 Task: Plan a trip to Zadar, Croatia from 10th December, 2023 to 15th December, 2023 for 7 adults.4 bedrooms having 7 beds and 4 bathrooms. Property type can be house. Amenities needed are: wifi, TV, free parkinig on premises, gym, breakfast. Look for 4 properties as per requirement.
Action: Mouse moved to (576, 85)
Screenshot: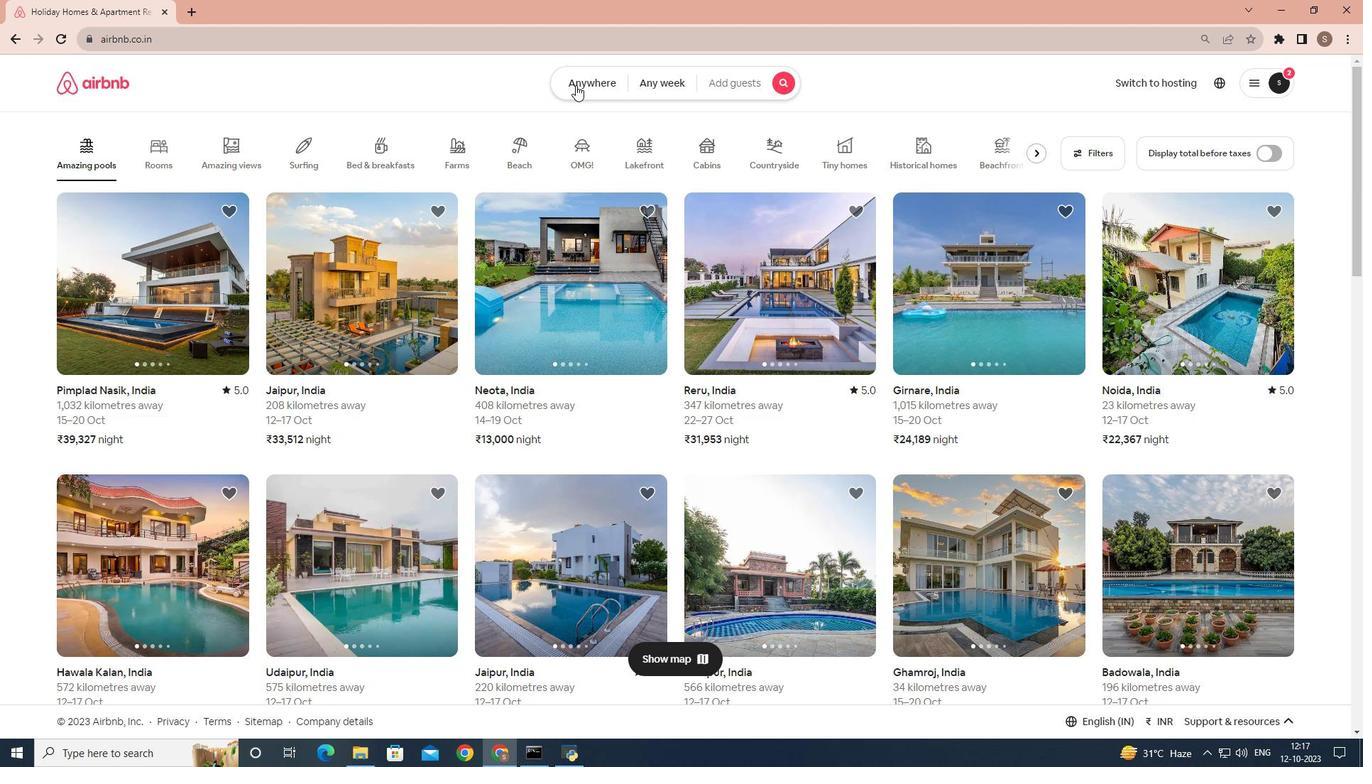 
Action: Mouse pressed left at (576, 85)
Screenshot: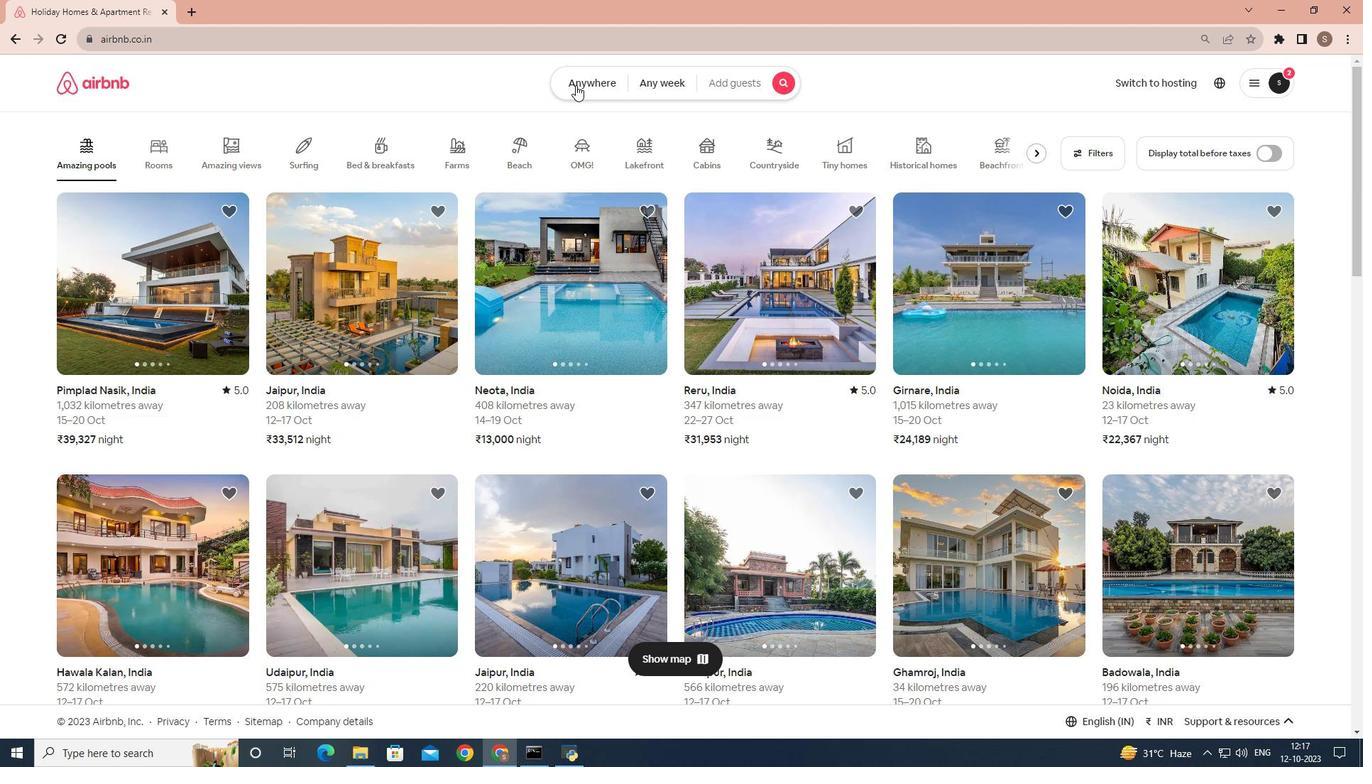 
Action: Mouse moved to (510, 136)
Screenshot: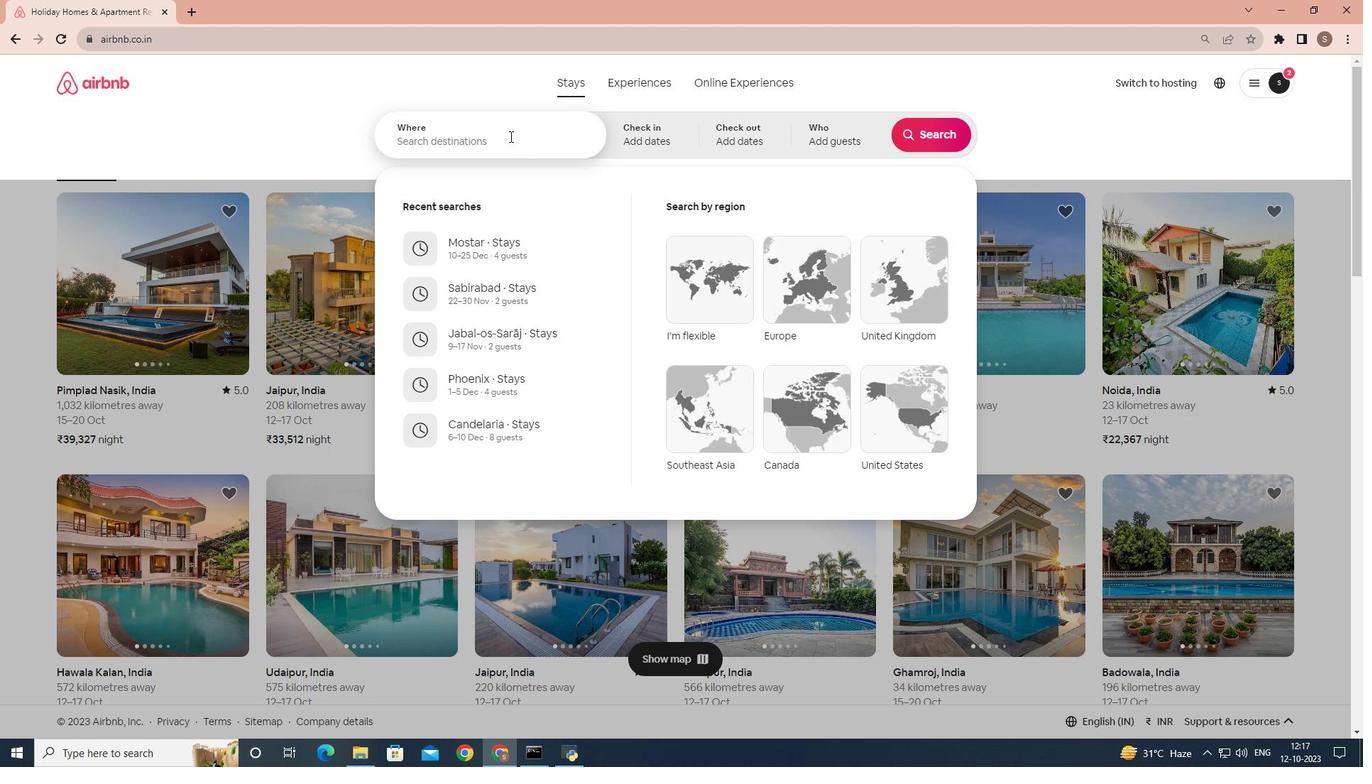 
Action: Mouse pressed left at (510, 136)
Screenshot: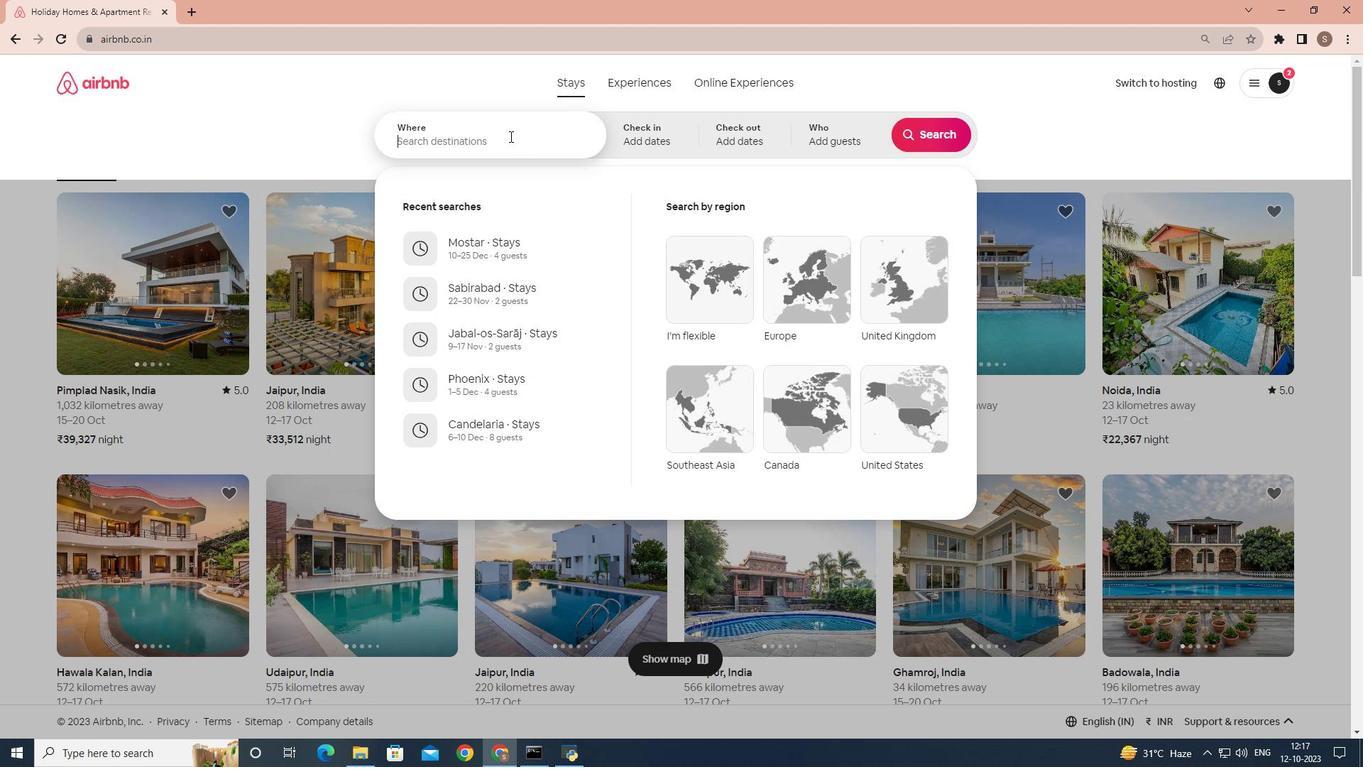 
Action: Key pressed <Key.shift>Zadar,<Key.space><Key.shift>Croatia
Screenshot: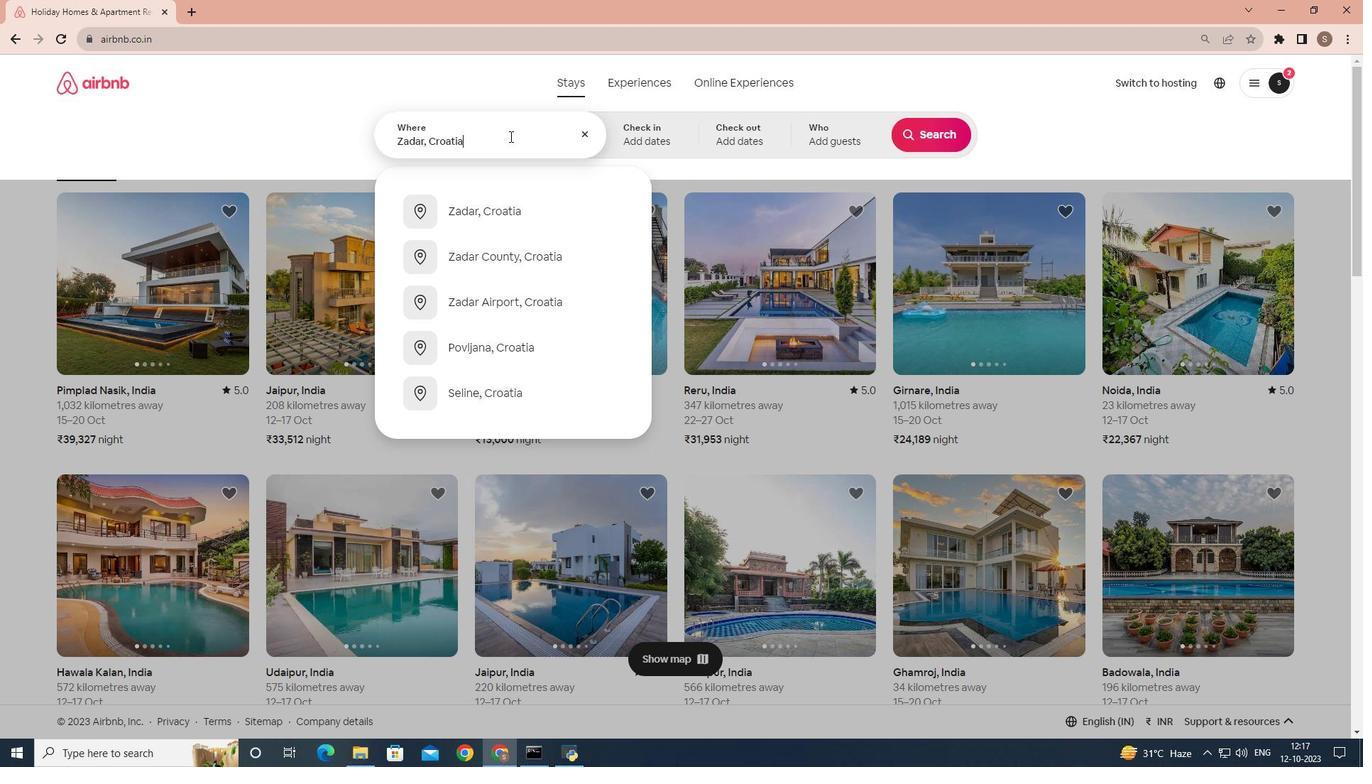 
Action: Mouse moved to (527, 223)
Screenshot: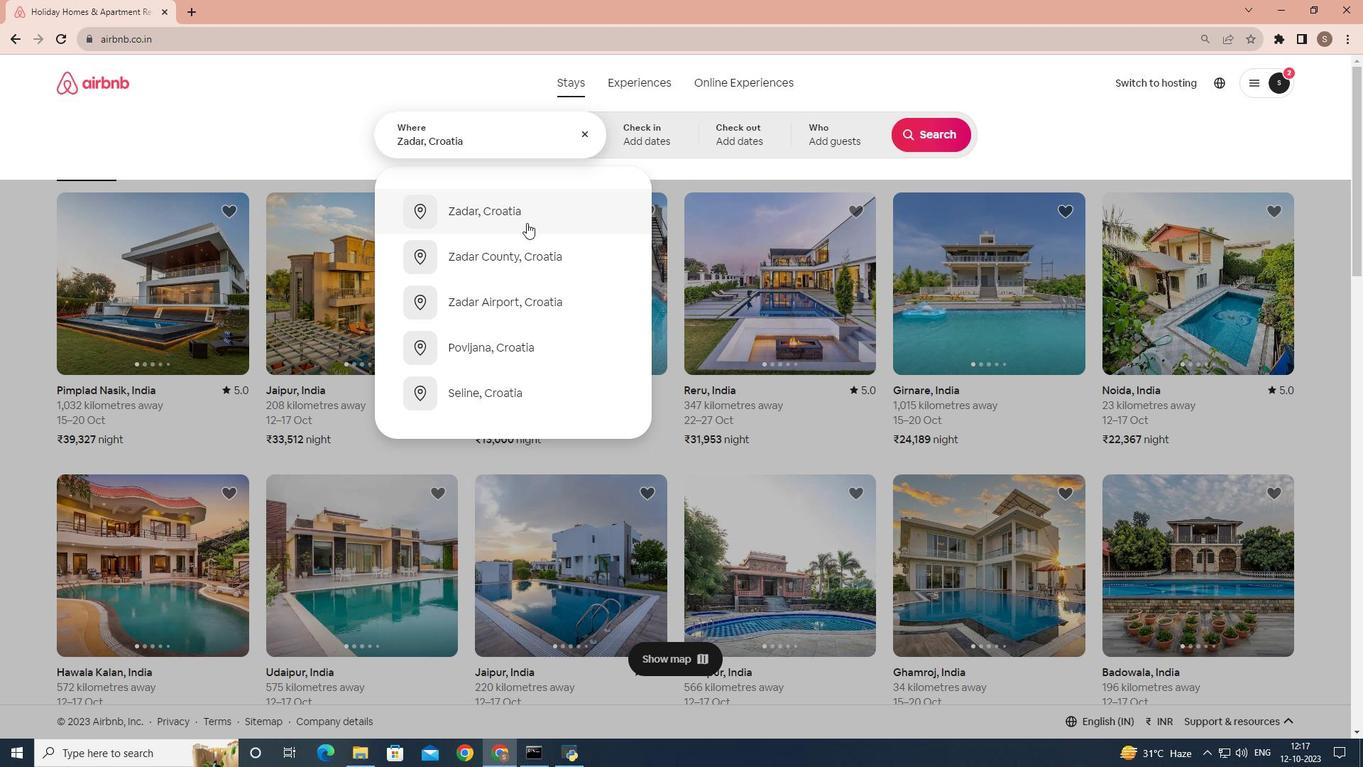 
Action: Mouse pressed left at (527, 223)
Screenshot: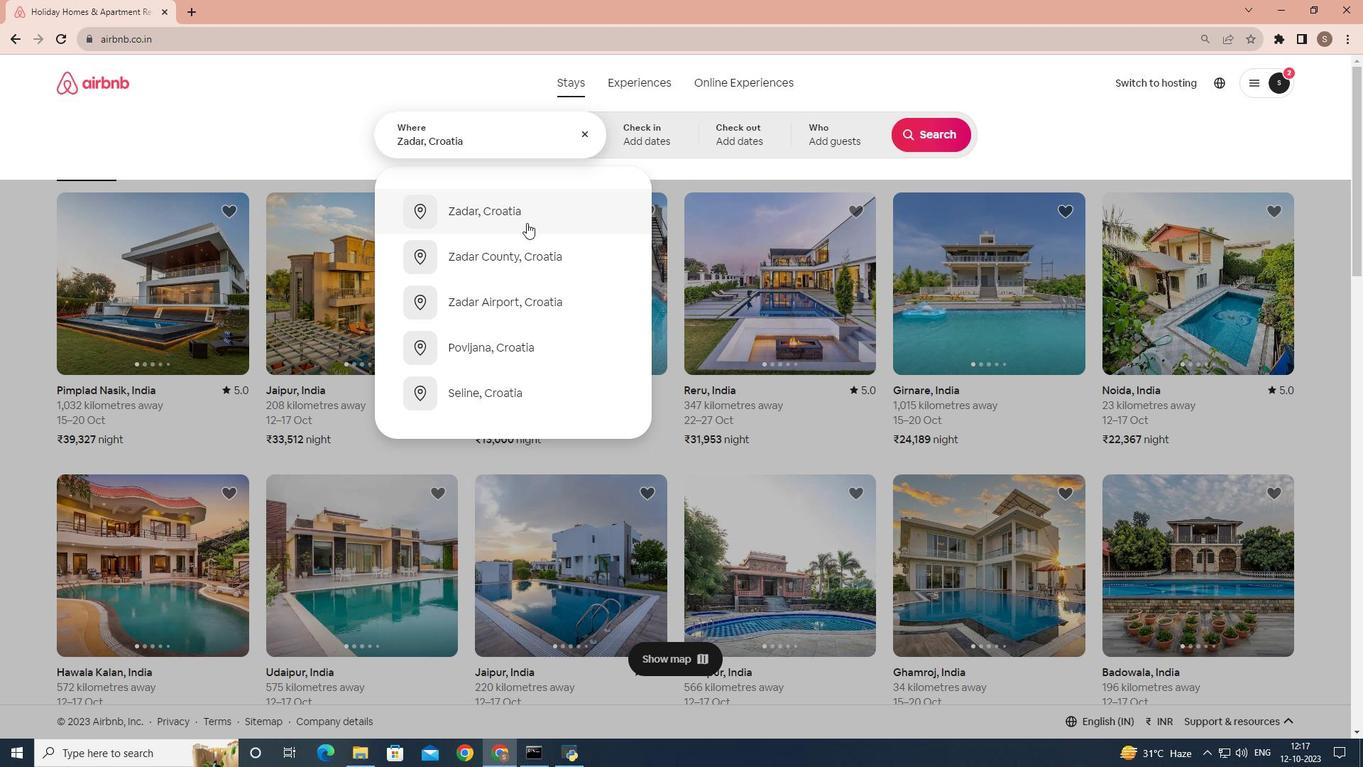 
Action: Mouse moved to (927, 248)
Screenshot: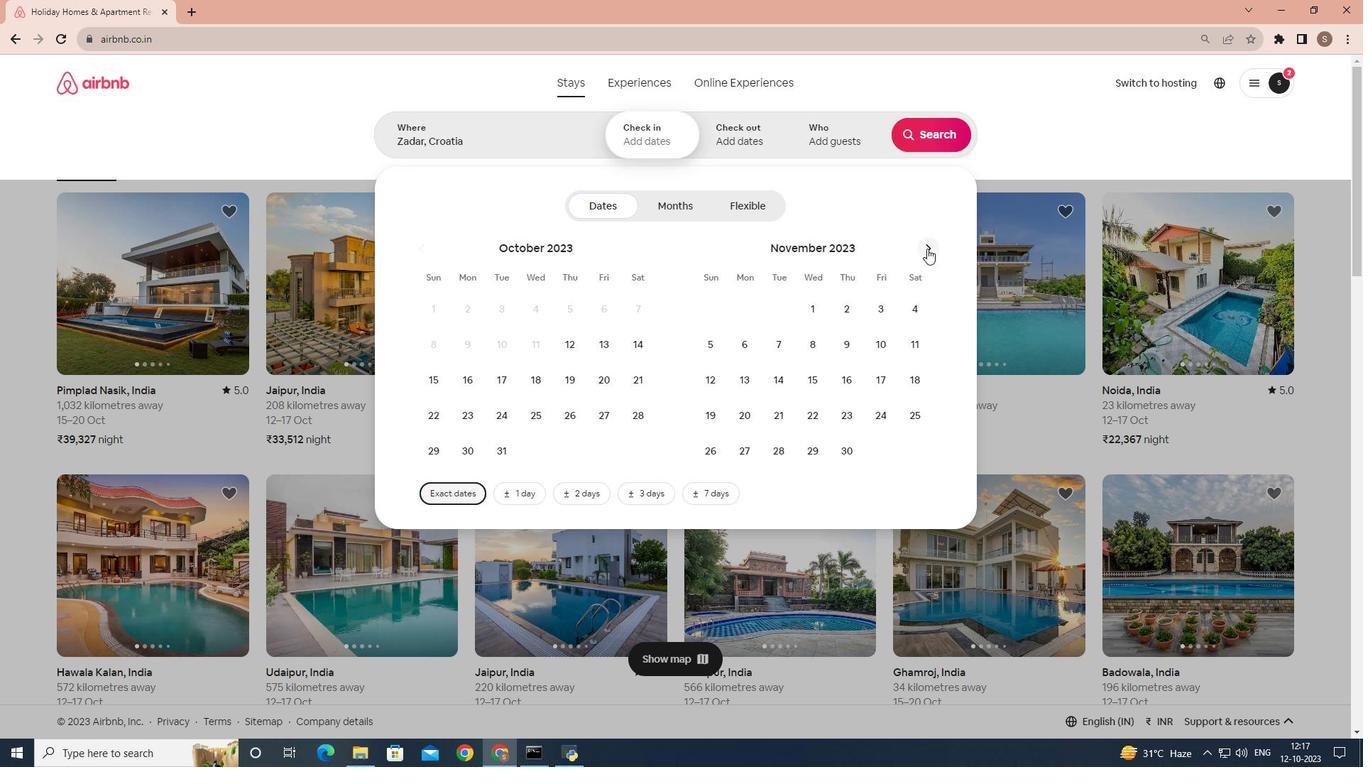 
Action: Mouse pressed left at (927, 248)
Screenshot: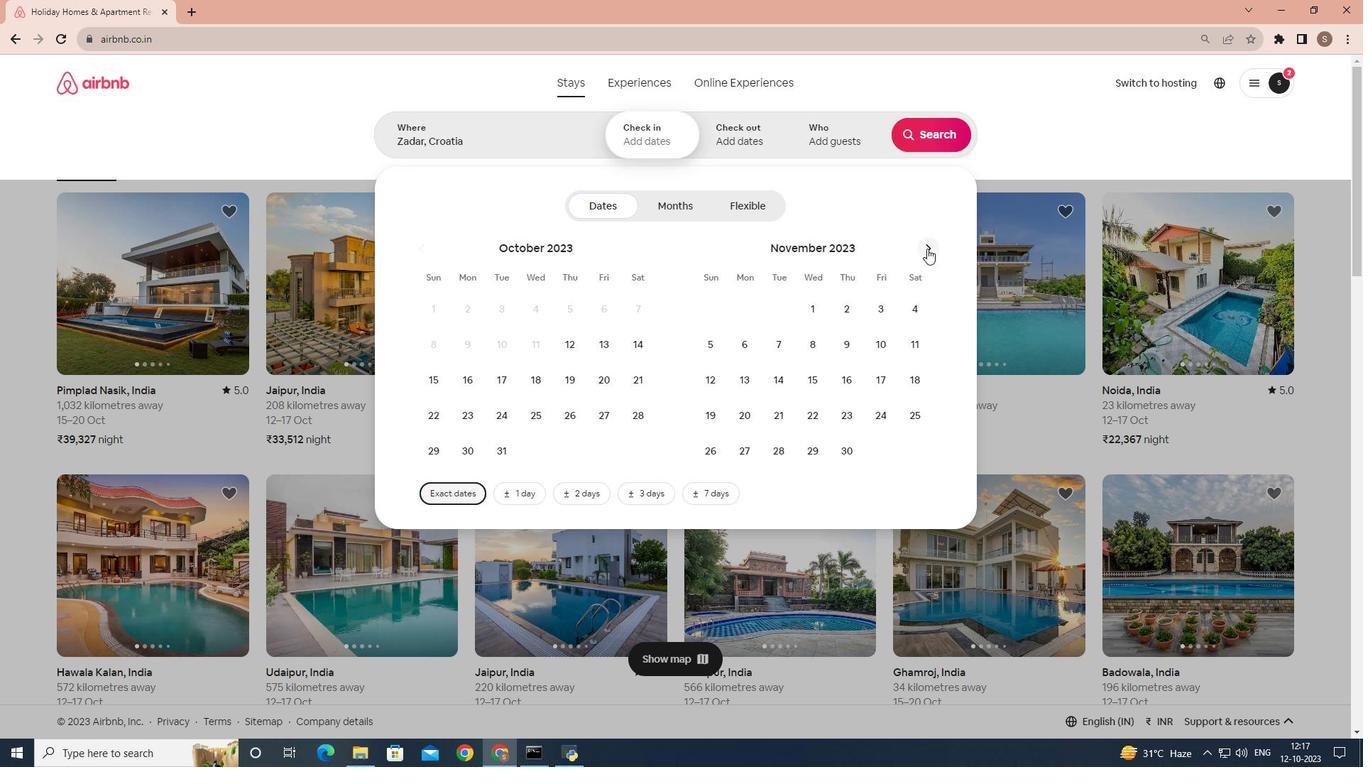 
Action: Mouse moved to (713, 390)
Screenshot: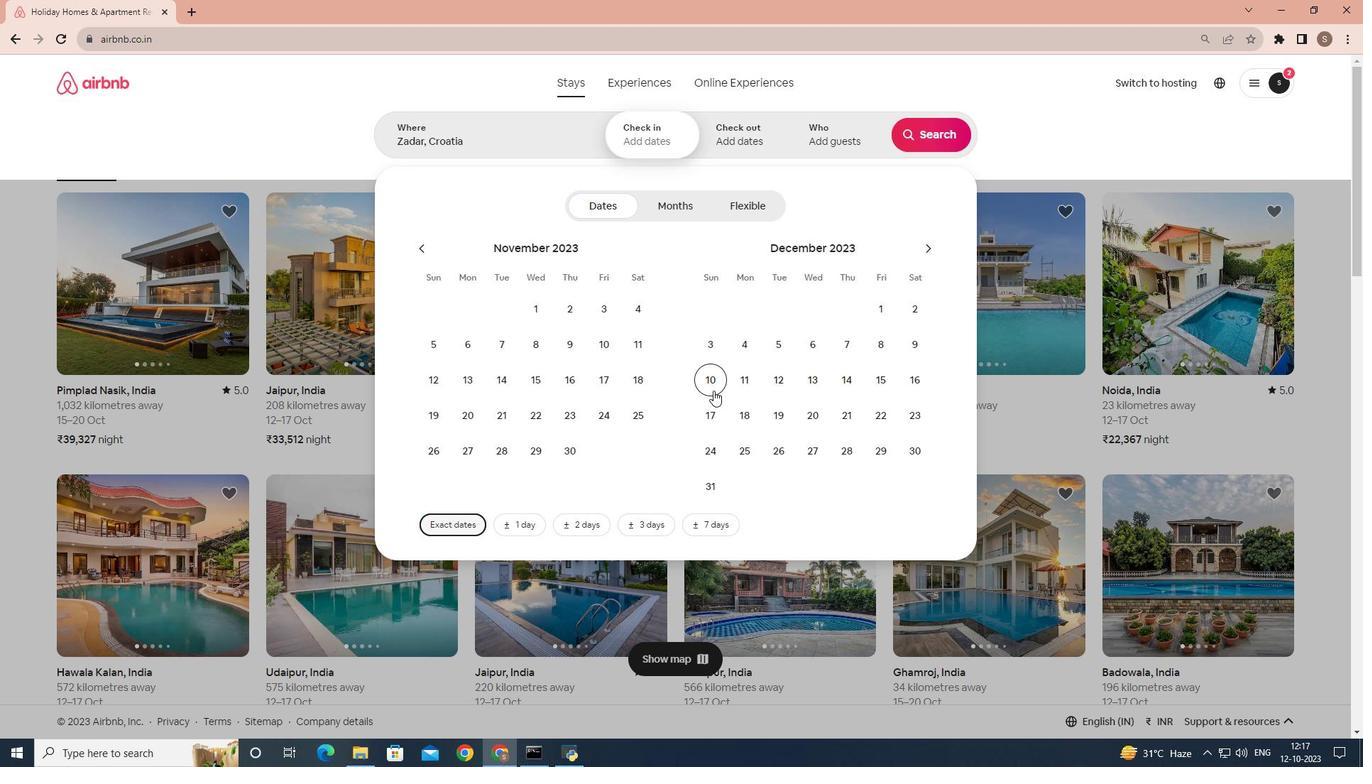 
Action: Mouse pressed left at (713, 390)
Screenshot: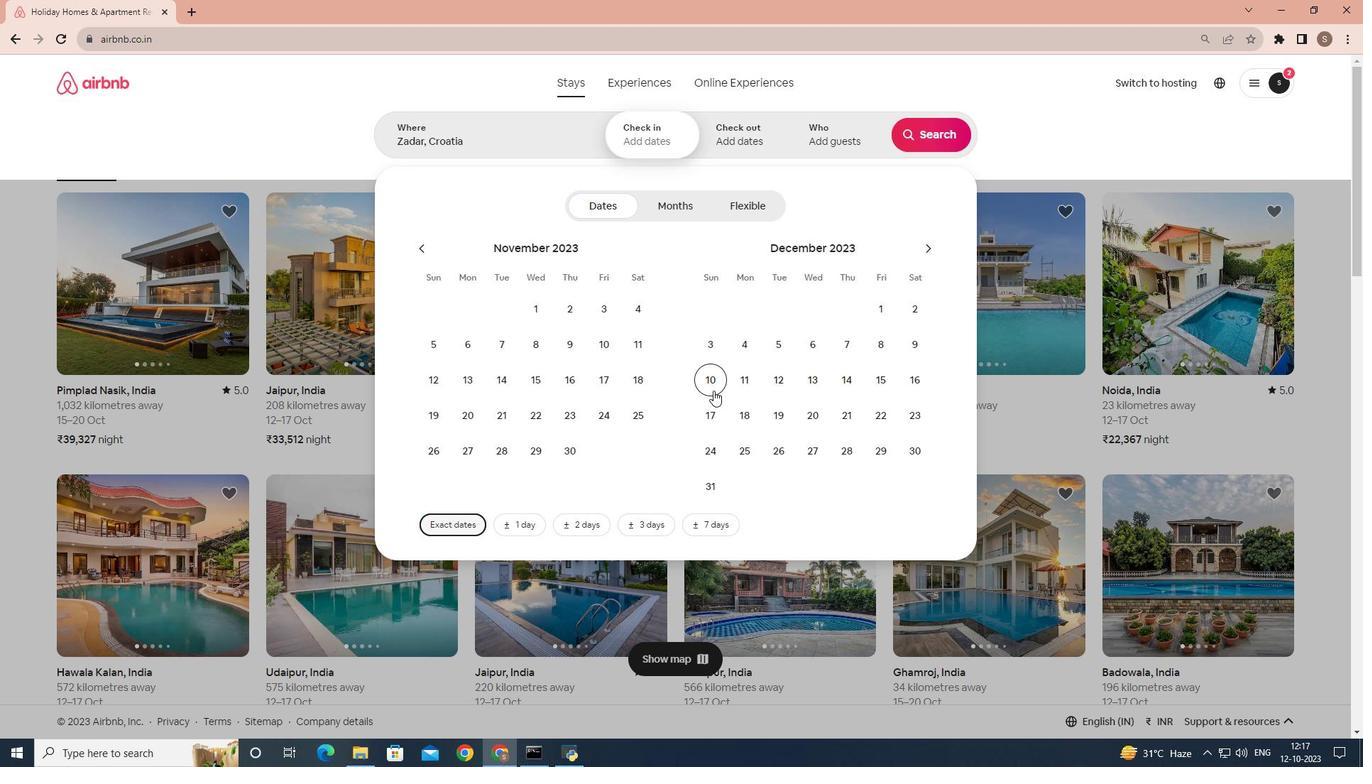 
Action: Mouse moved to (883, 389)
Screenshot: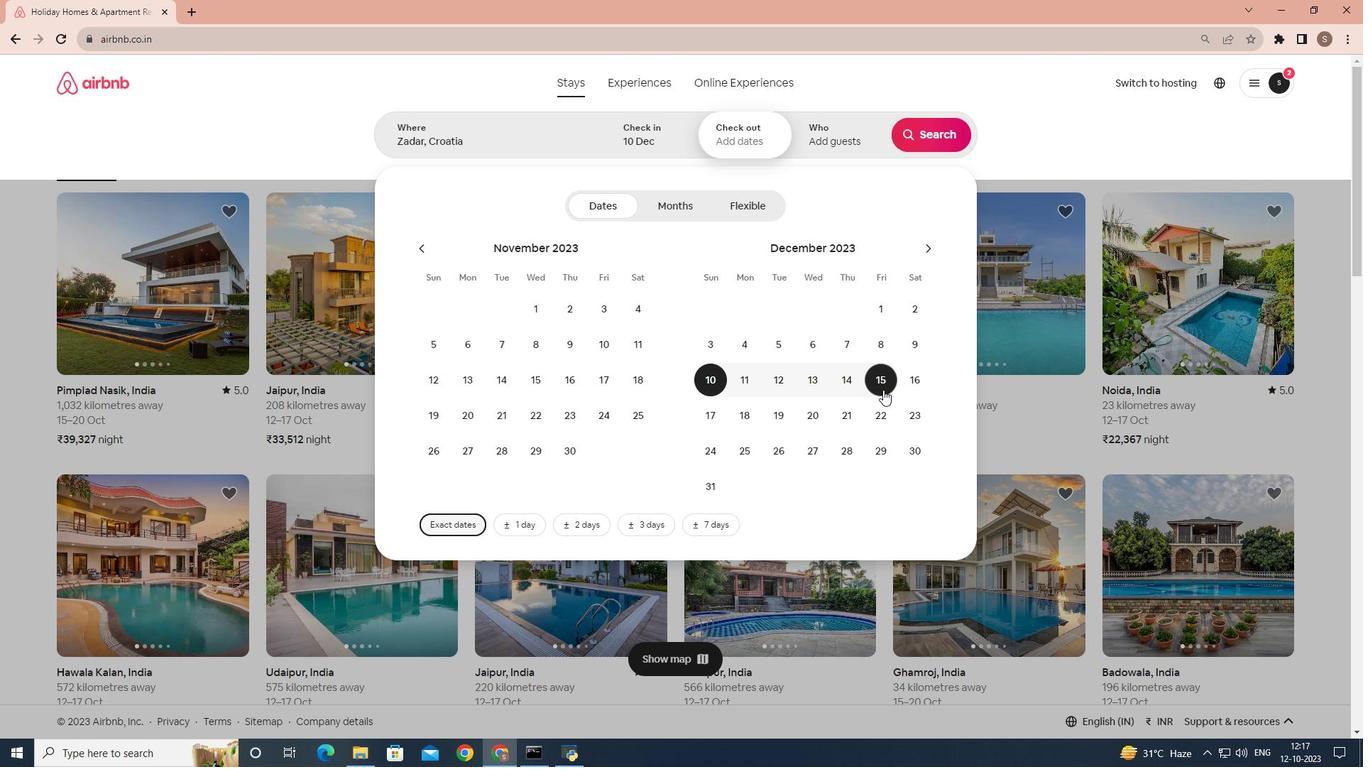 
Action: Mouse pressed left at (883, 389)
Screenshot: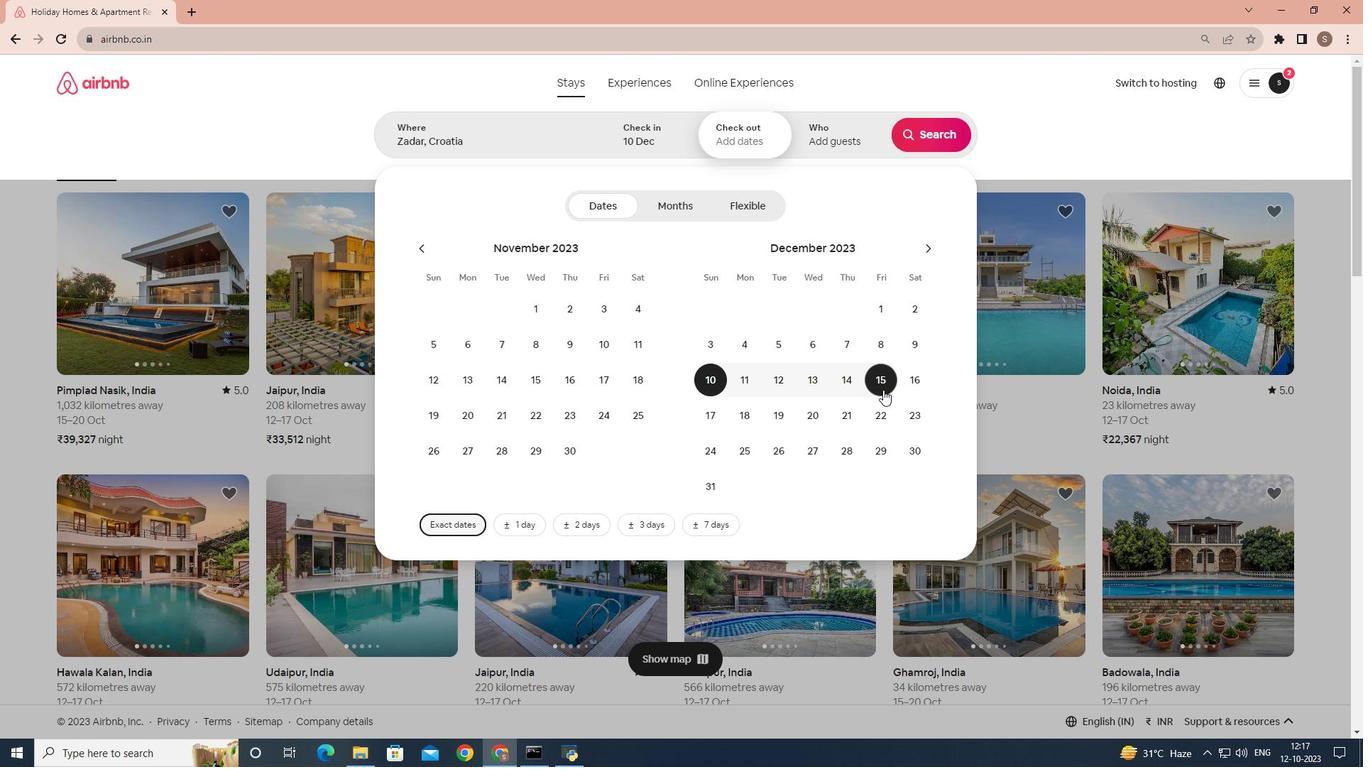 
Action: Mouse moved to (810, 127)
Screenshot: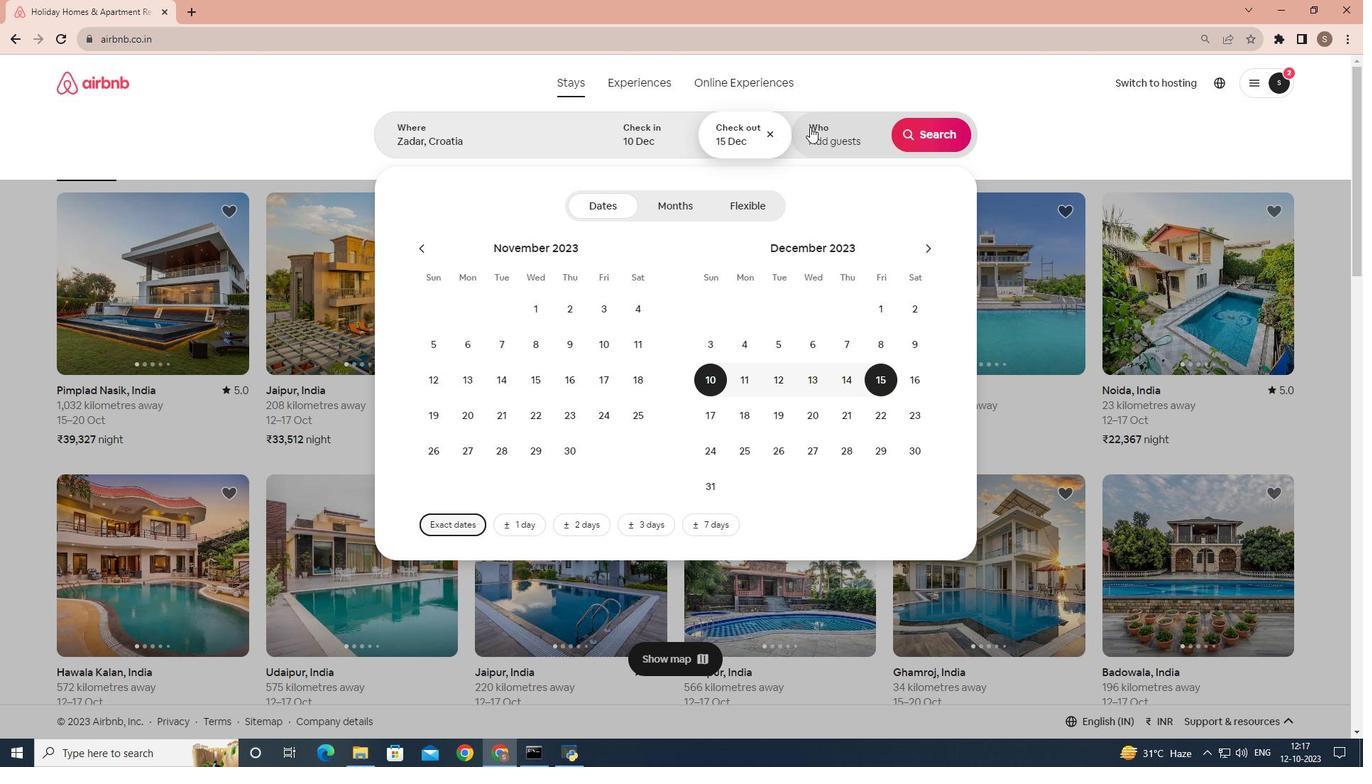 
Action: Mouse pressed left at (810, 127)
Screenshot: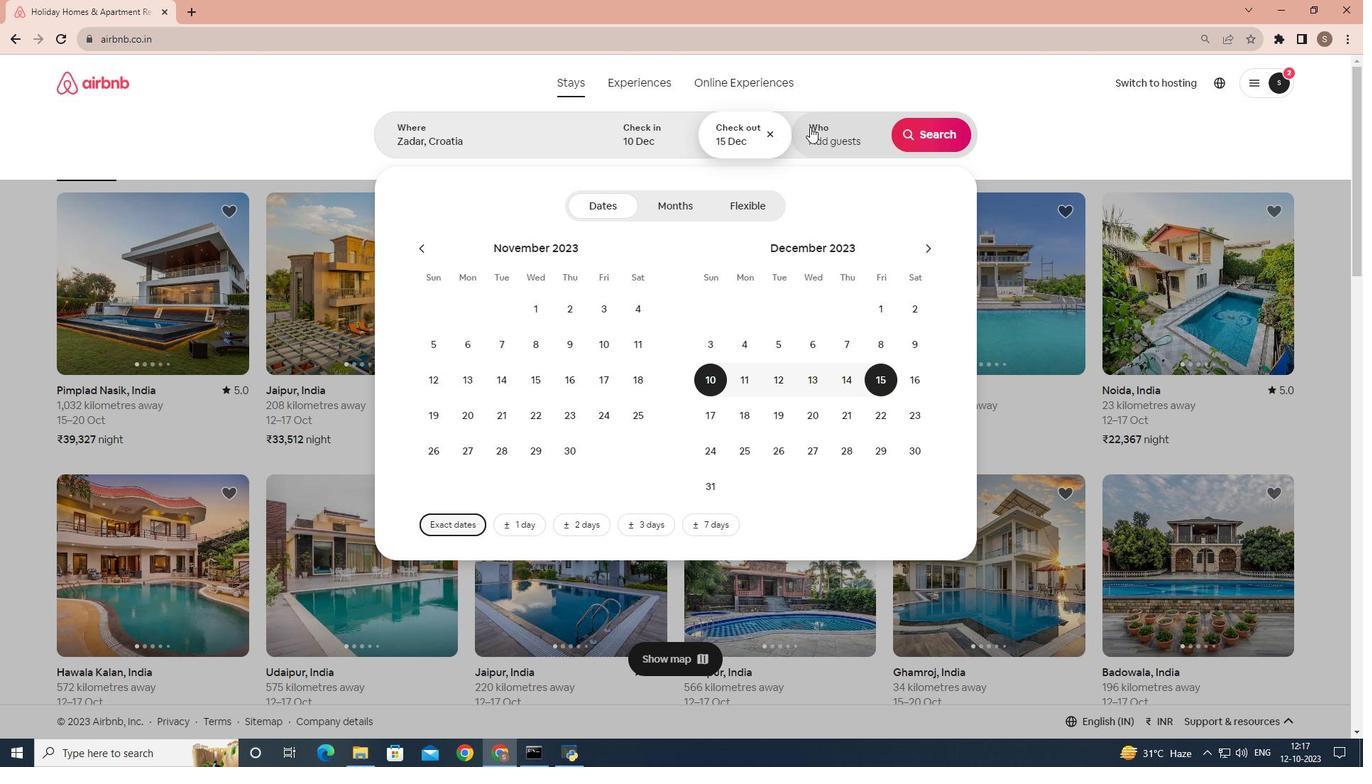 
Action: Mouse moved to (936, 207)
Screenshot: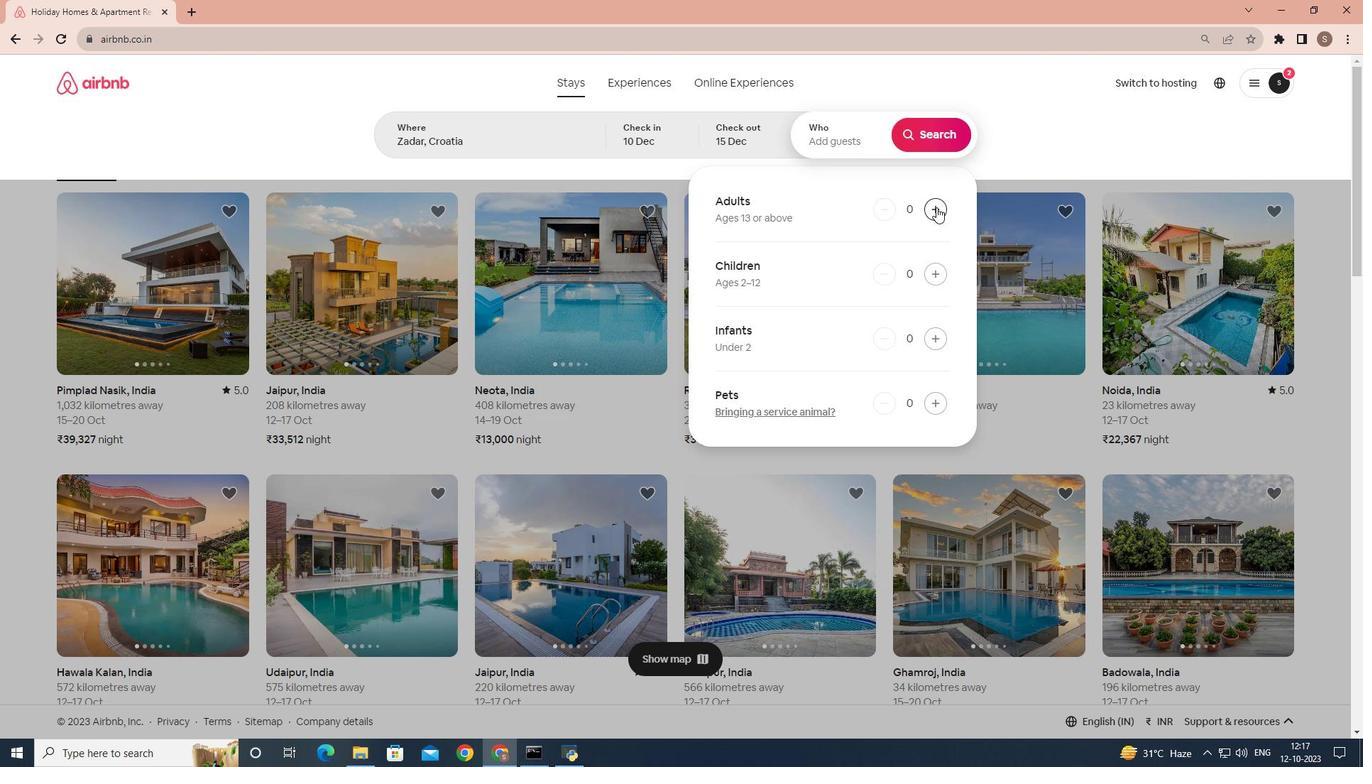 
Action: Mouse pressed left at (936, 207)
Screenshot: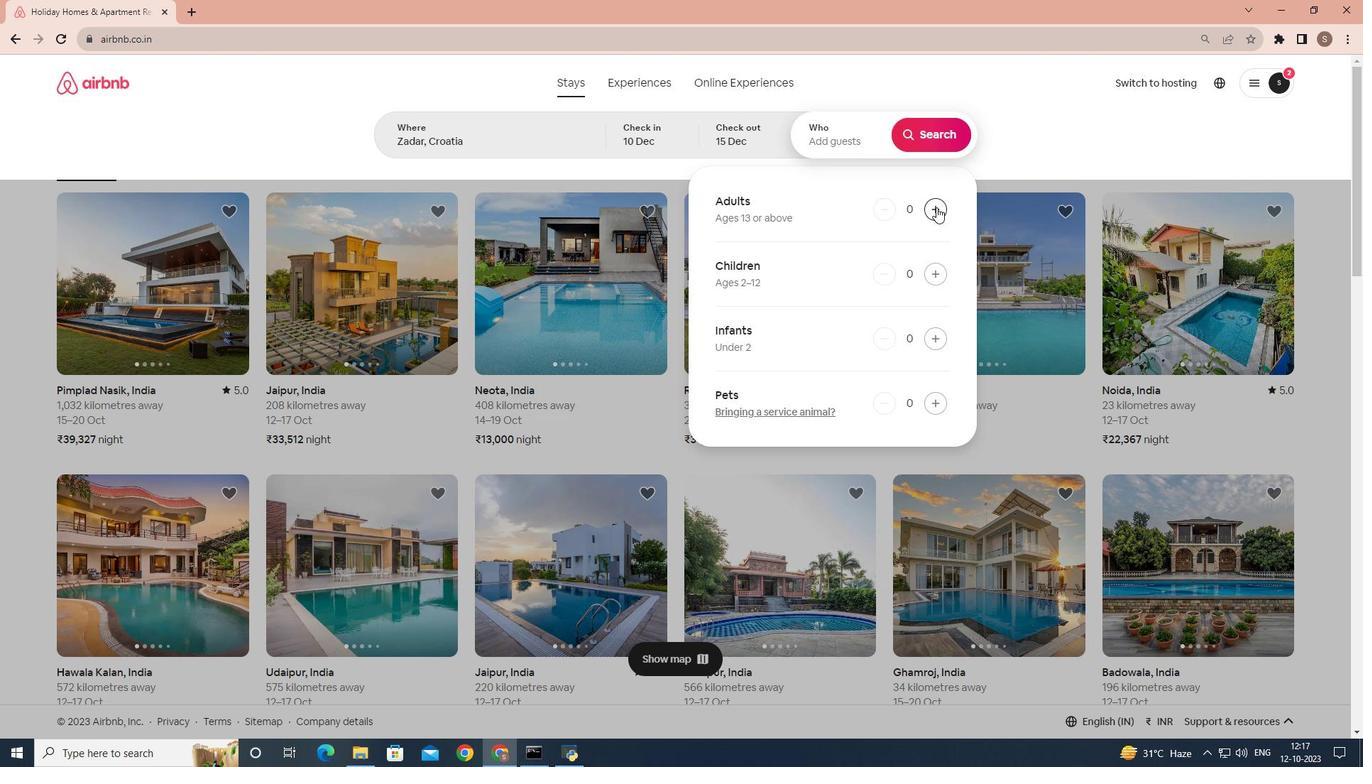 
Action: Mouse pressed left at (936, 207)
Screenshot: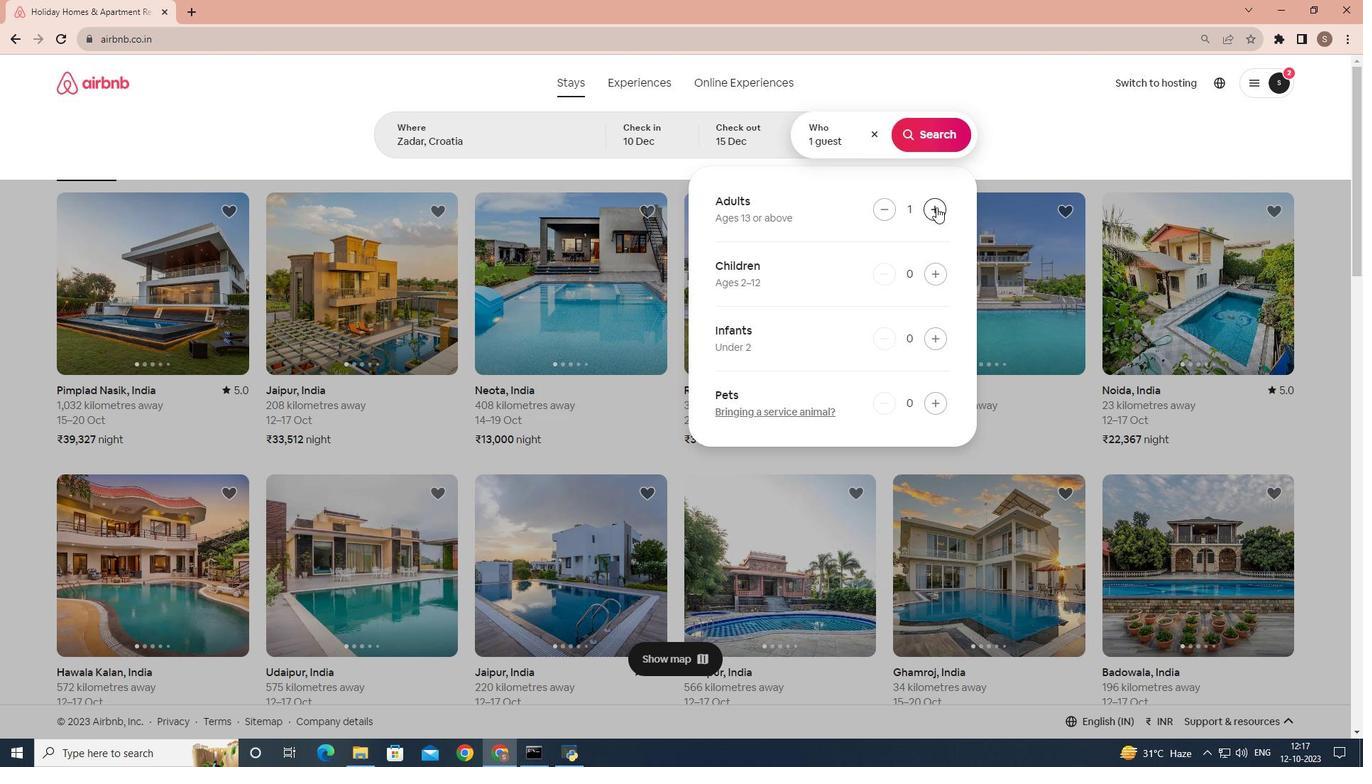 
Action: Mouse pressed left at (936, 207)
Screenshot: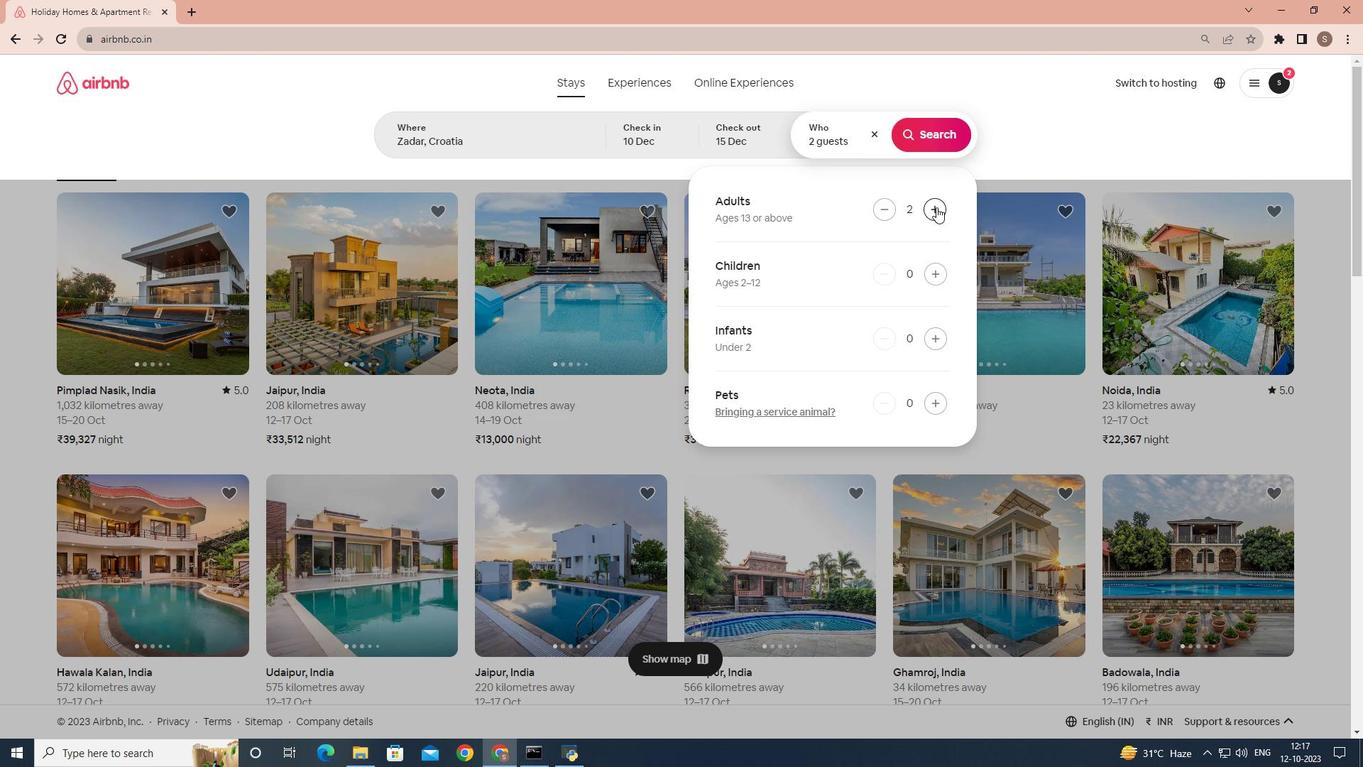 
Action: Mouse pressed left at (936, 207)
Screenshot: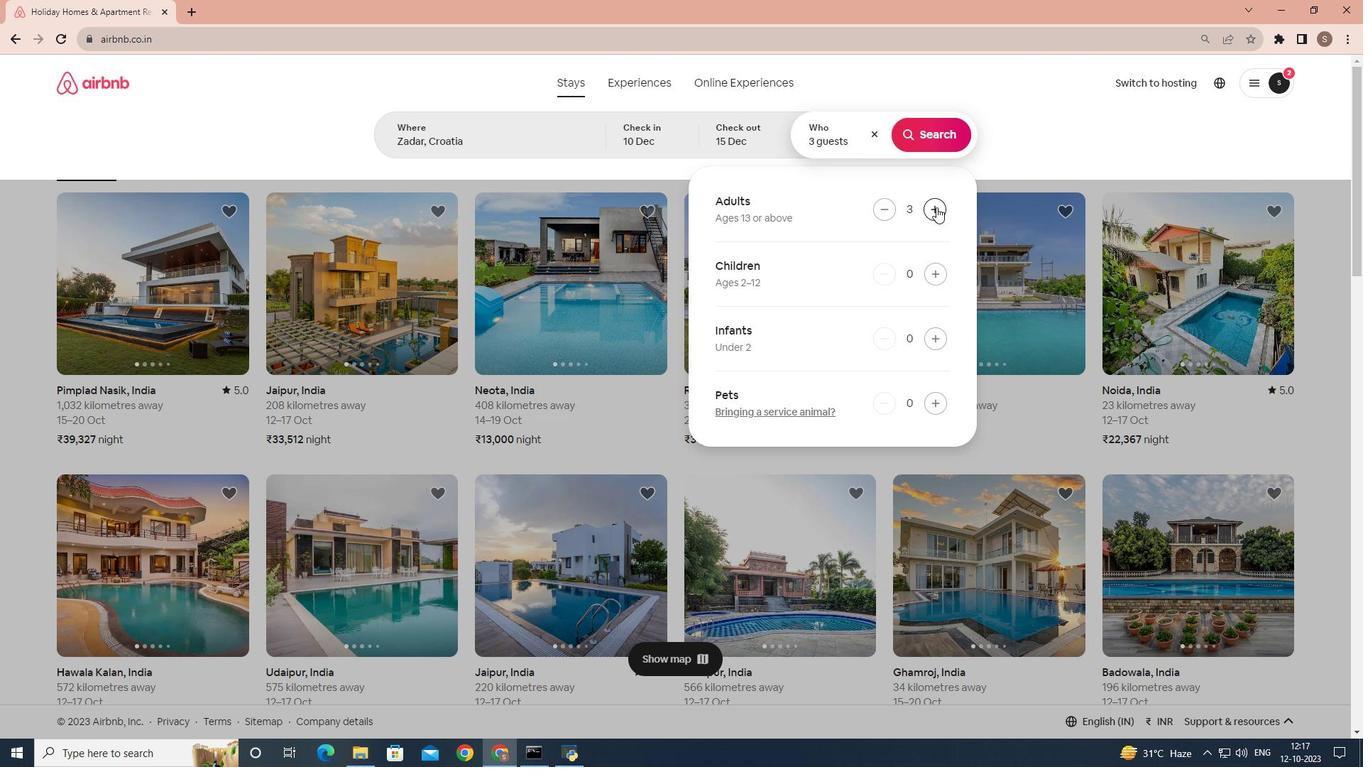 
Action: Mouse pressed left at (936, 207)
Screenshot: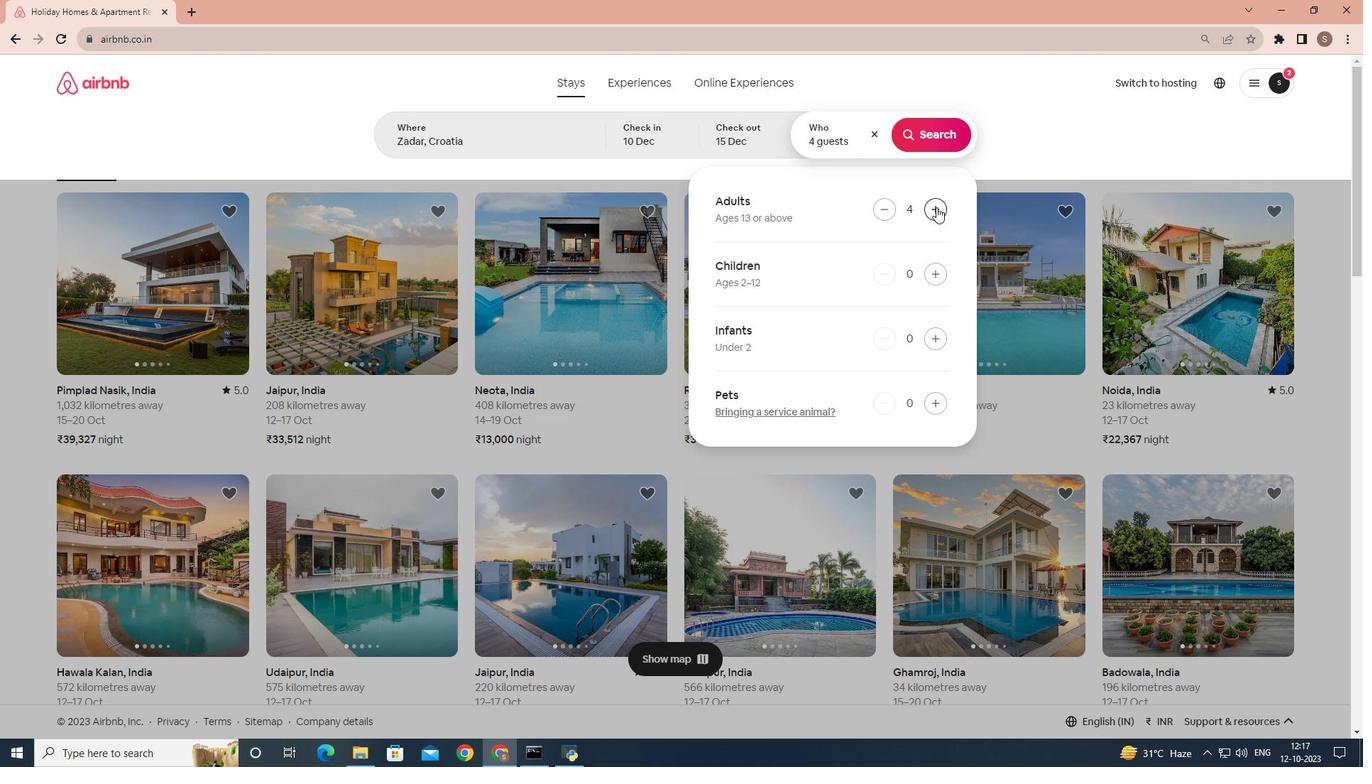 
Action: Mouse pressed left at (936, 207)
Screenshot: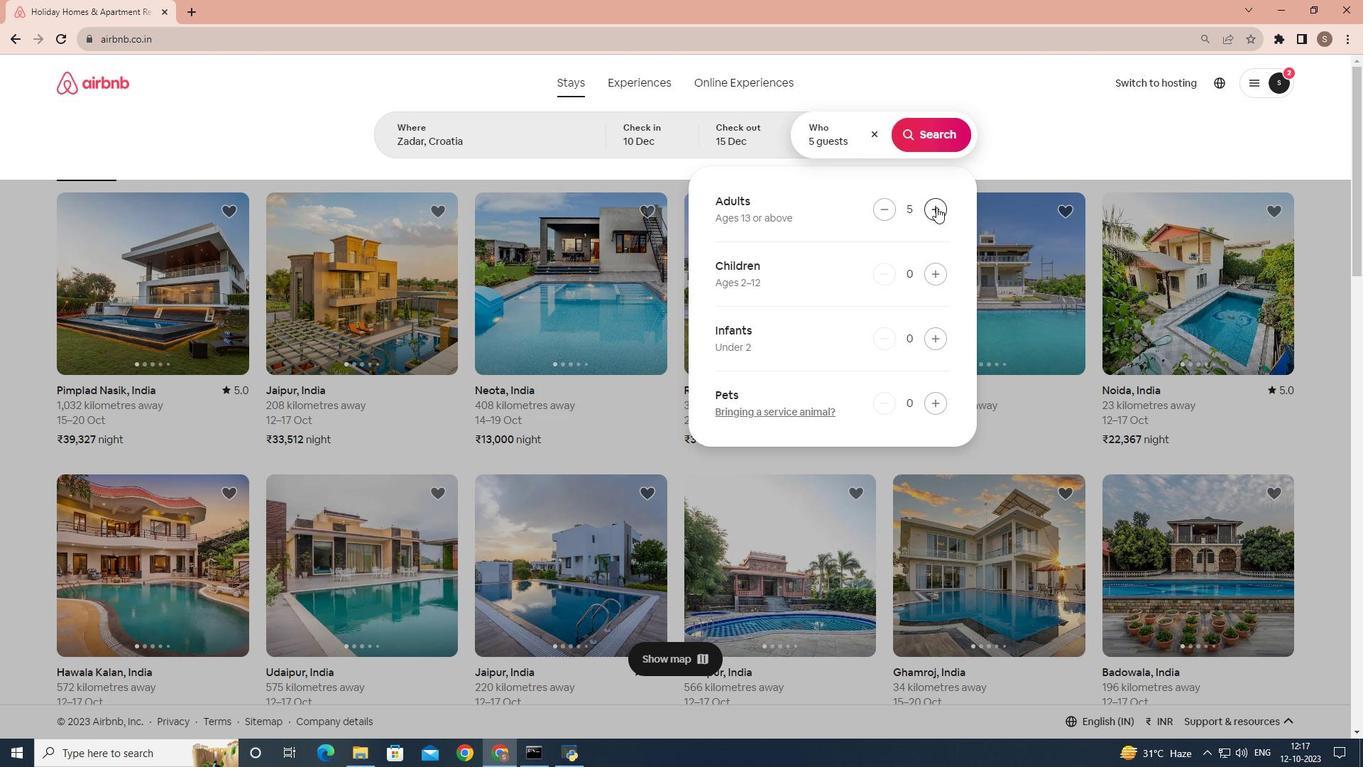 
Action: Mouse pressed left at (936, 207)
Screenshot: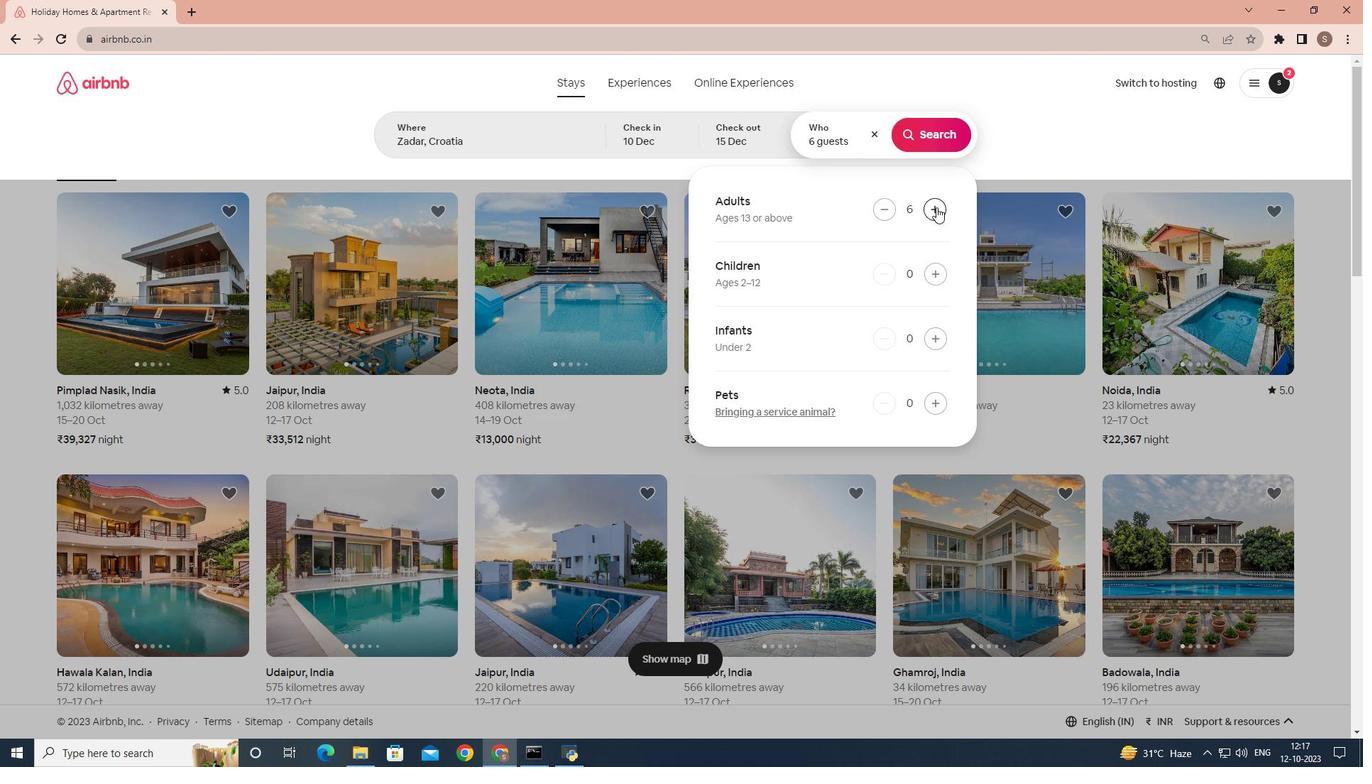 
Action: Mouse moved to (931, 122)
Screenshot: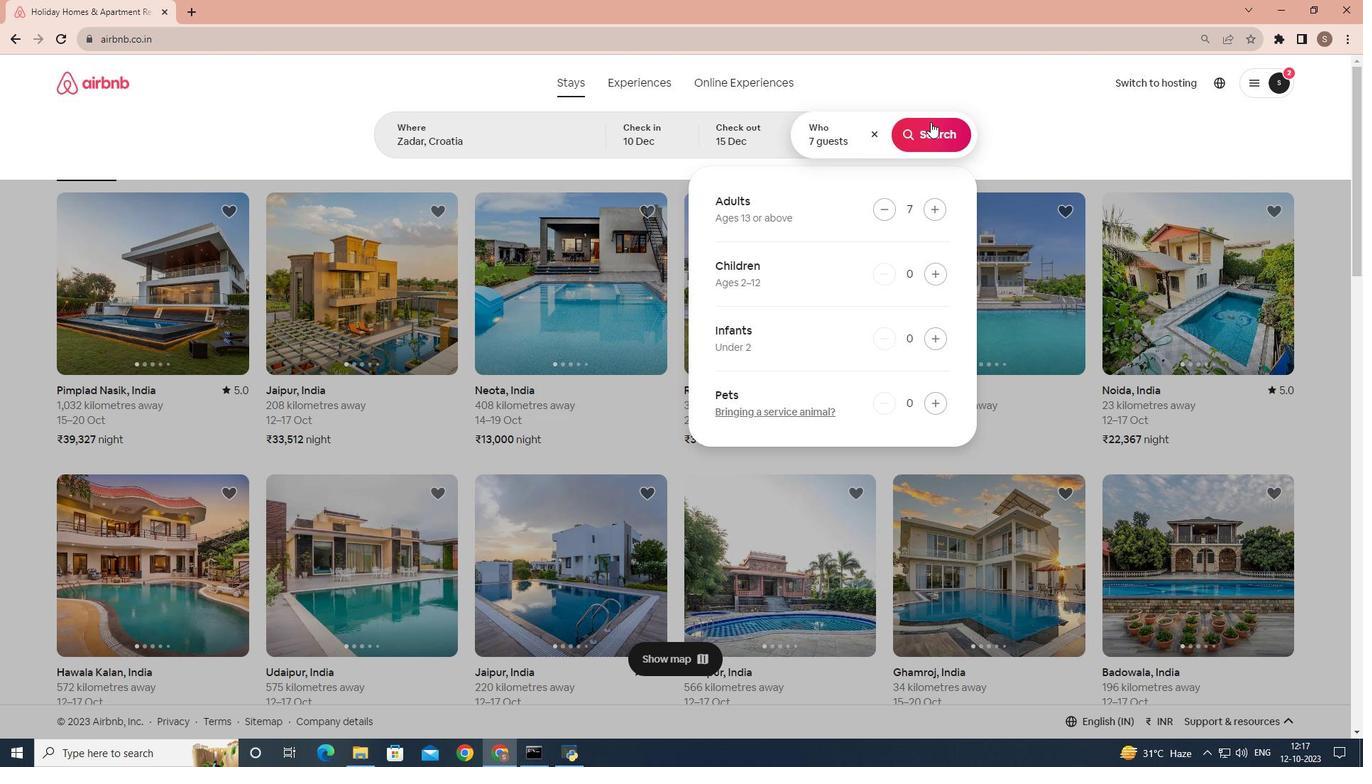 
Action: Mouse pressed left at (931, 122)
Screenshot: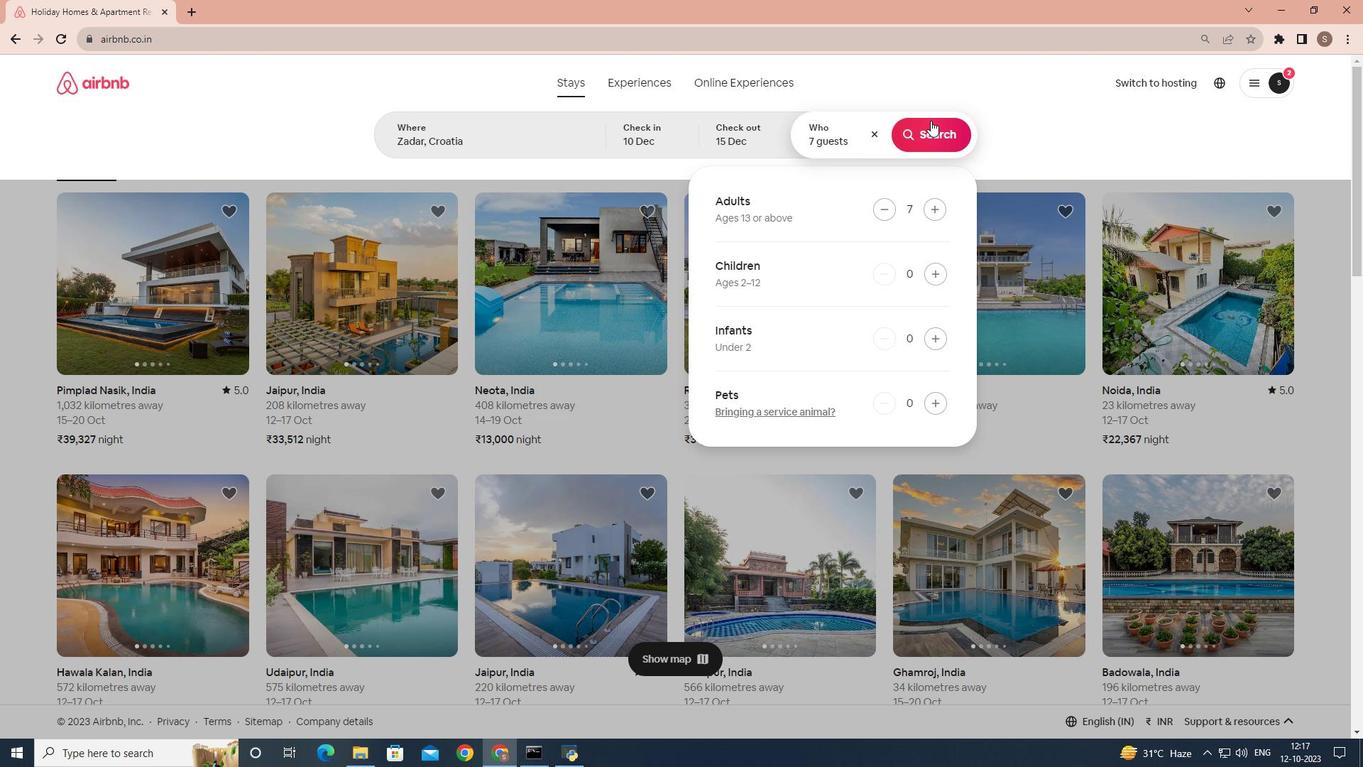
Action: Mouse moved to (1131, 147)
Screenshot: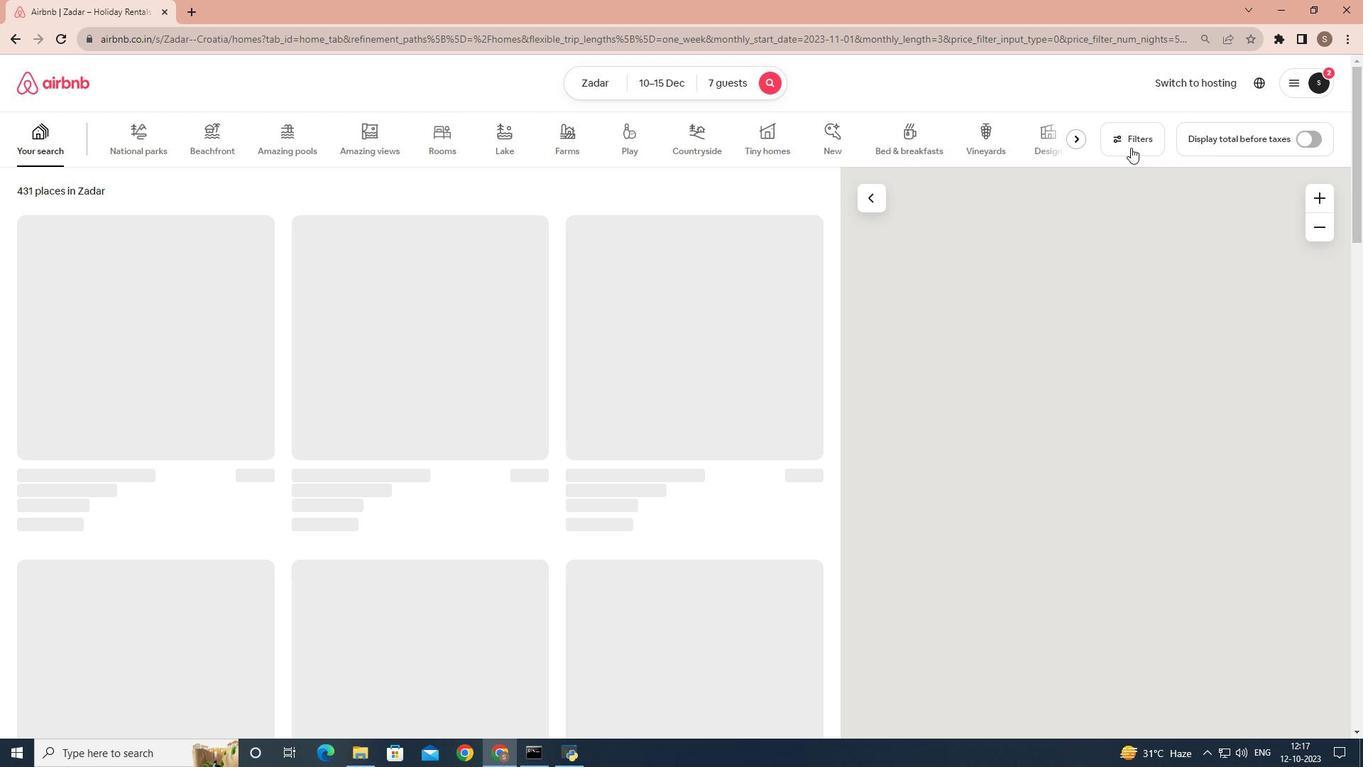 
Action: Mouse pressed left at (1131, 147)
Screenshot: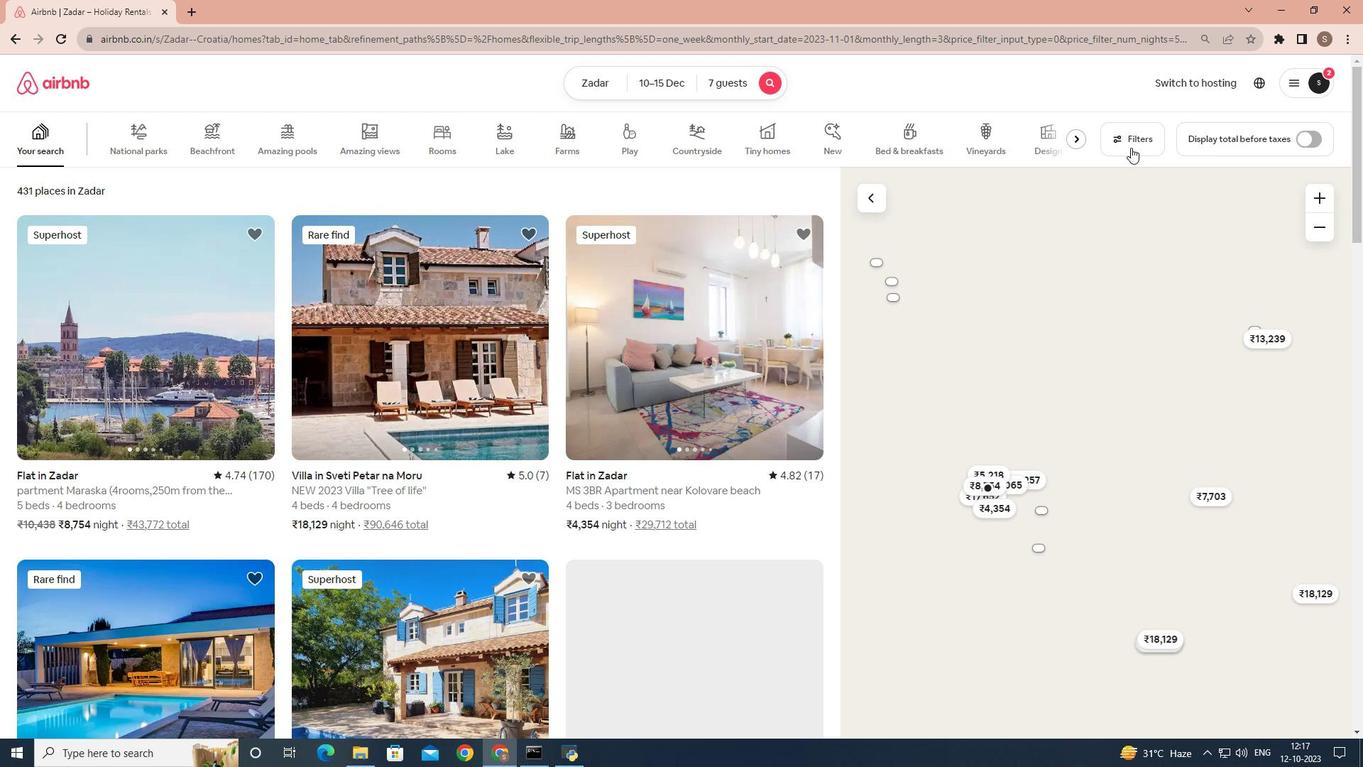 
Action: Mouse moved to (618, 443)
Screenshot: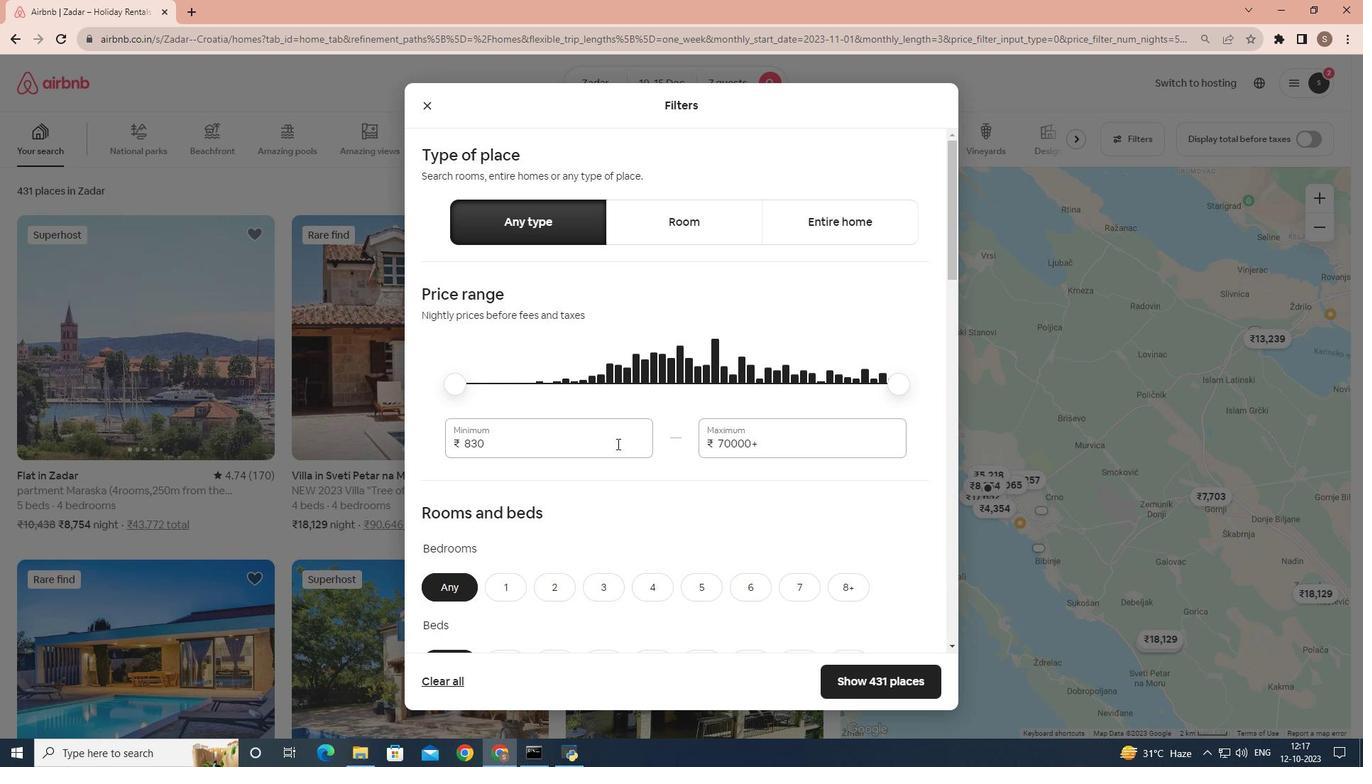 
Action: Mouse scrolled (618, 443) with delta (0, 0)
Screenshot: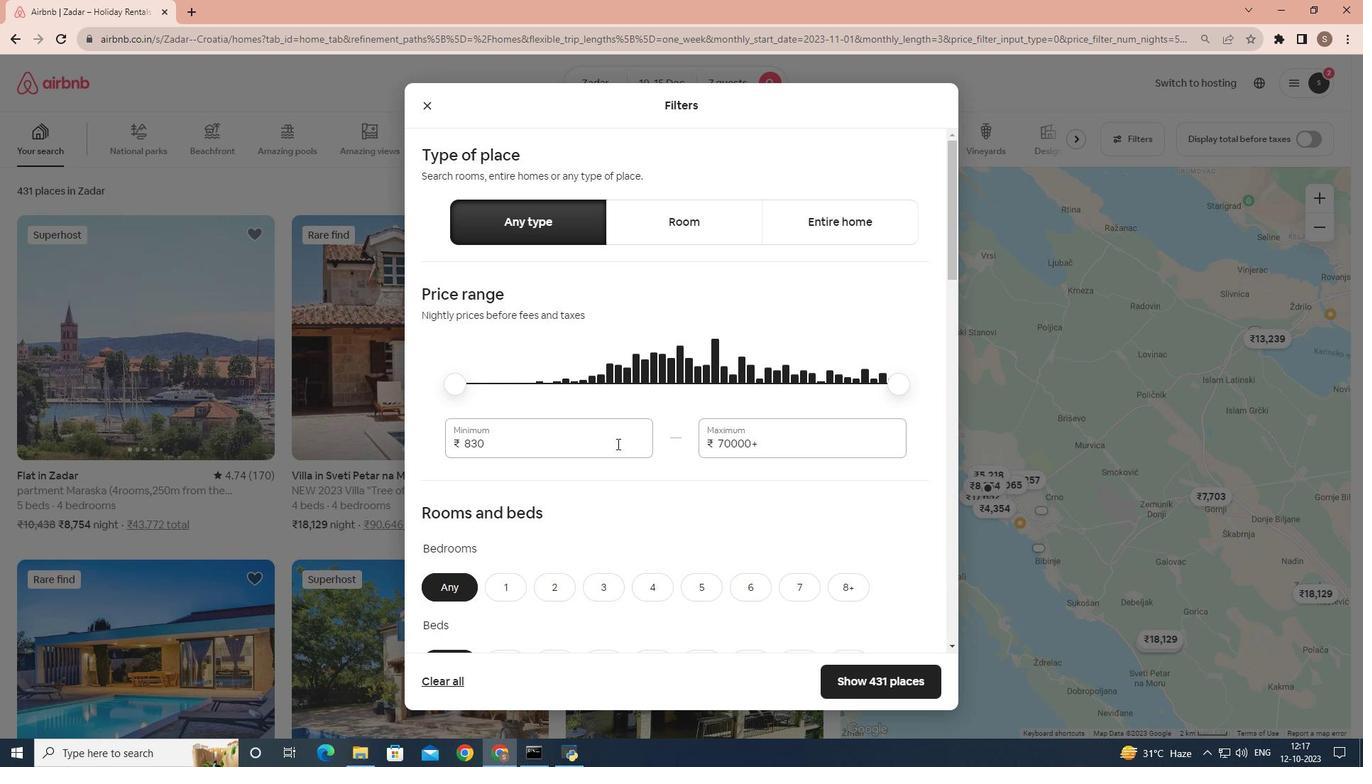 
Action: Mouse moved to (615, 445)
Screenshot: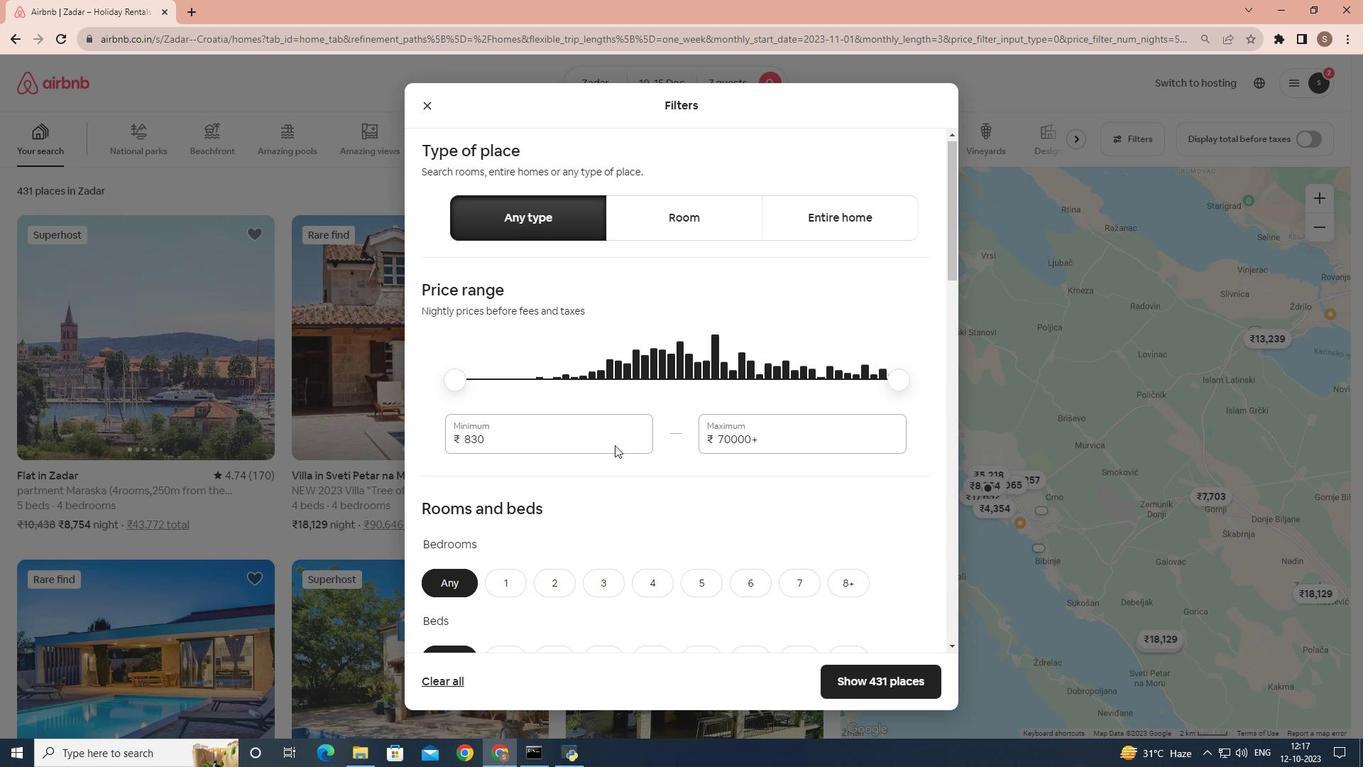 
Action: Mouse scrolled (615, 444) with delta (0, 0)
Screenshot: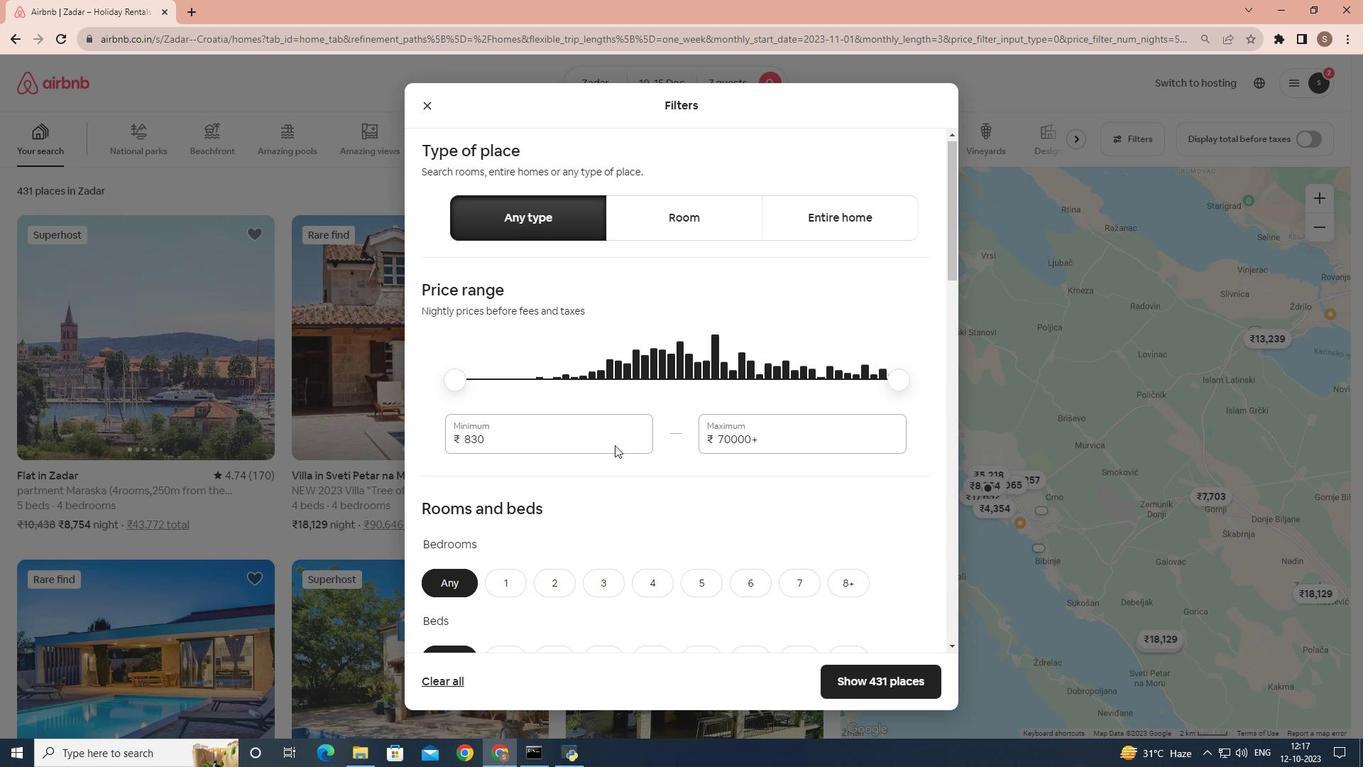 
Action: Mouse moved to (657, 437)
Screenshot: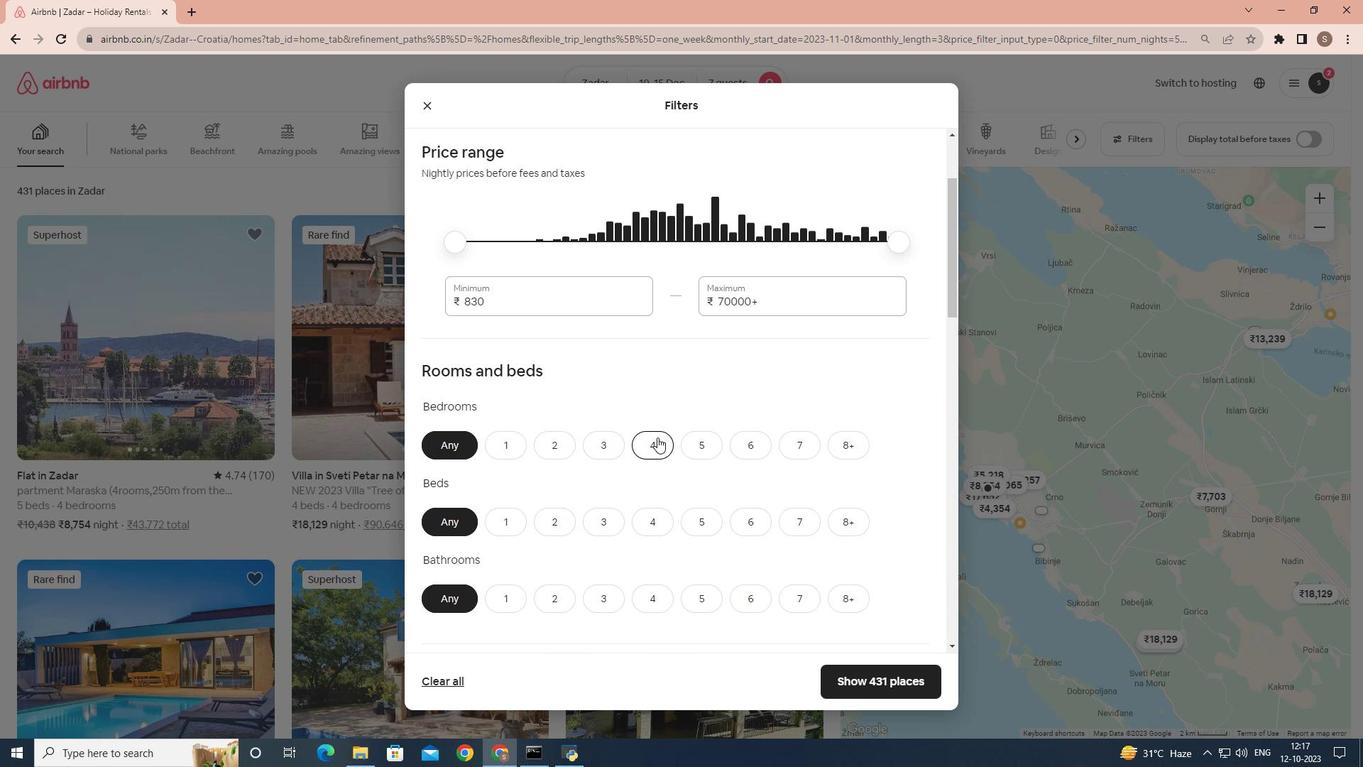 
Action: Mouse pressed left at (657, 437)
Screenshot: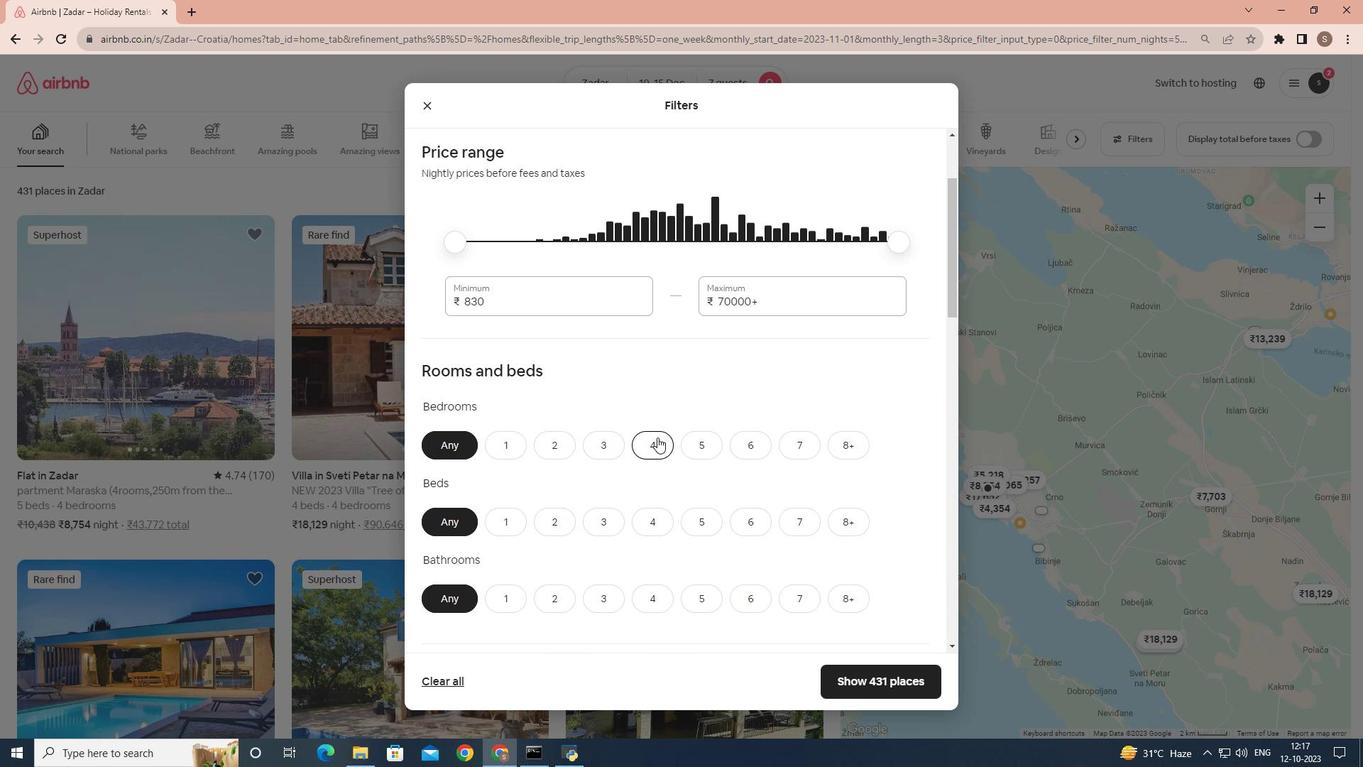 
Action: Mouse scrolled (657, 436) with delta (0, 0)
Screenshot: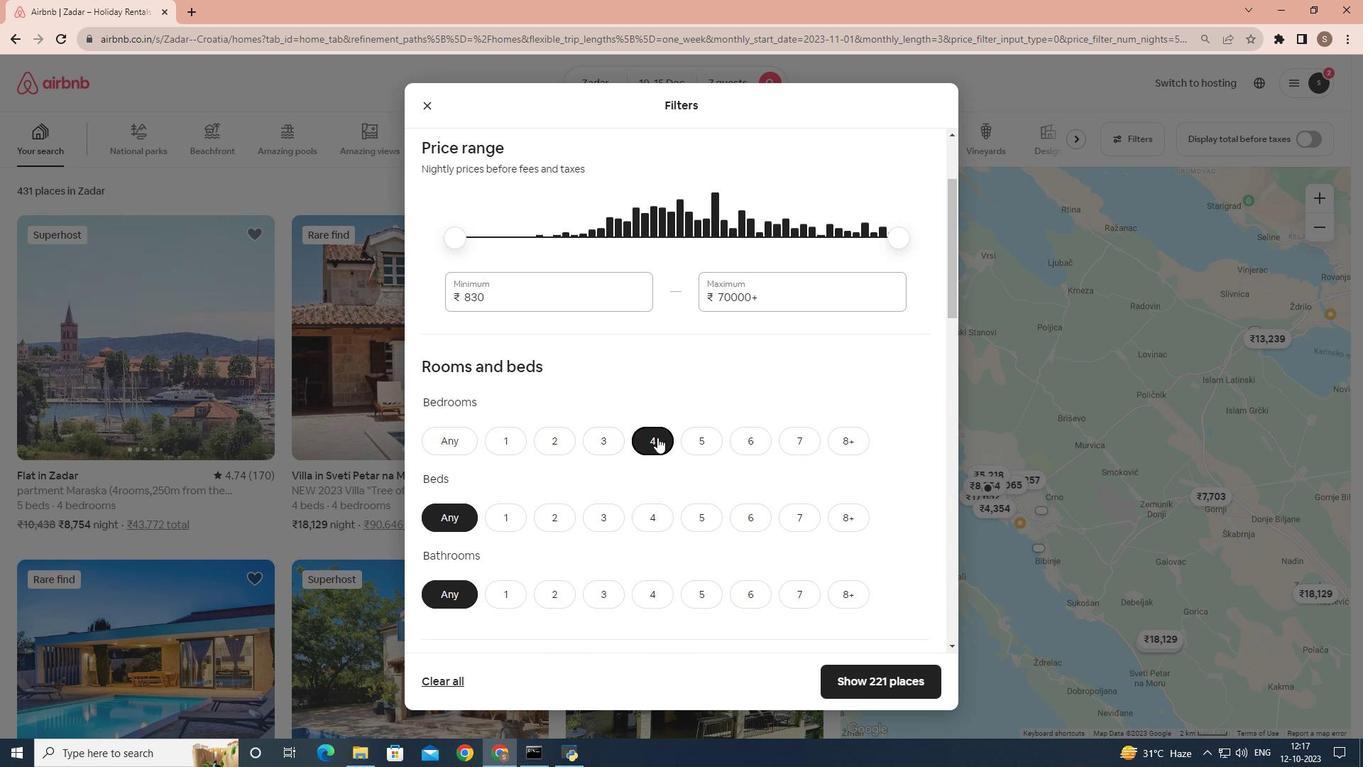 
Action: Mouse scrolled (657, 436) with delta (0, 0)
Screenshot: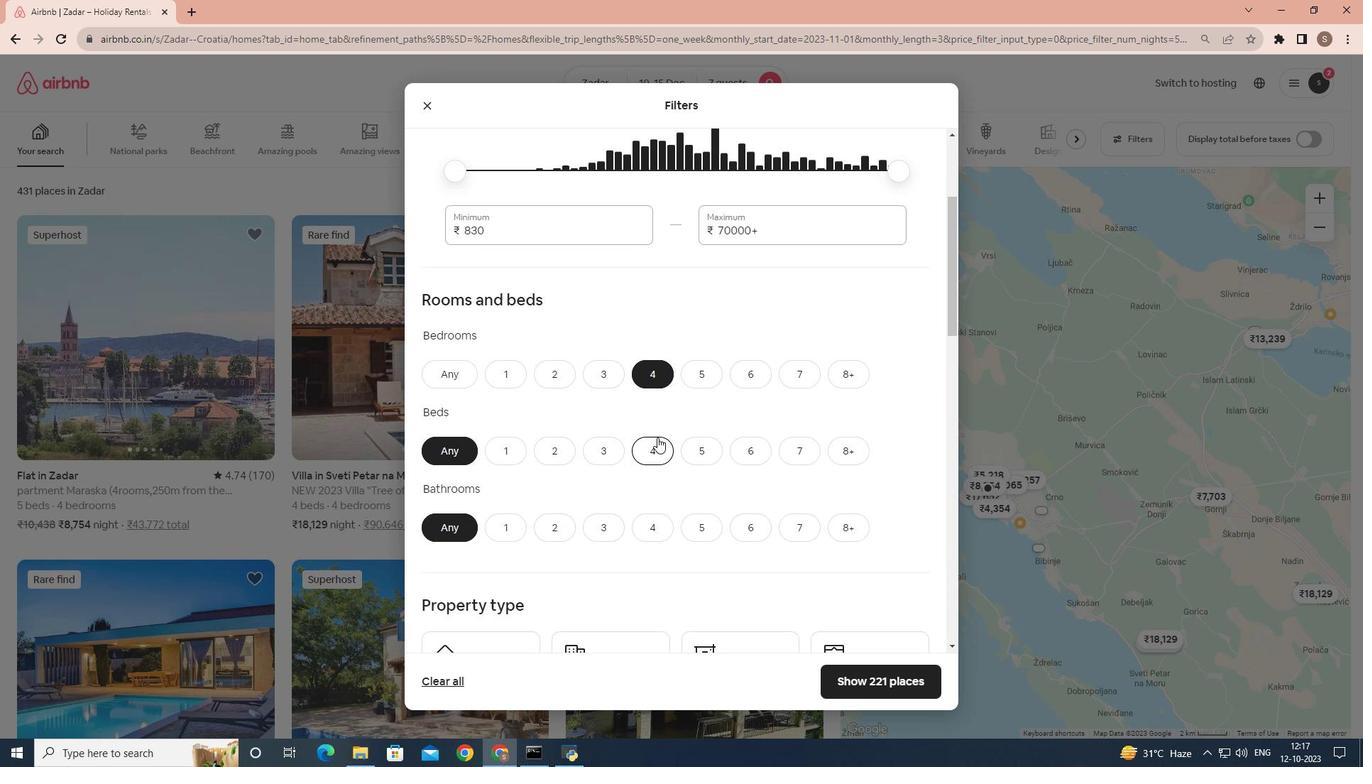 
Action: Mouse moved to (803, 385)
Screenshot: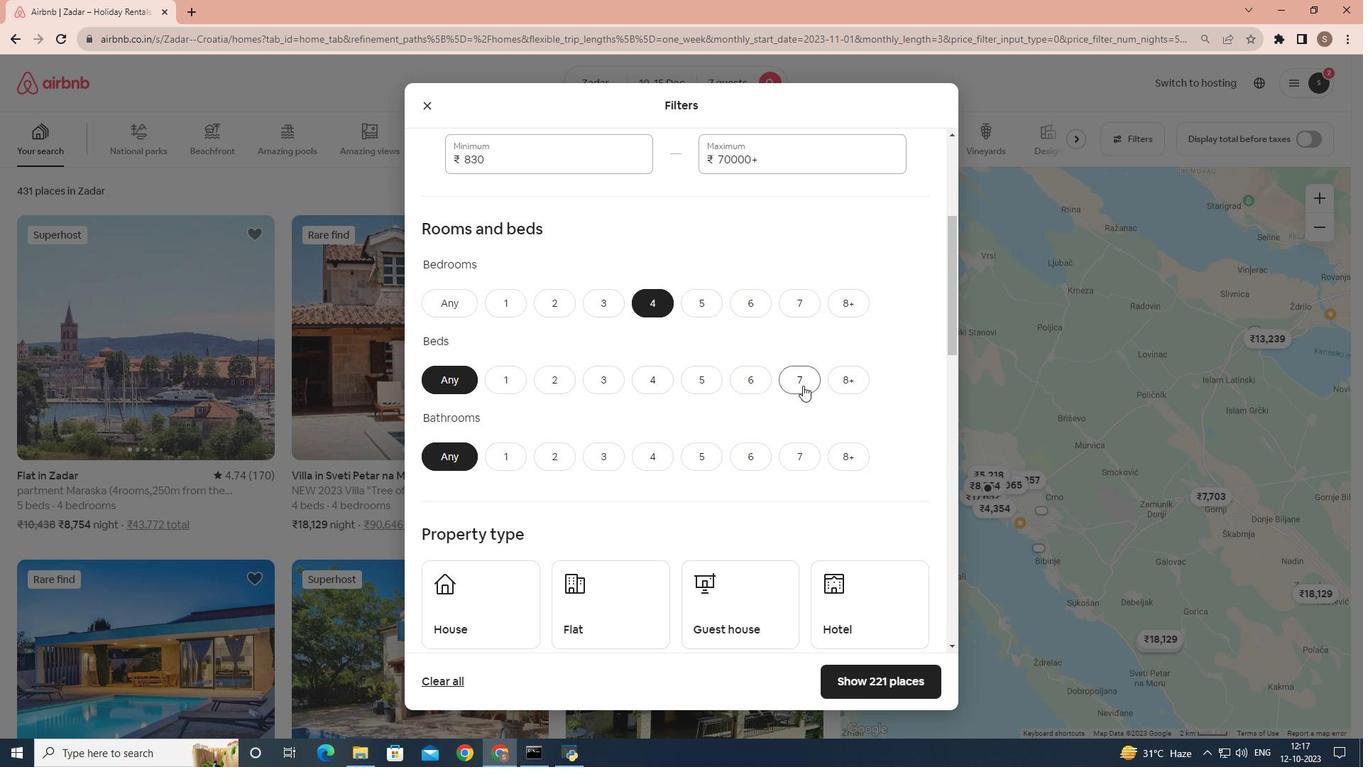 
Action: Mouse pressed left at (803, 385)
Screenshot: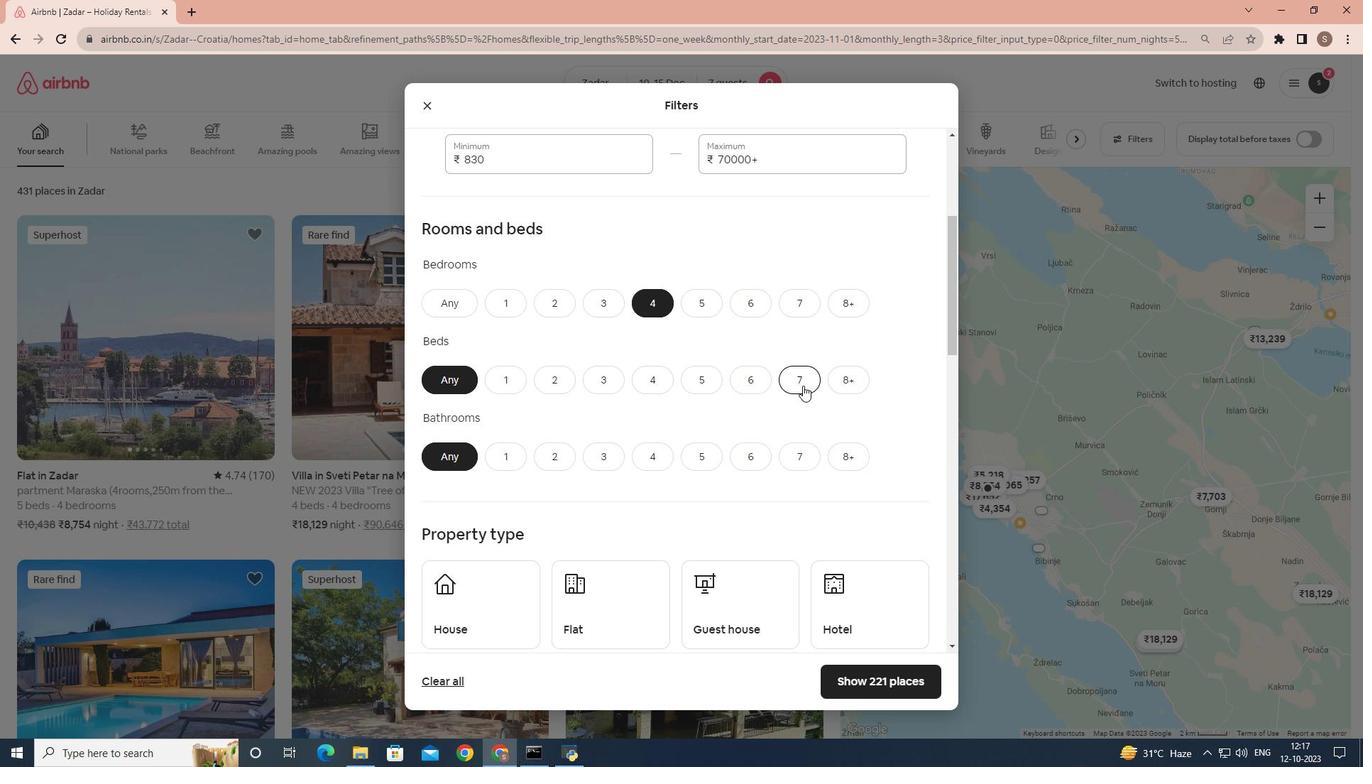 
Action: Mouse moved to (660, 380)
Screenshot: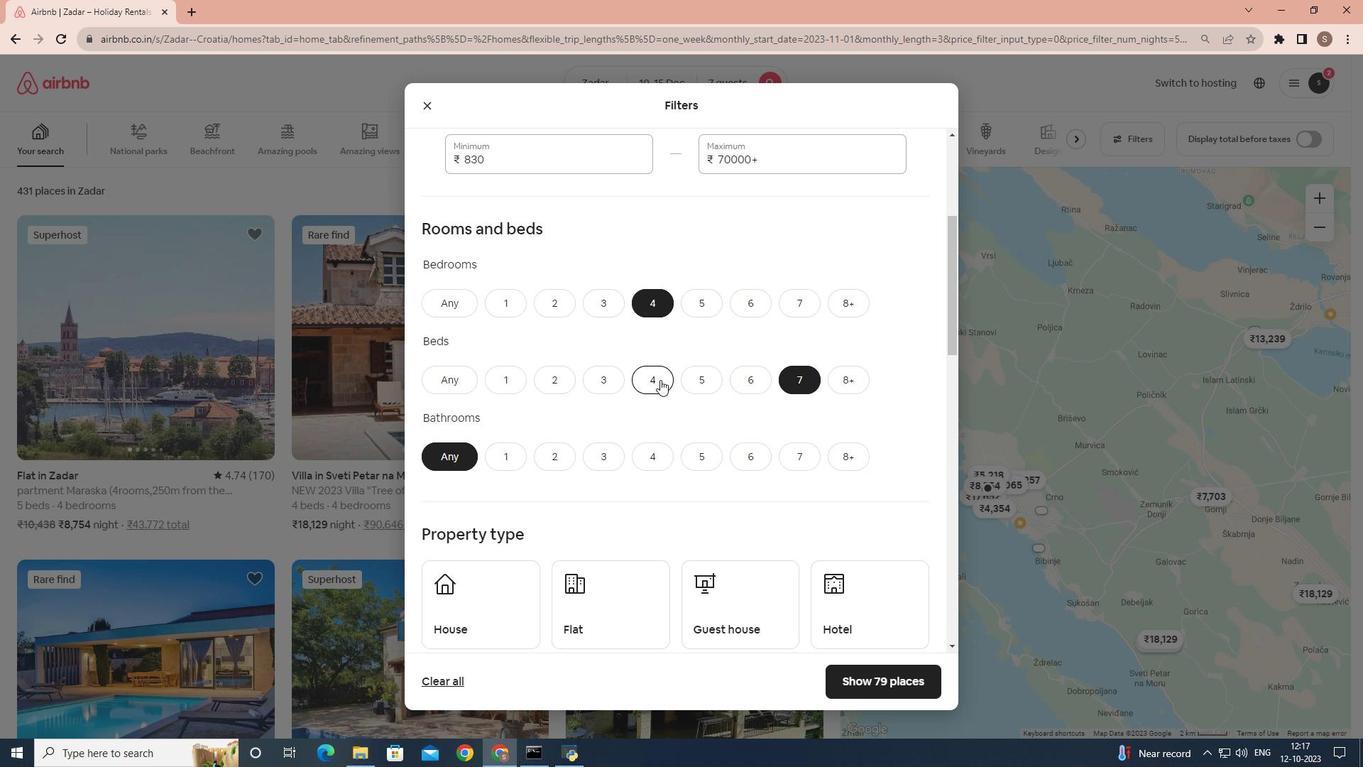 
Action: Mouse scrolled (660, 379) with delta (0, 0)
Screenshot: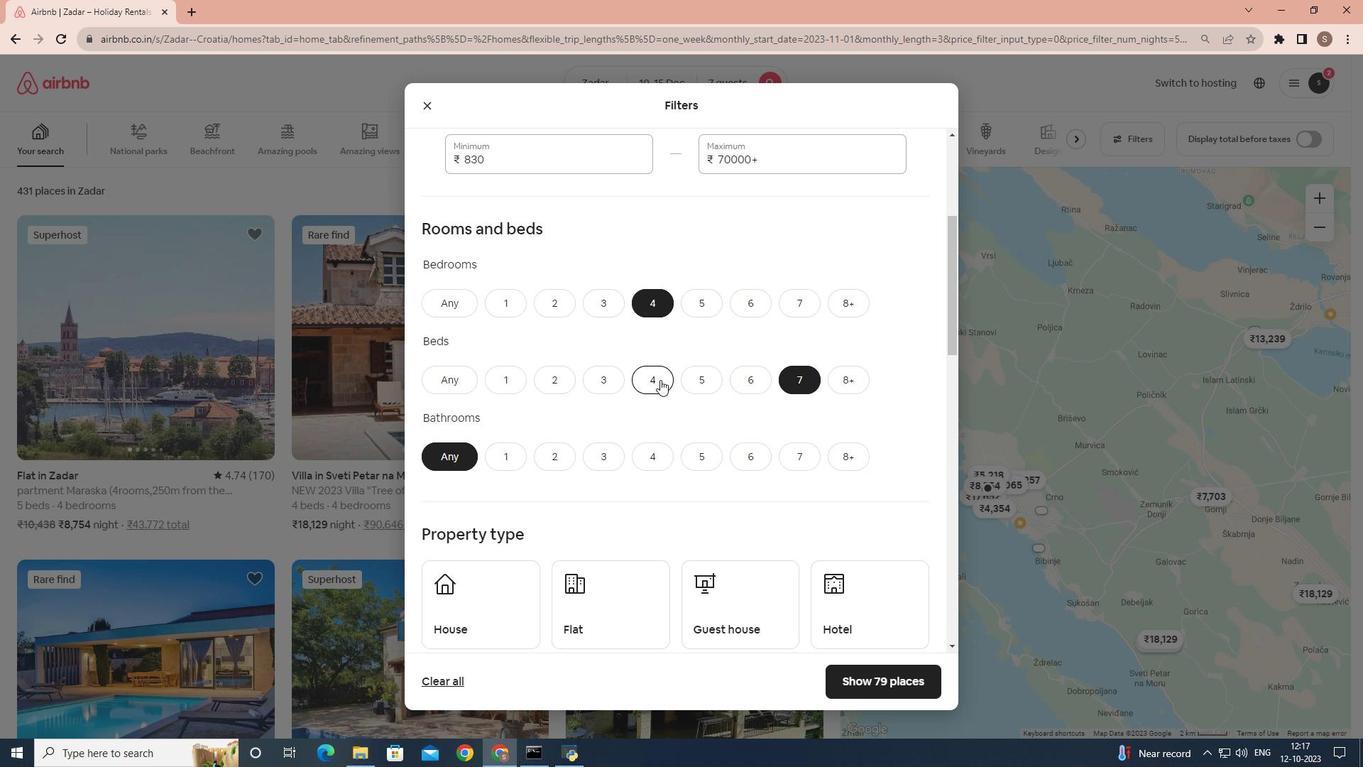 
Action: Mouse moved to (652, 385)
Screenshot: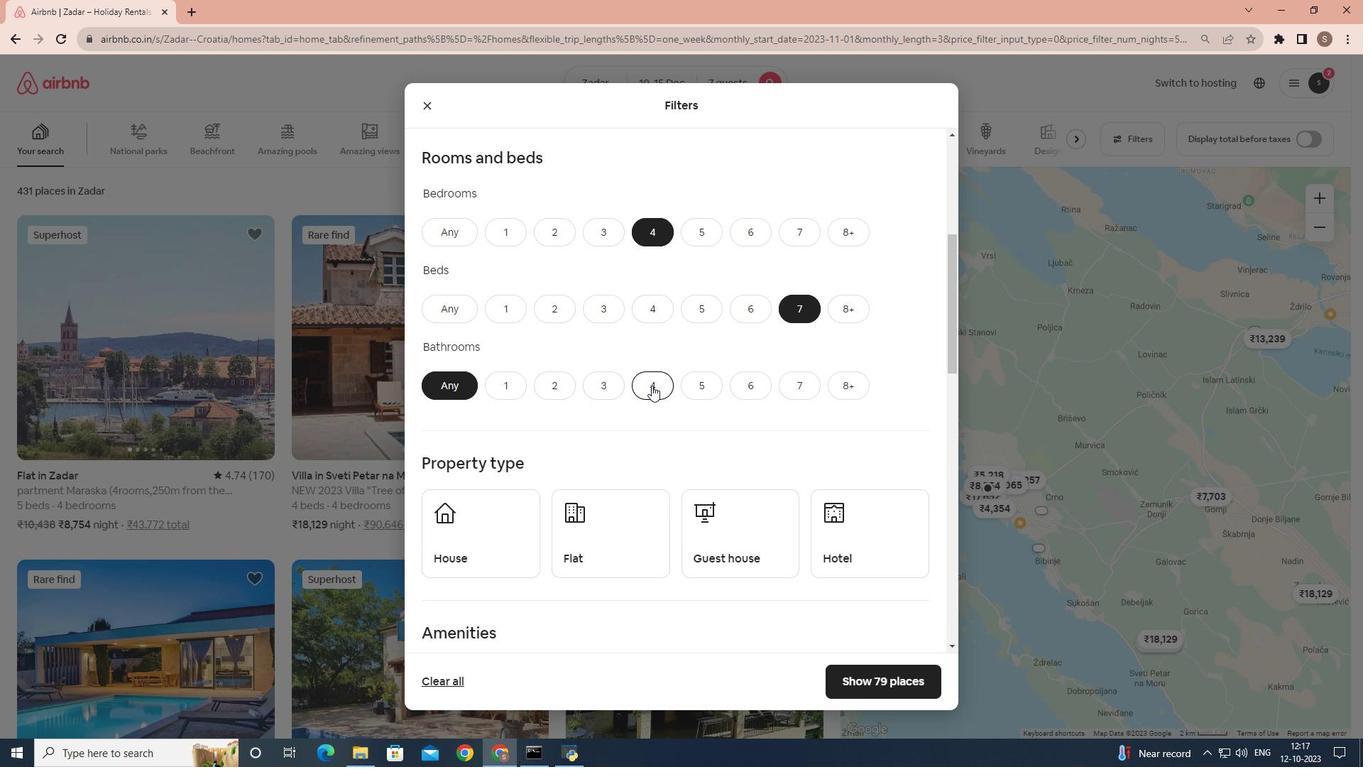 
Action: Mouse pressed left at (652, 385)
Screenshot: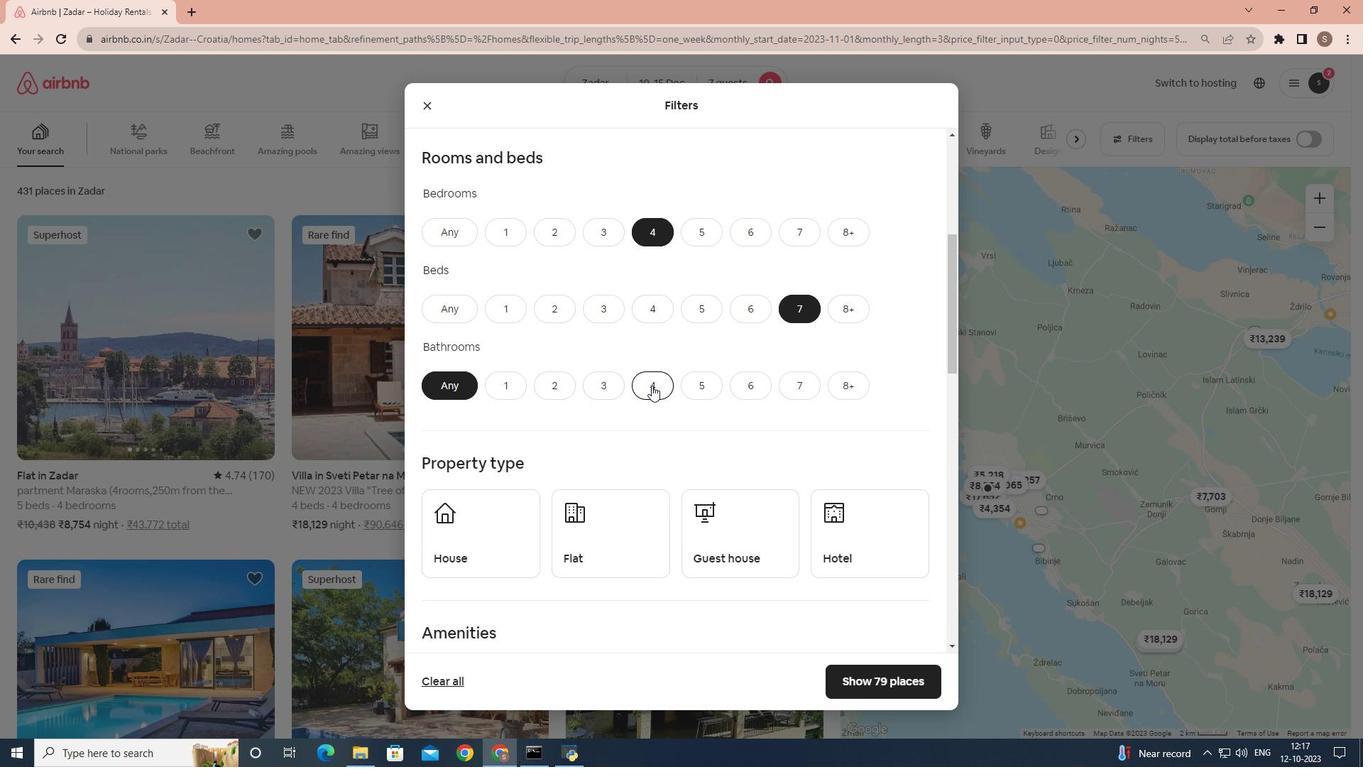 
Action: Mouse scrolled (652, 385) with delta (0, 0)
Screenshot: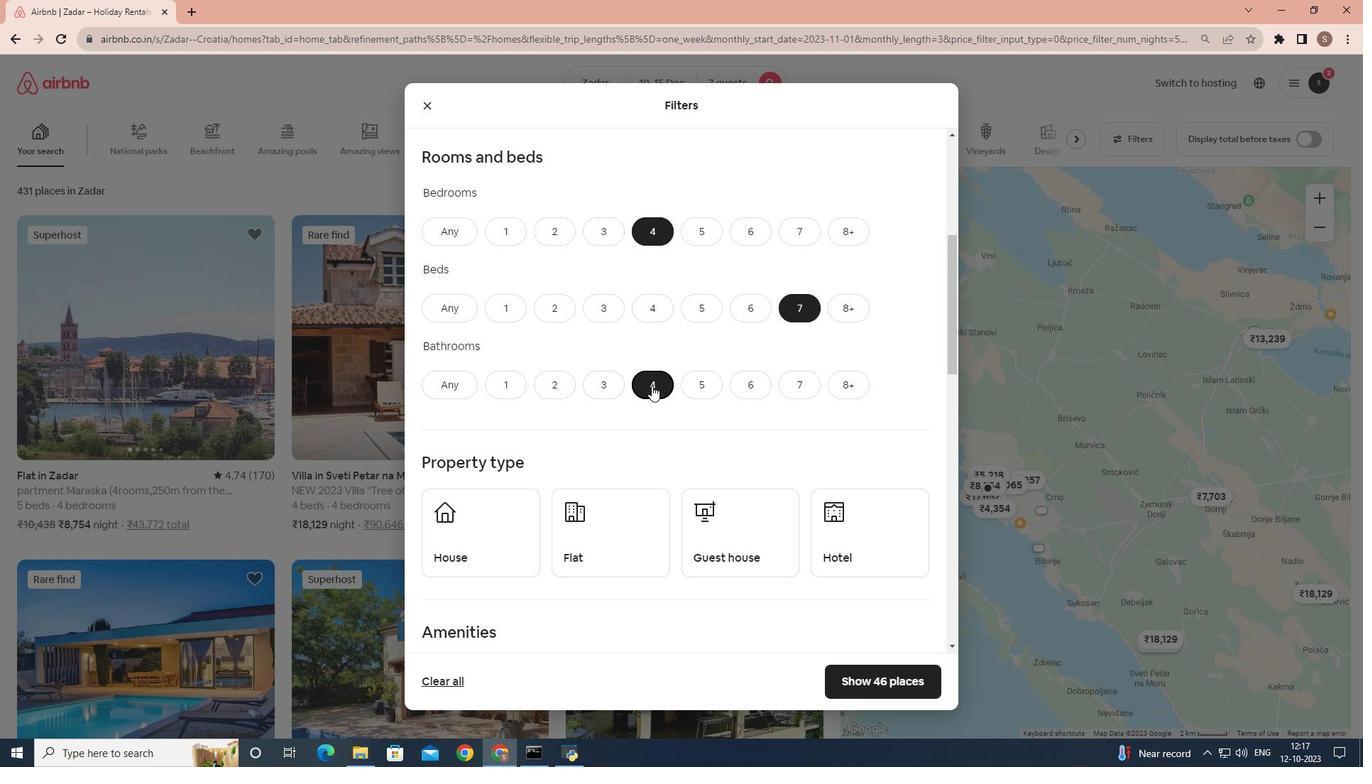 
Action: Mouse moved to (468, 473)
Screenshot: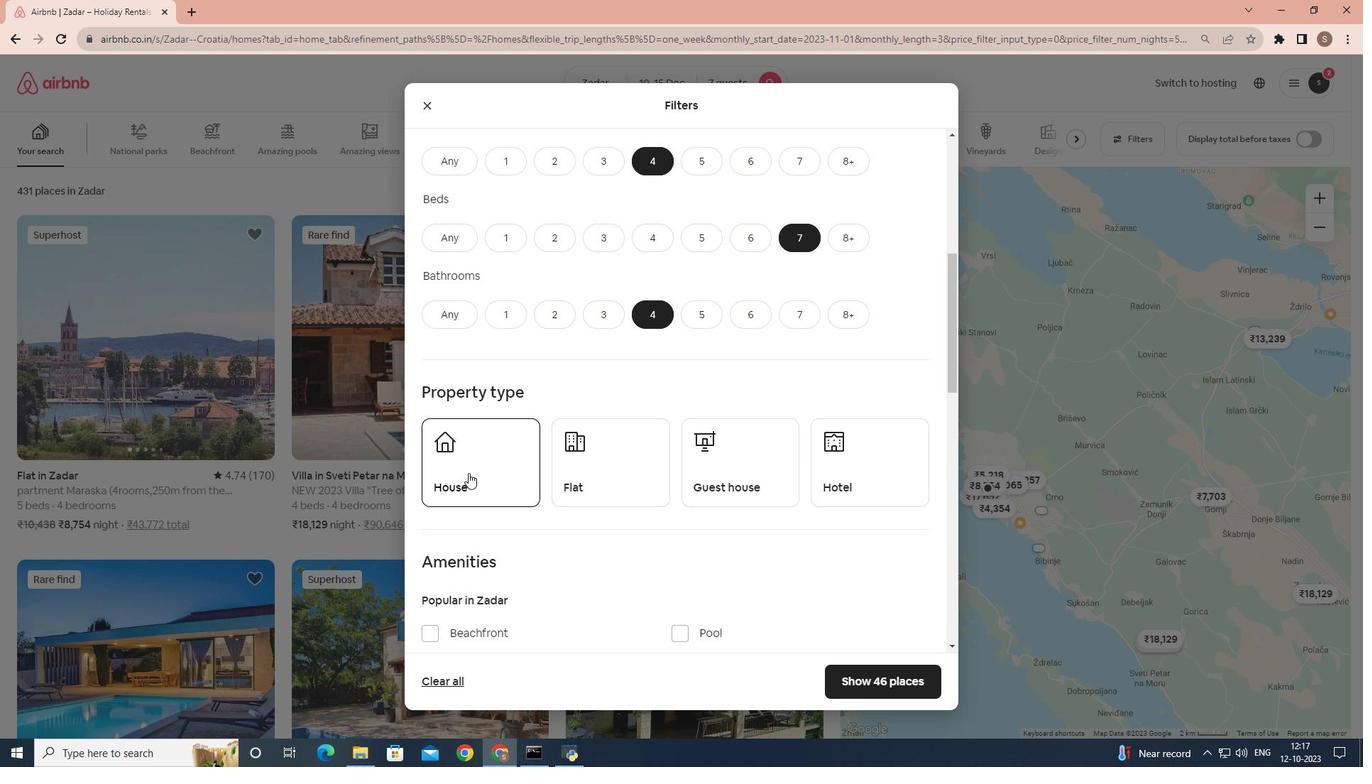 
Action: Mouse pressed left at (468, 473)
Screenshot: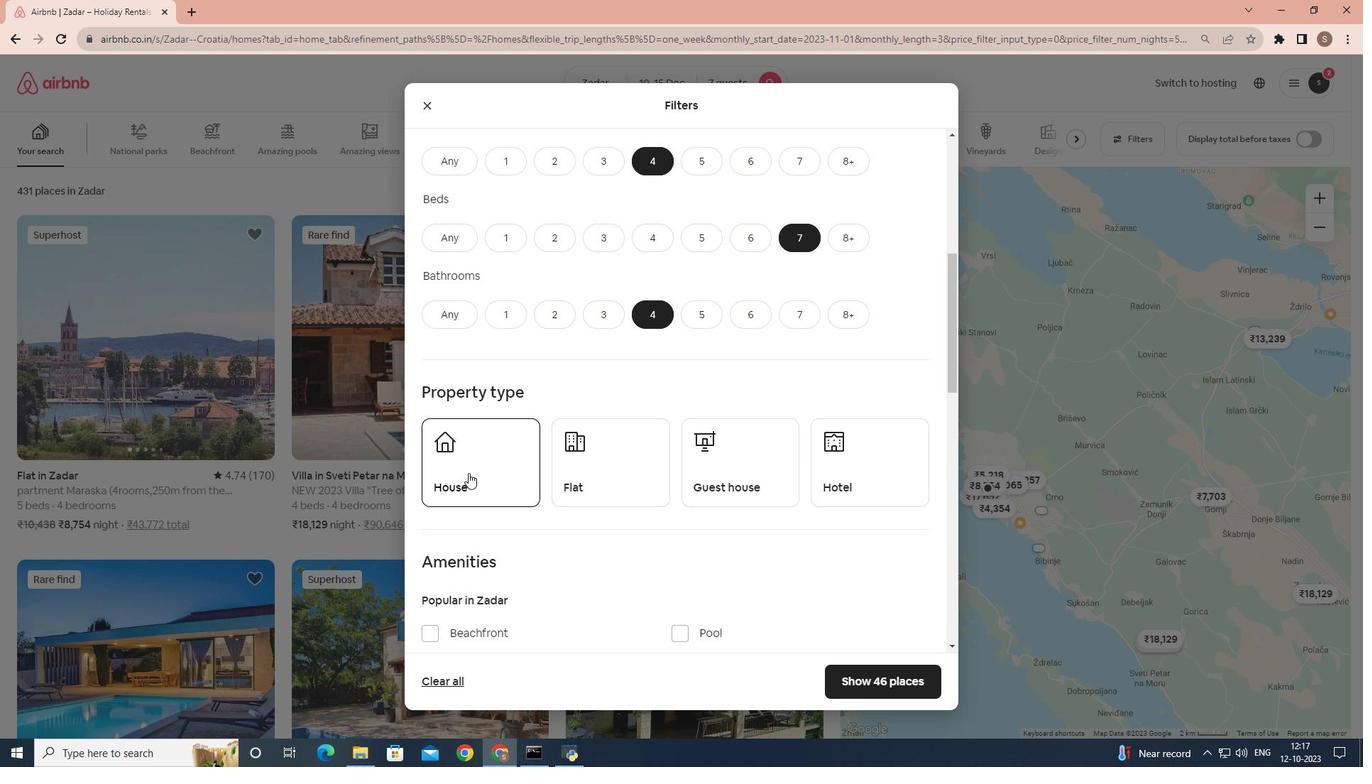 
Action: Mouse moved to (560, 434)
Screenshot: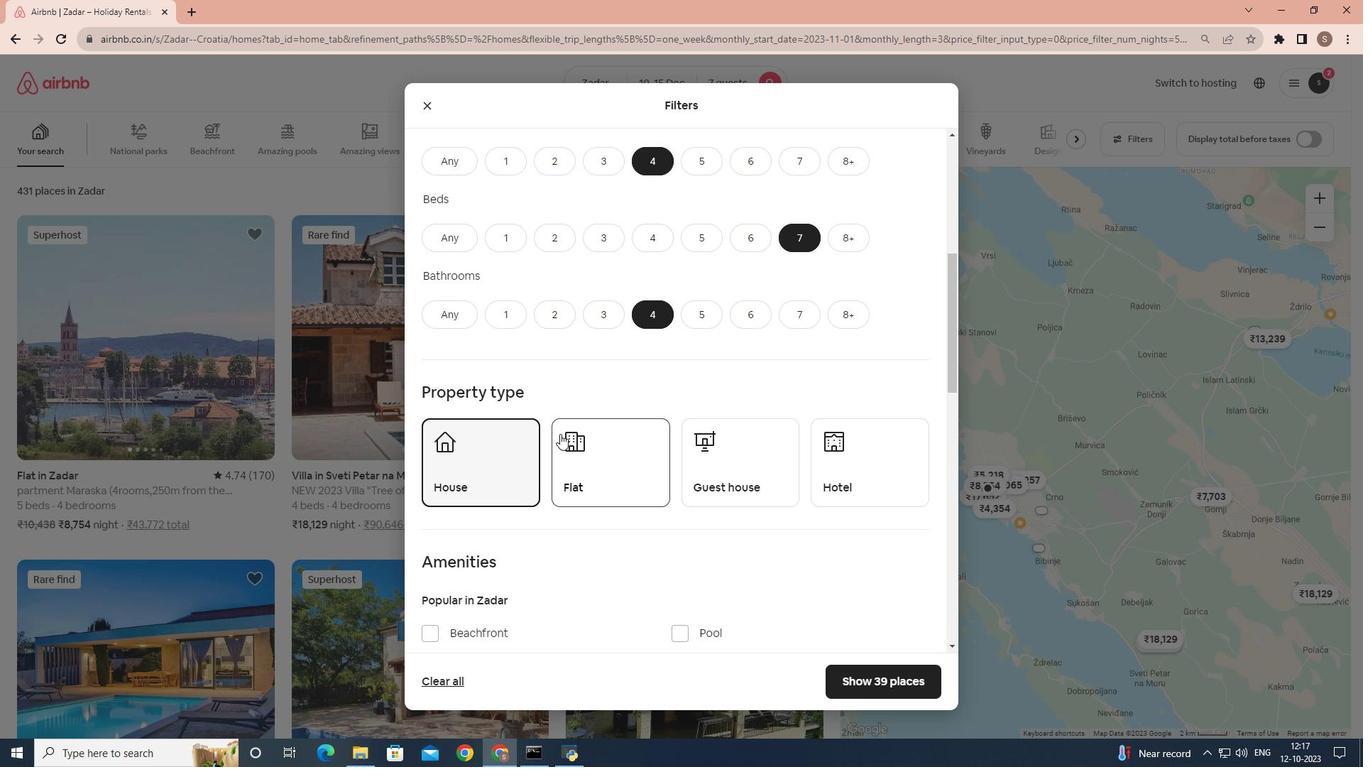 
Action: Mouse scrolled (560, 433) with delta (0, 0)
Screenshot: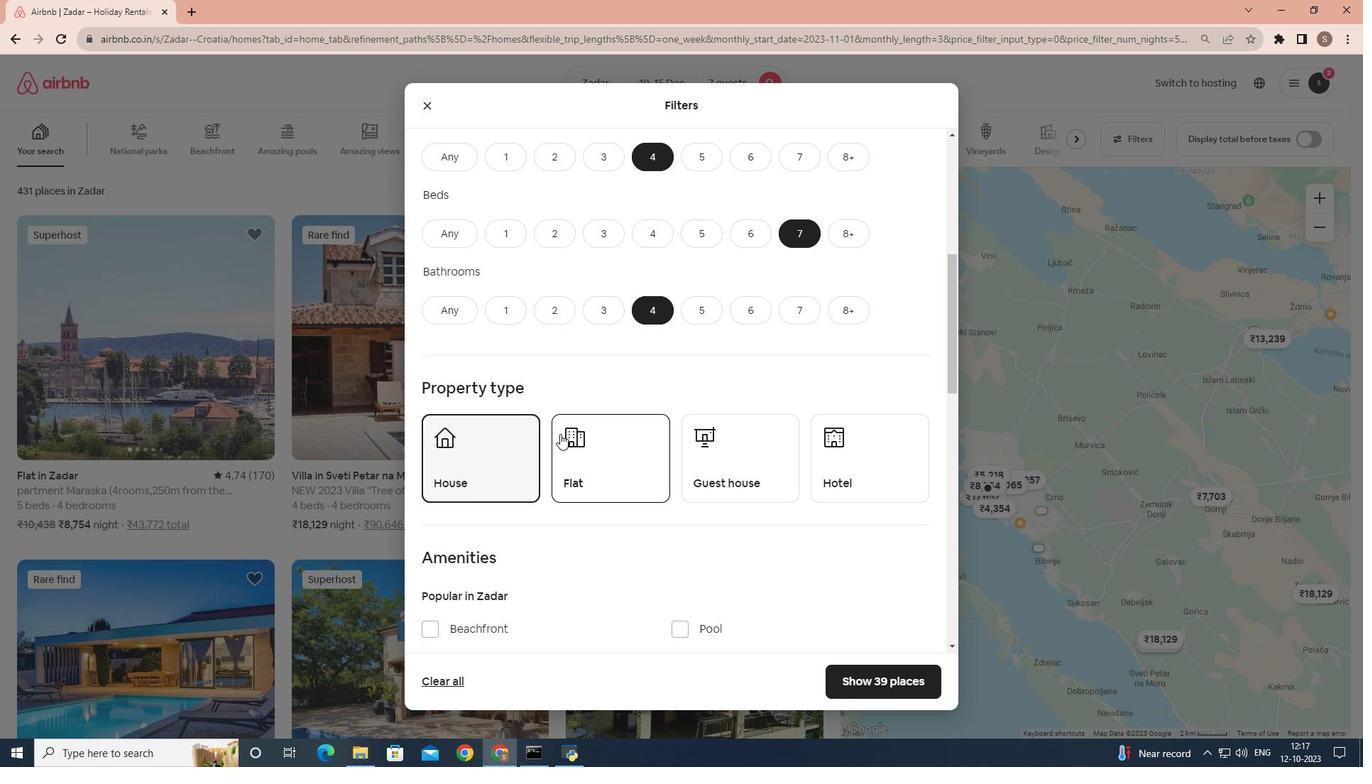 
Action: Mouse scrolled (560, 433) with delta (0, 0)
Screenshot: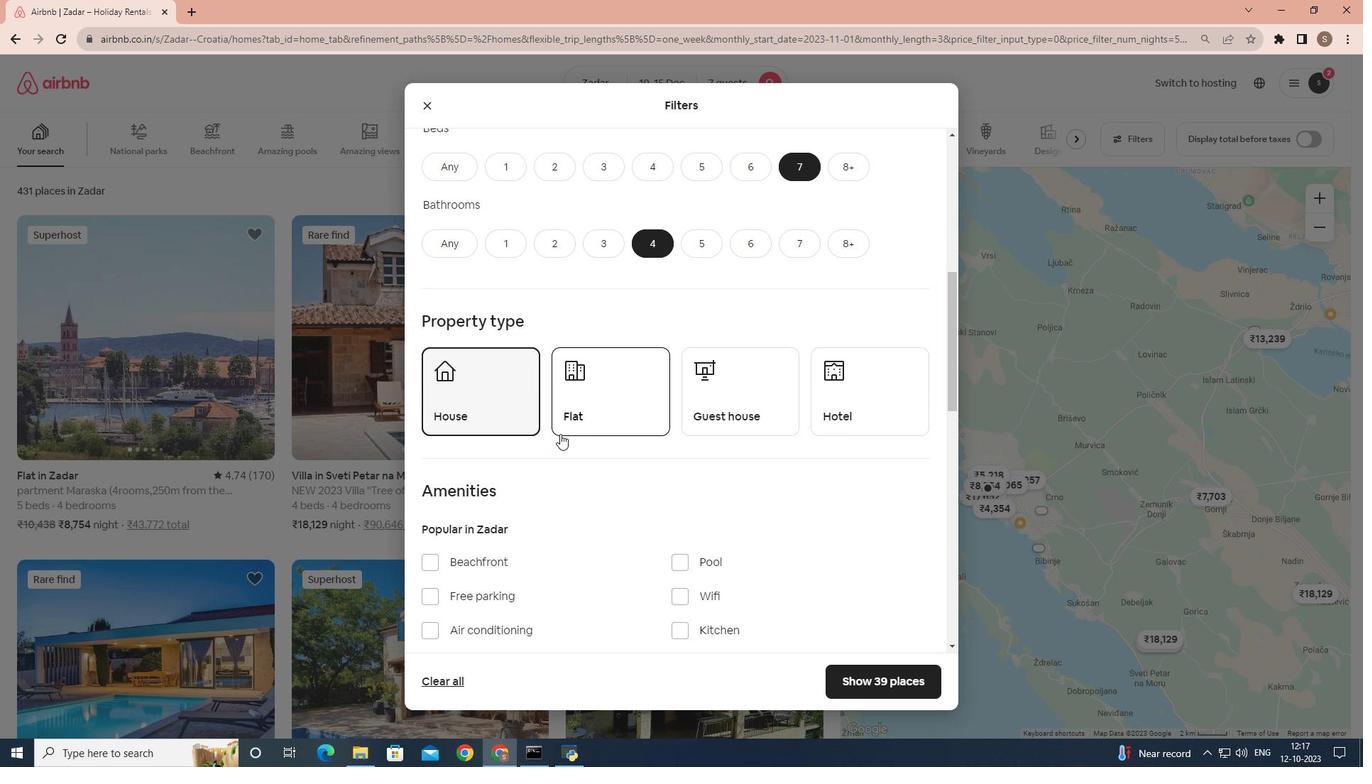 
Action: Mouse moved to (542, 468)
Screenshot: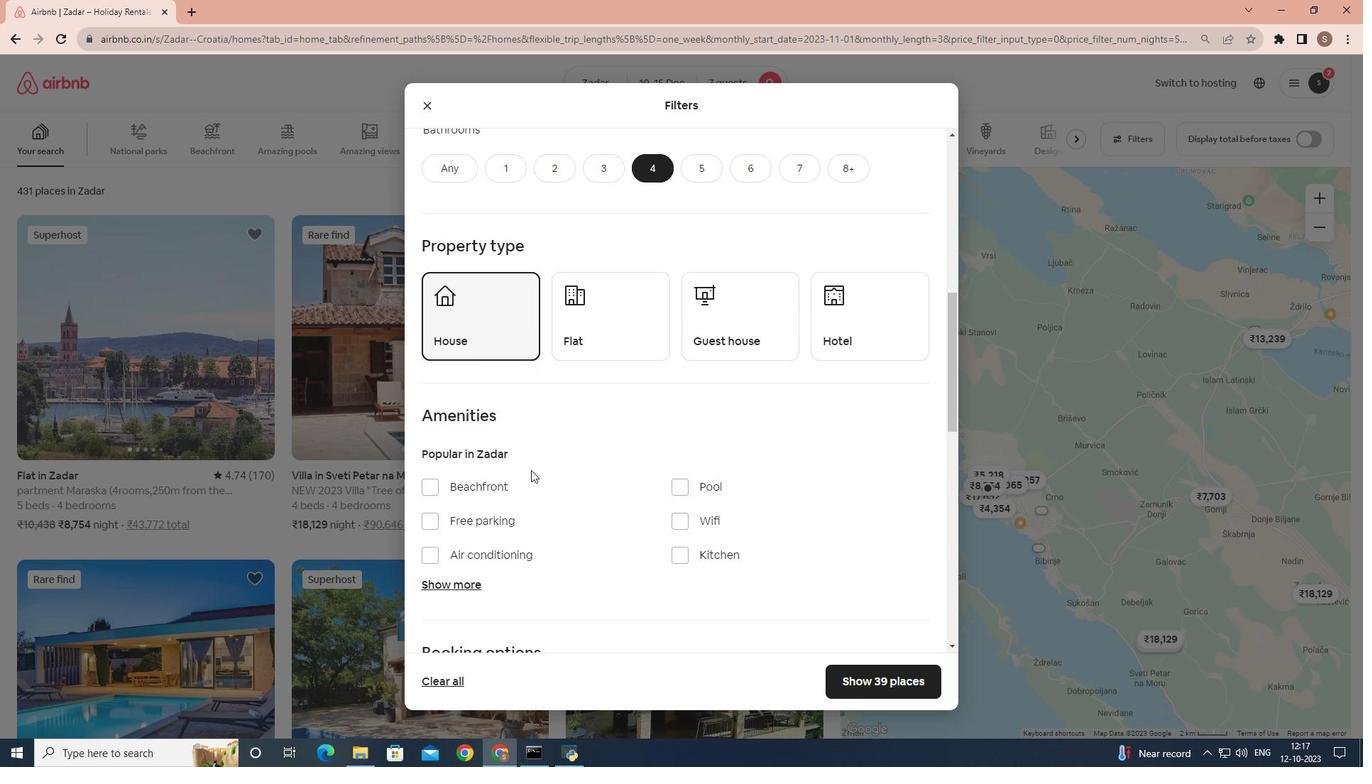 
Action: Mouse scrolled (542, 468) with delta (0, 0)
Screenshot: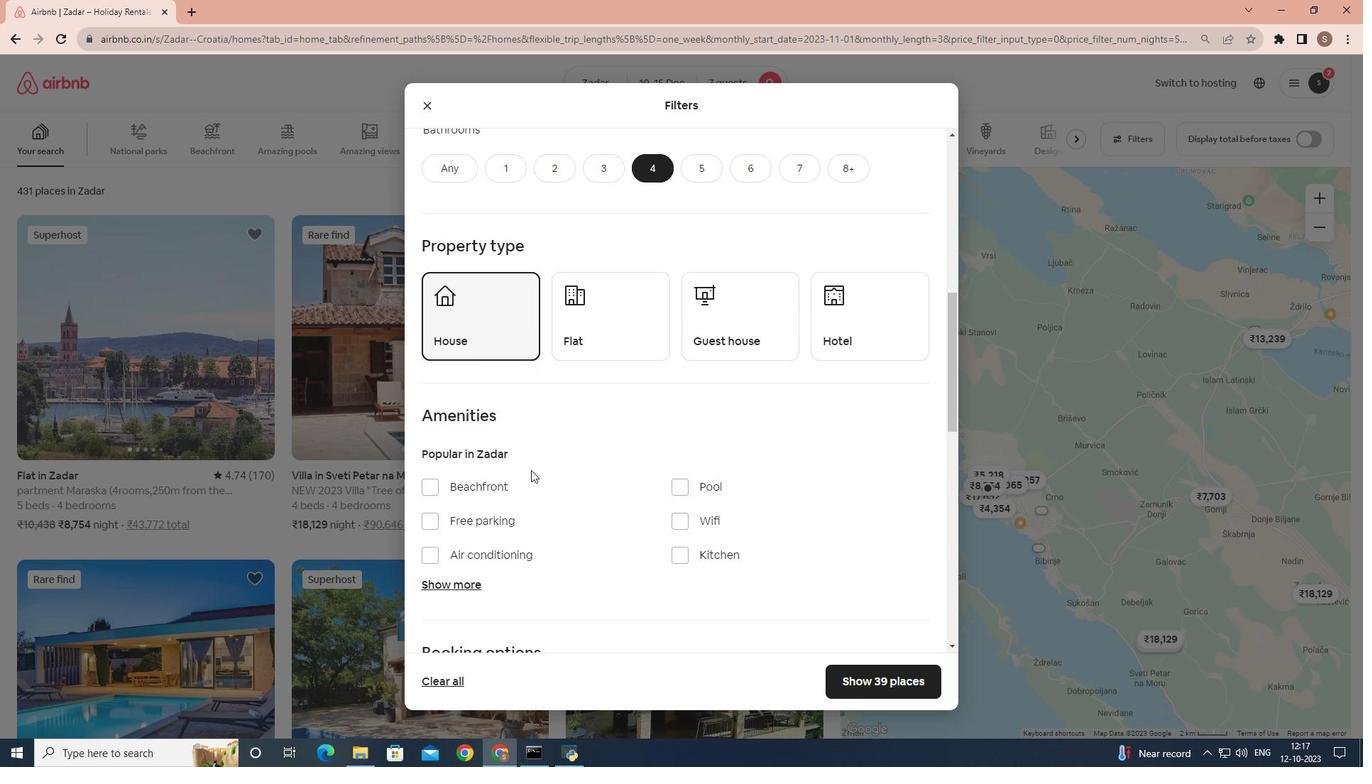 
Action: Mouse moved to (686, 458)
Screenshot: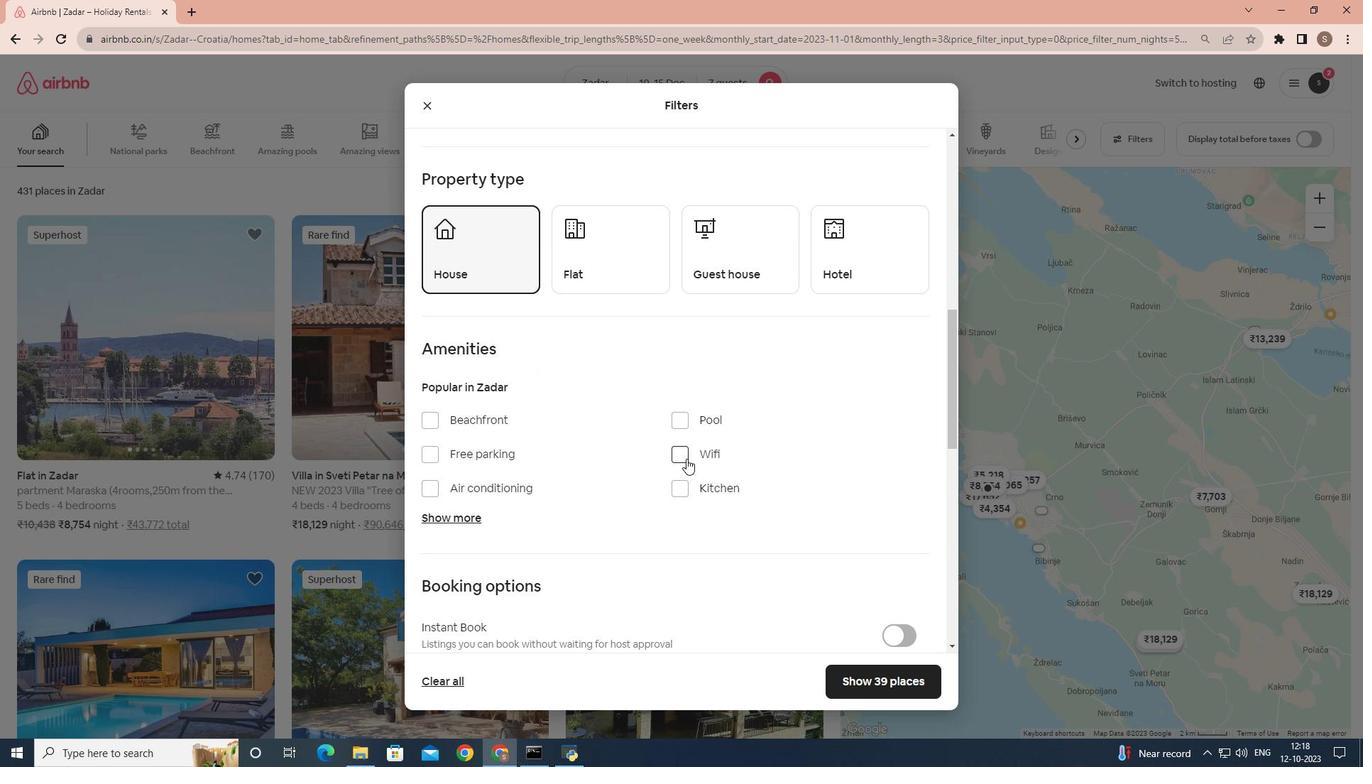 
Action: Mouse pressed left at (686, 458)
Screenshot: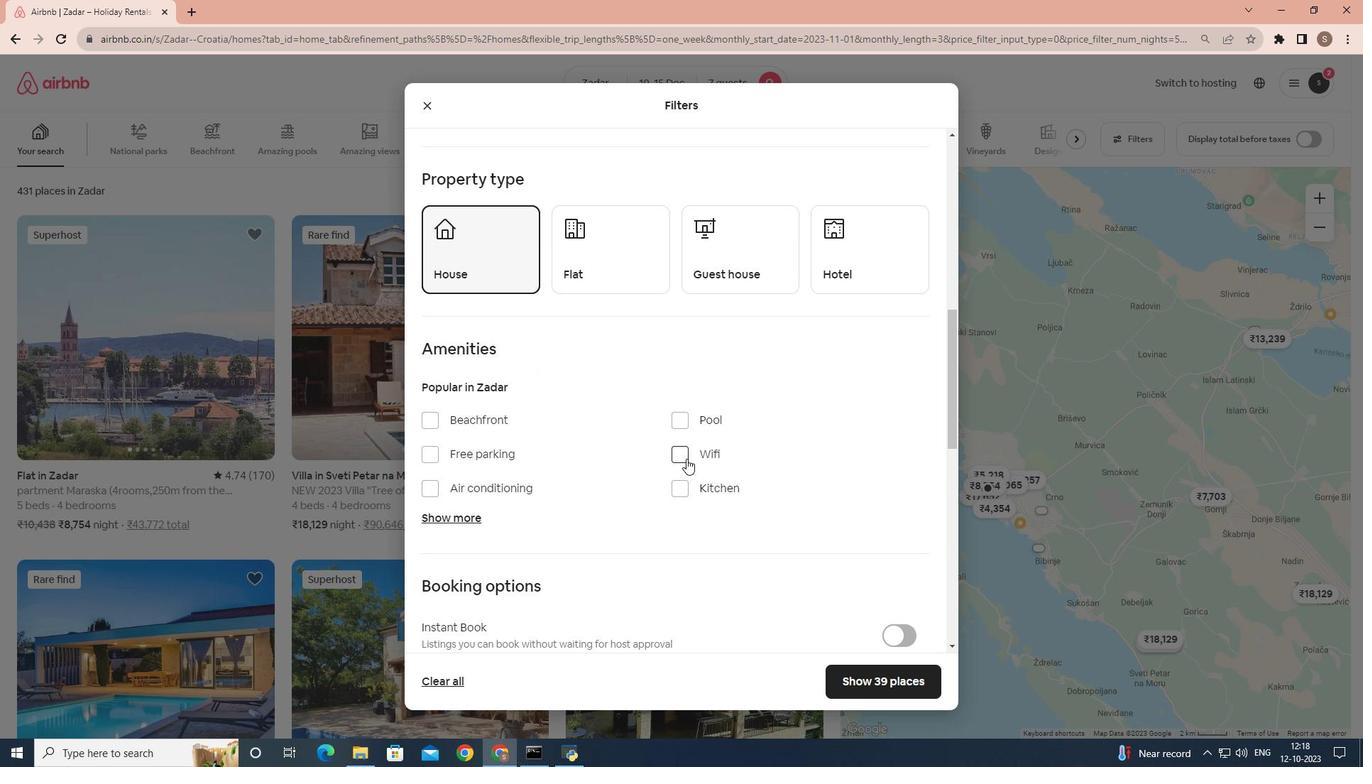 
Action: Mouse moved to (477, 515)
Screenshot: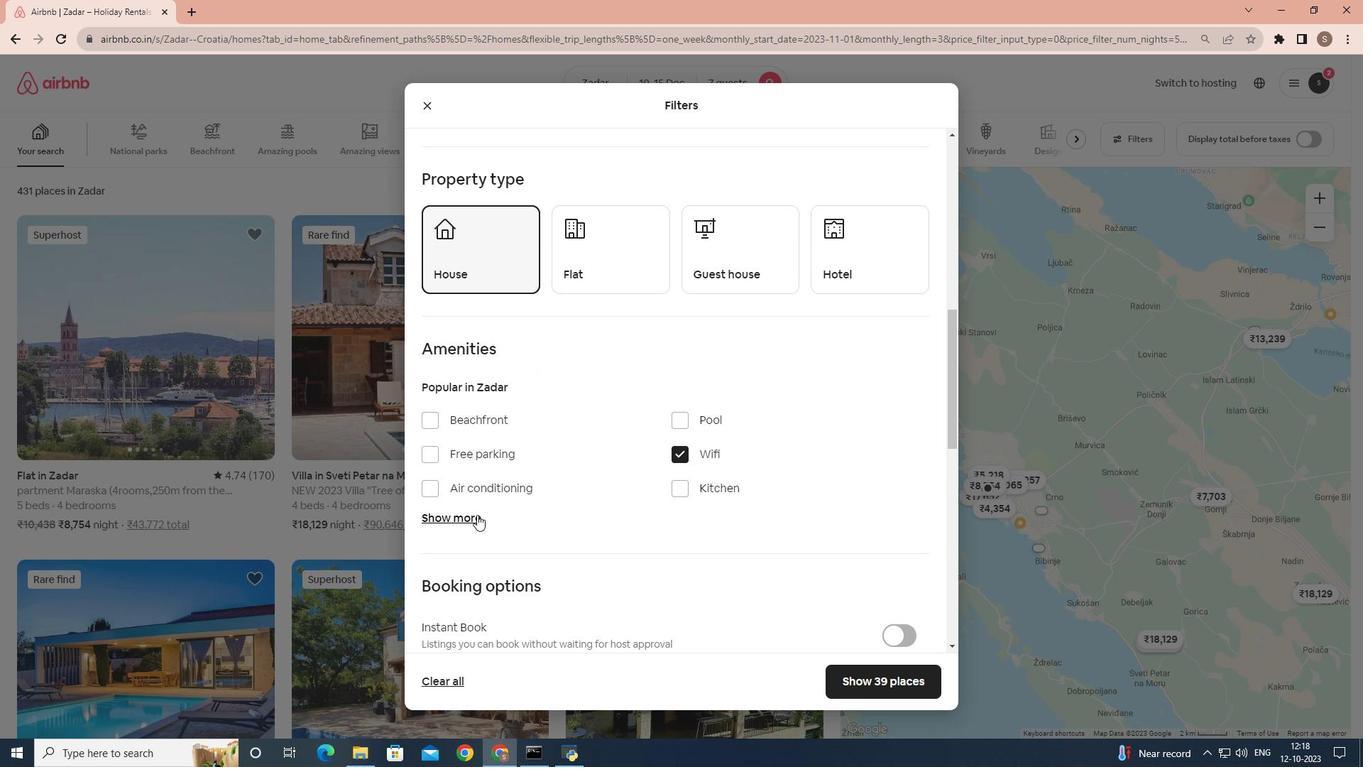 
Action: Mouse pressed left at (477, 515)
Screenshot: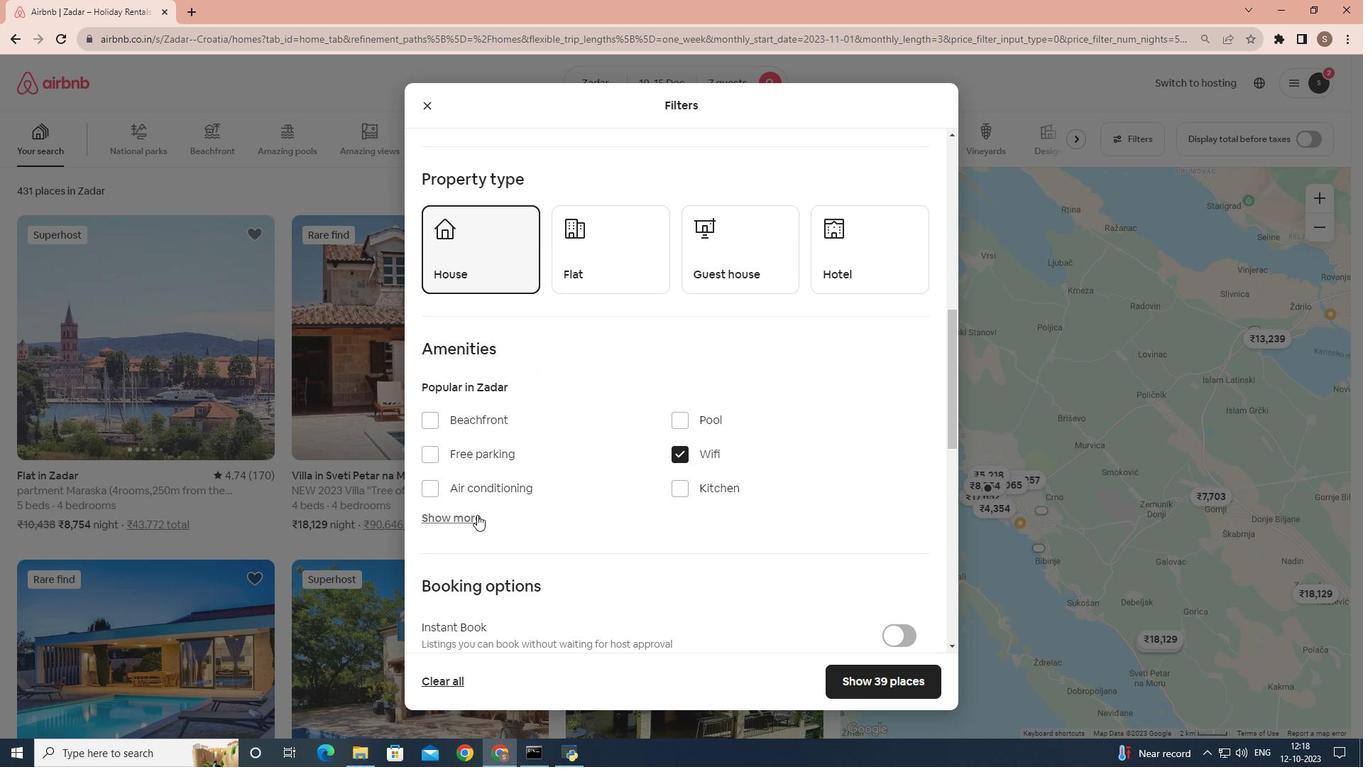 
Action: Mouse moved to (594, 489)
Screenshot: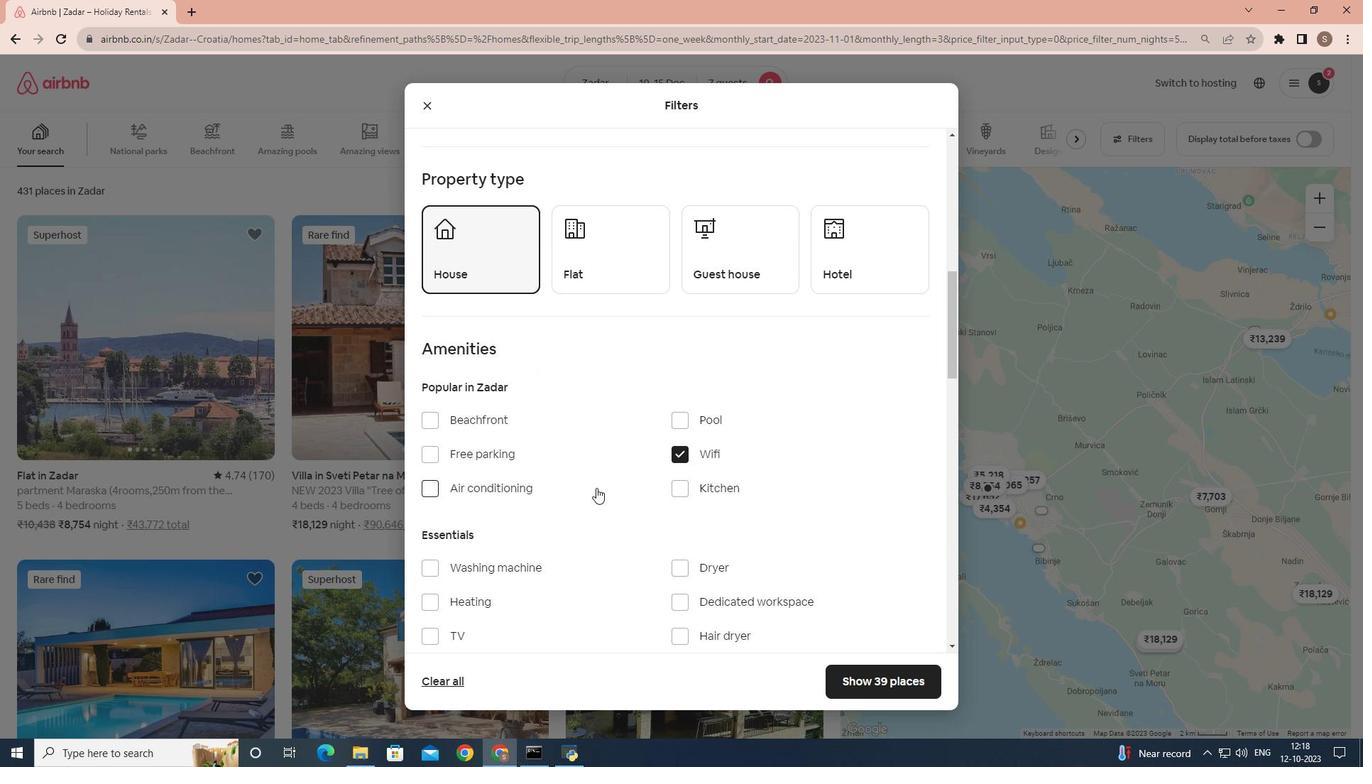 
Action: Mouse scrolled (594, 488) with delta (0, 0)
Screenshot: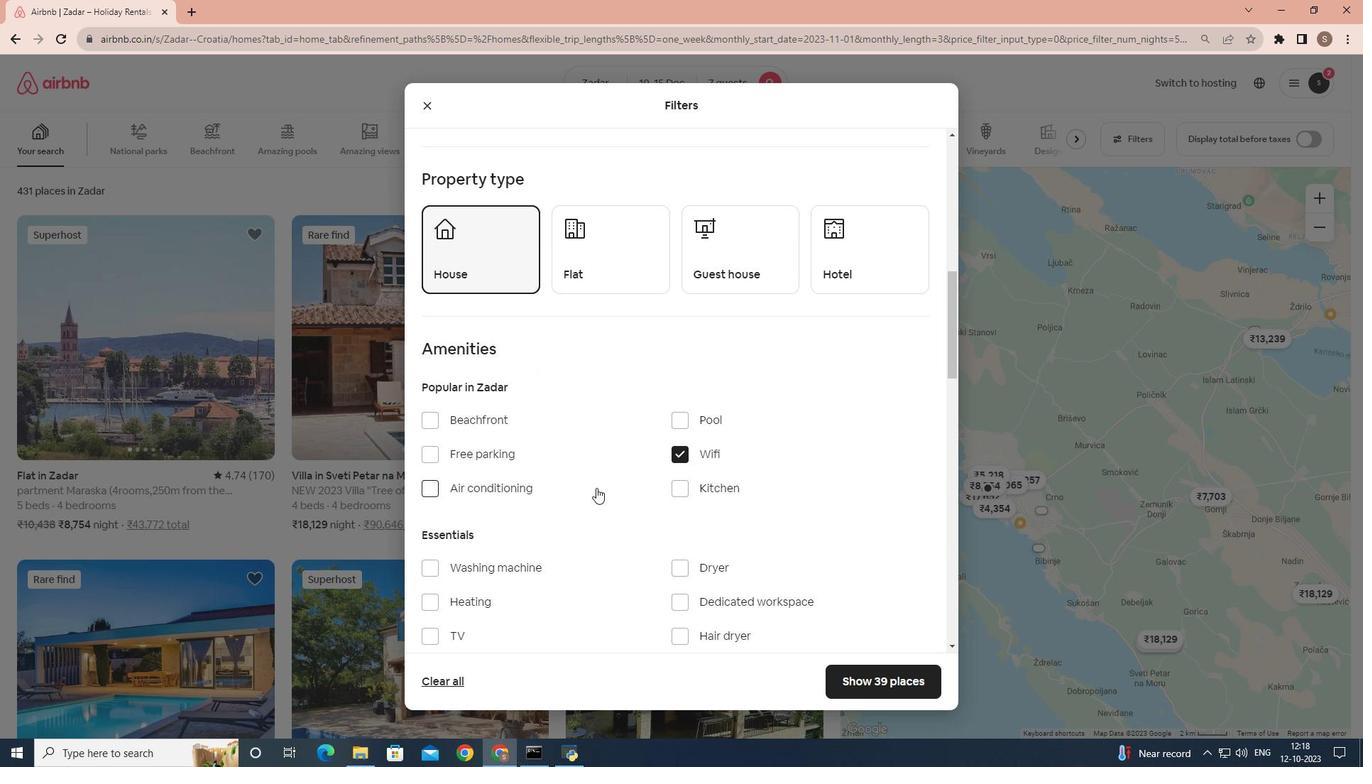 
Action: Mouse moved to (600, 485)
Screenshot: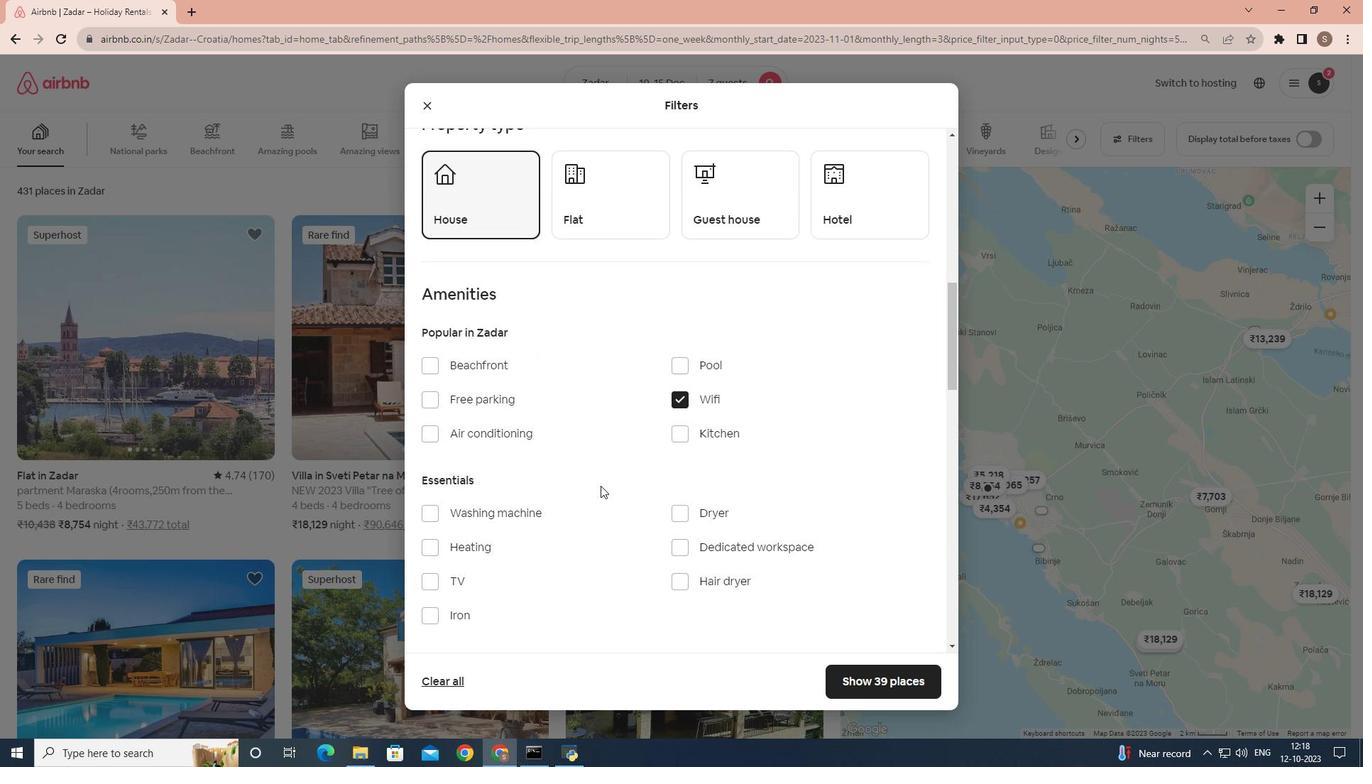 
Action: Mouse scrolled (600, 485) with delta (0, 0)
Screenshot: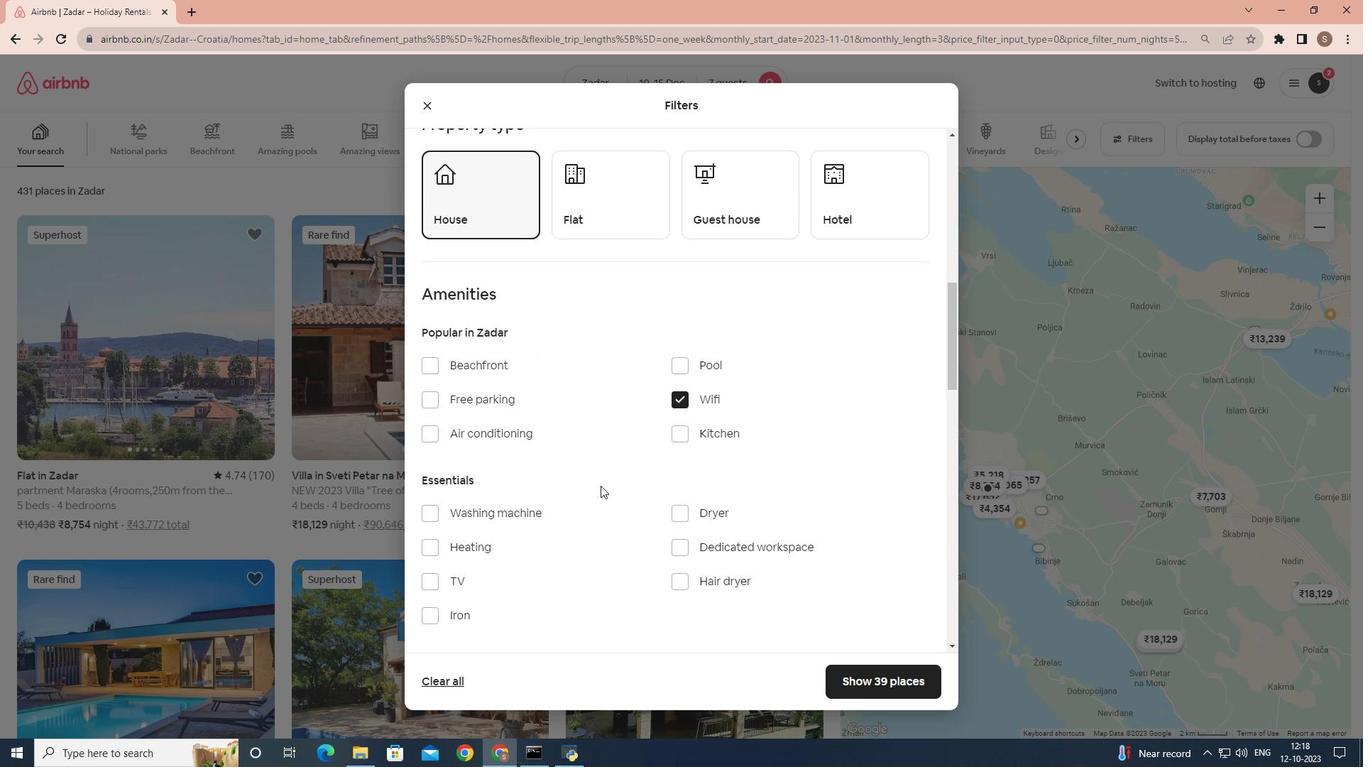 
Action: Mouse moved to (432, 494)
Screenshot: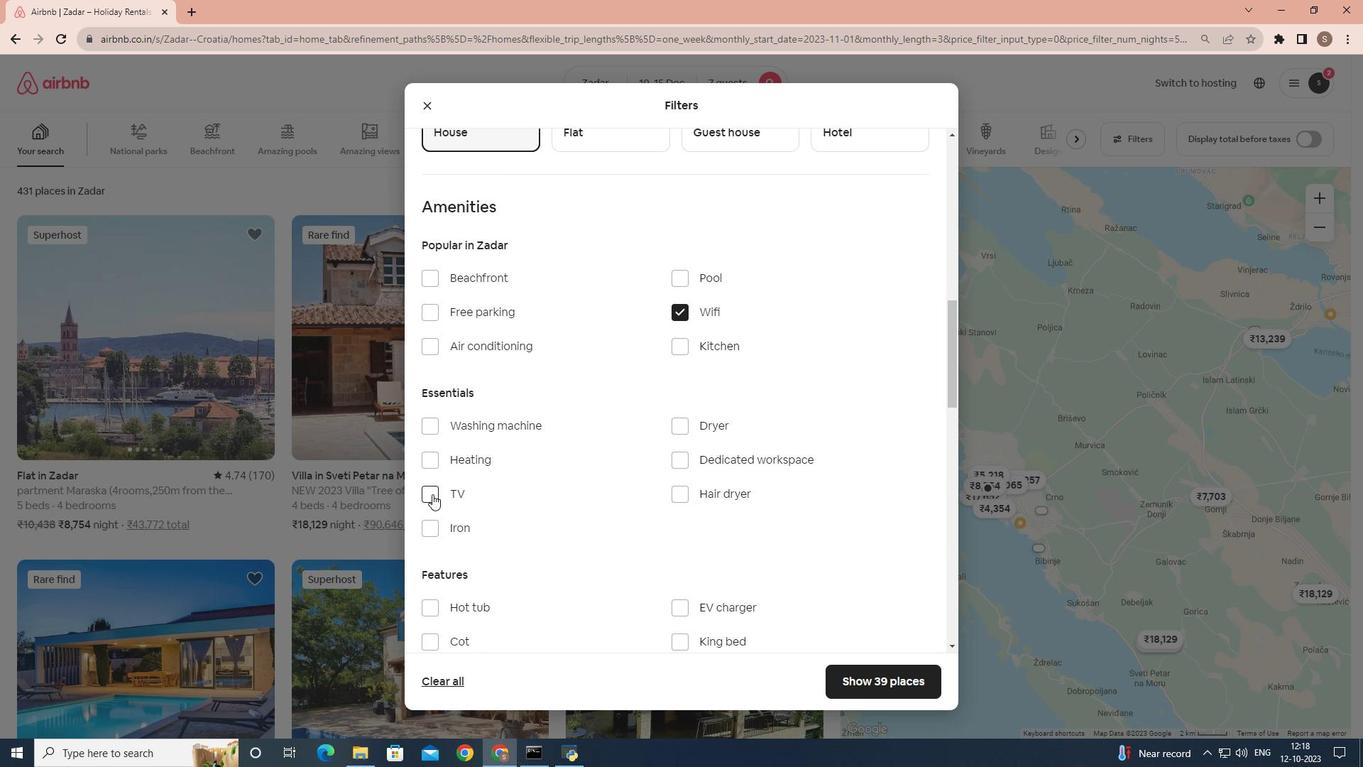 
Action: Mouse pressed left at (432, 494)
Screenshot: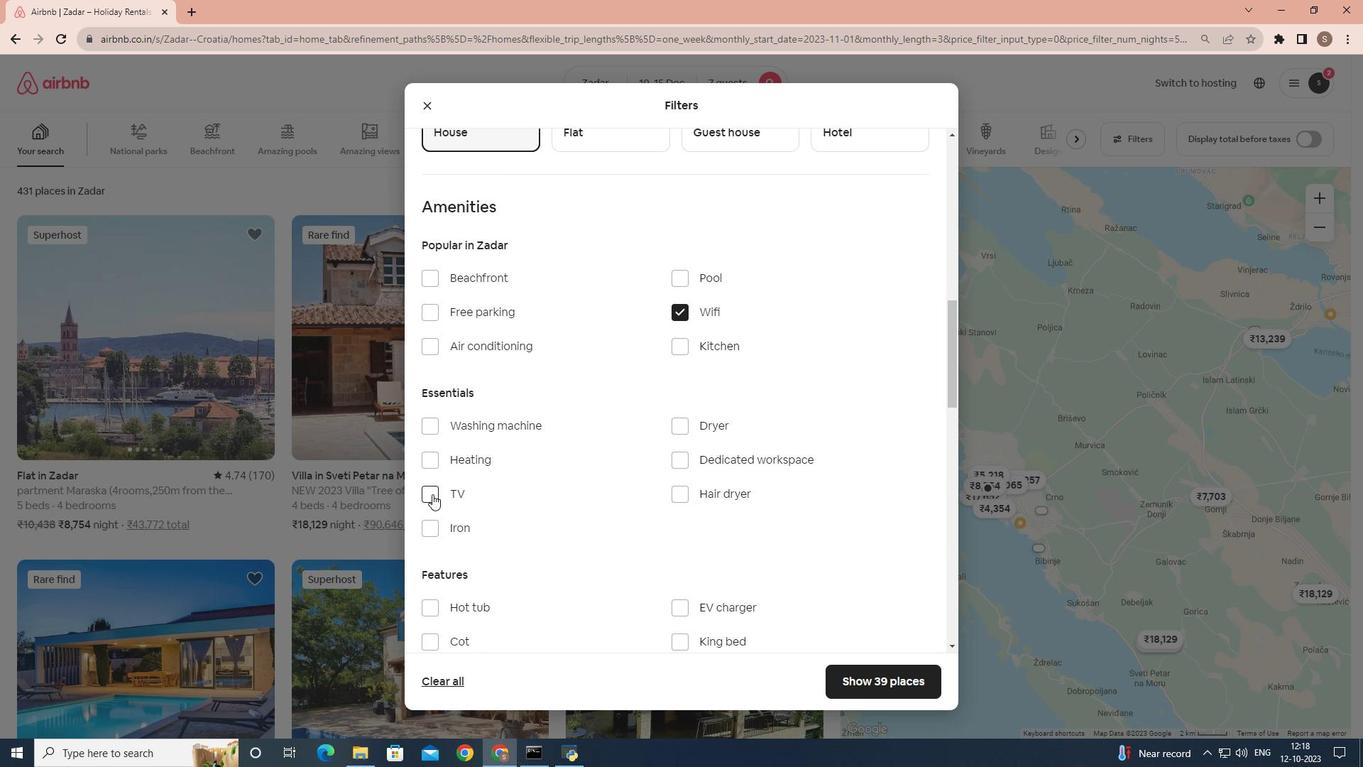 
Action: Mouse moved to (443, 311)
Screenshot: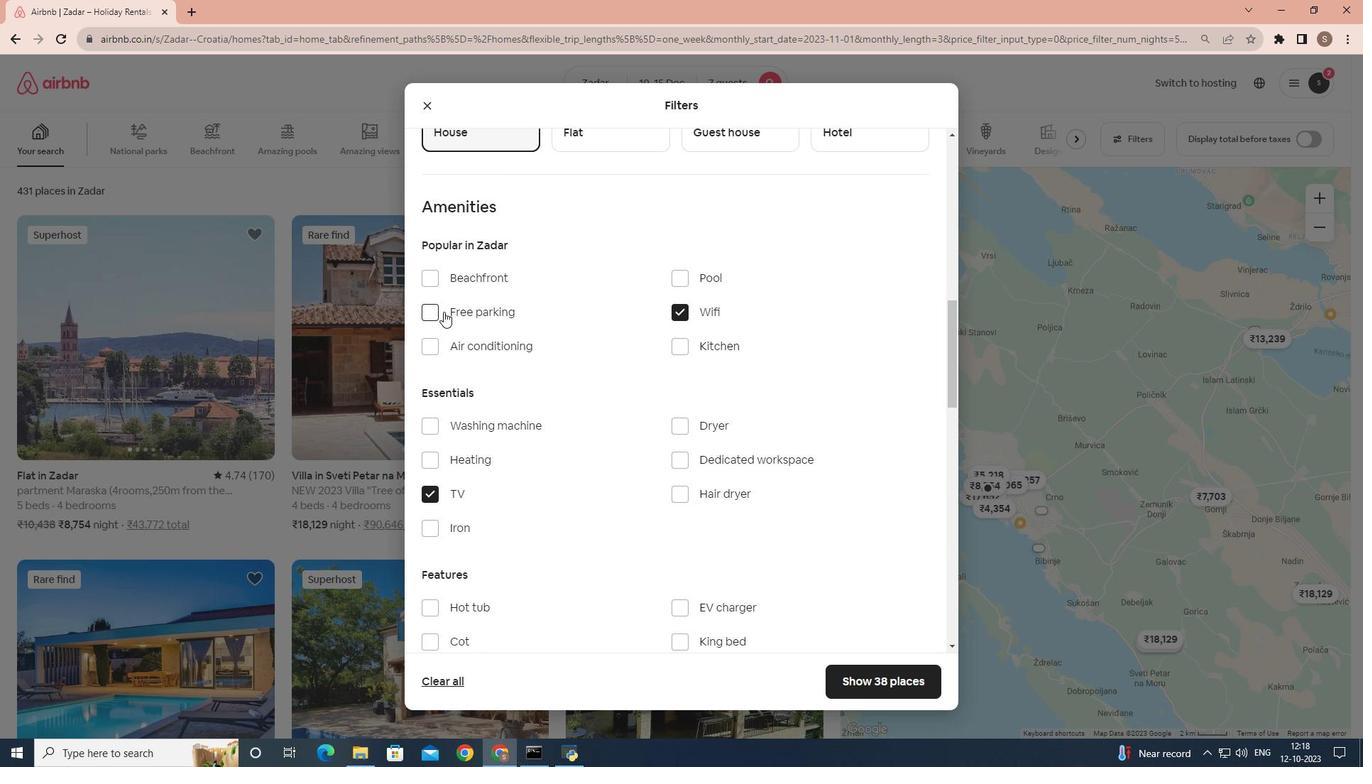 
Action: Mouse pressed left at (443, 311)
Screenshot: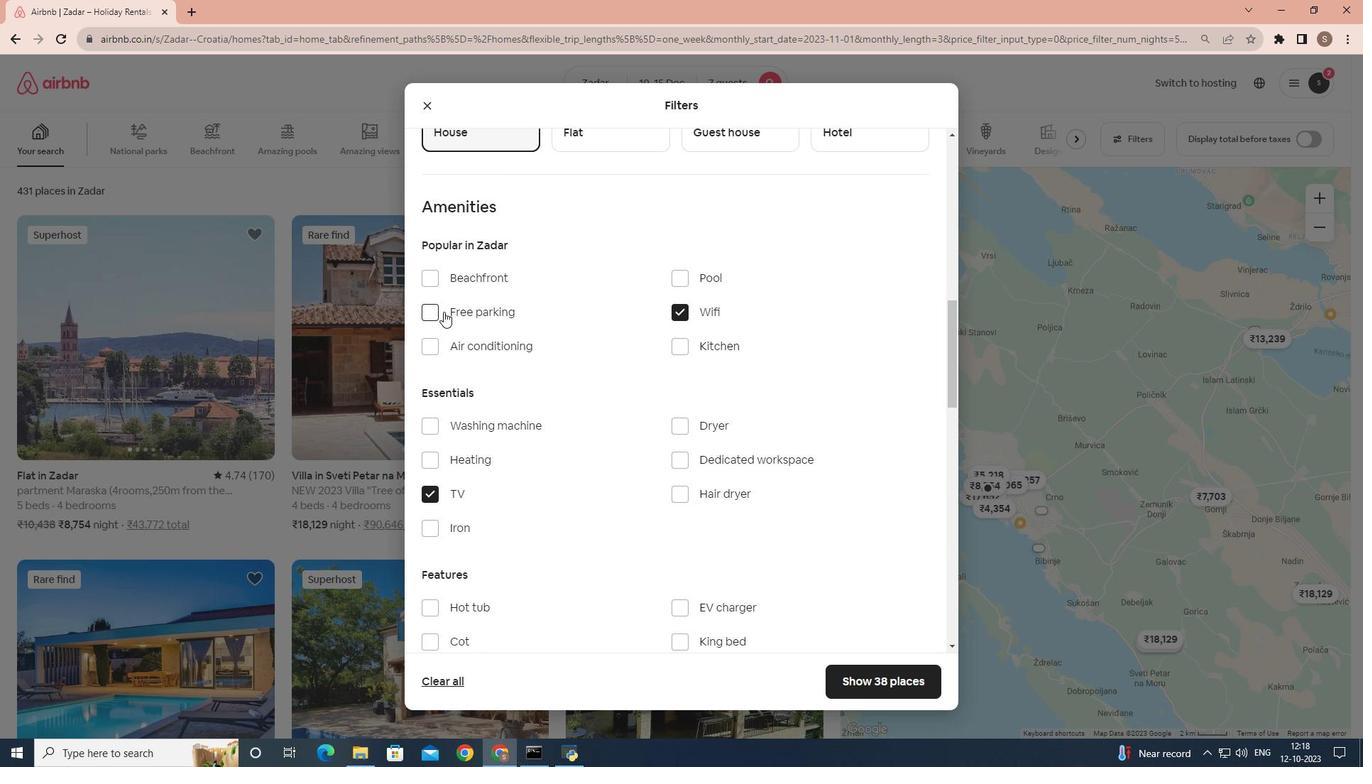 
Action: Mouse moved to (571, 400)
Screenshot: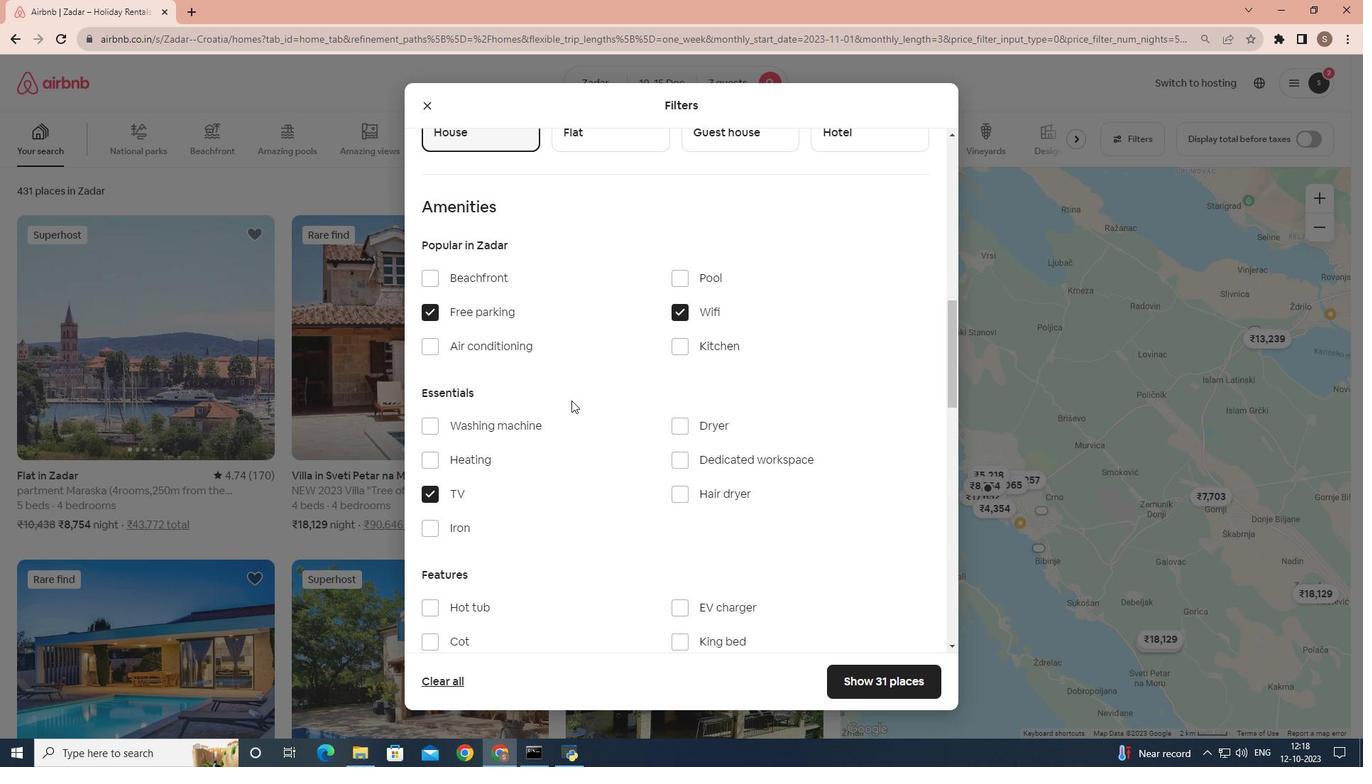 
Action: Mouse scrolled (571, 399) with delta (0, 0)
Screenshot: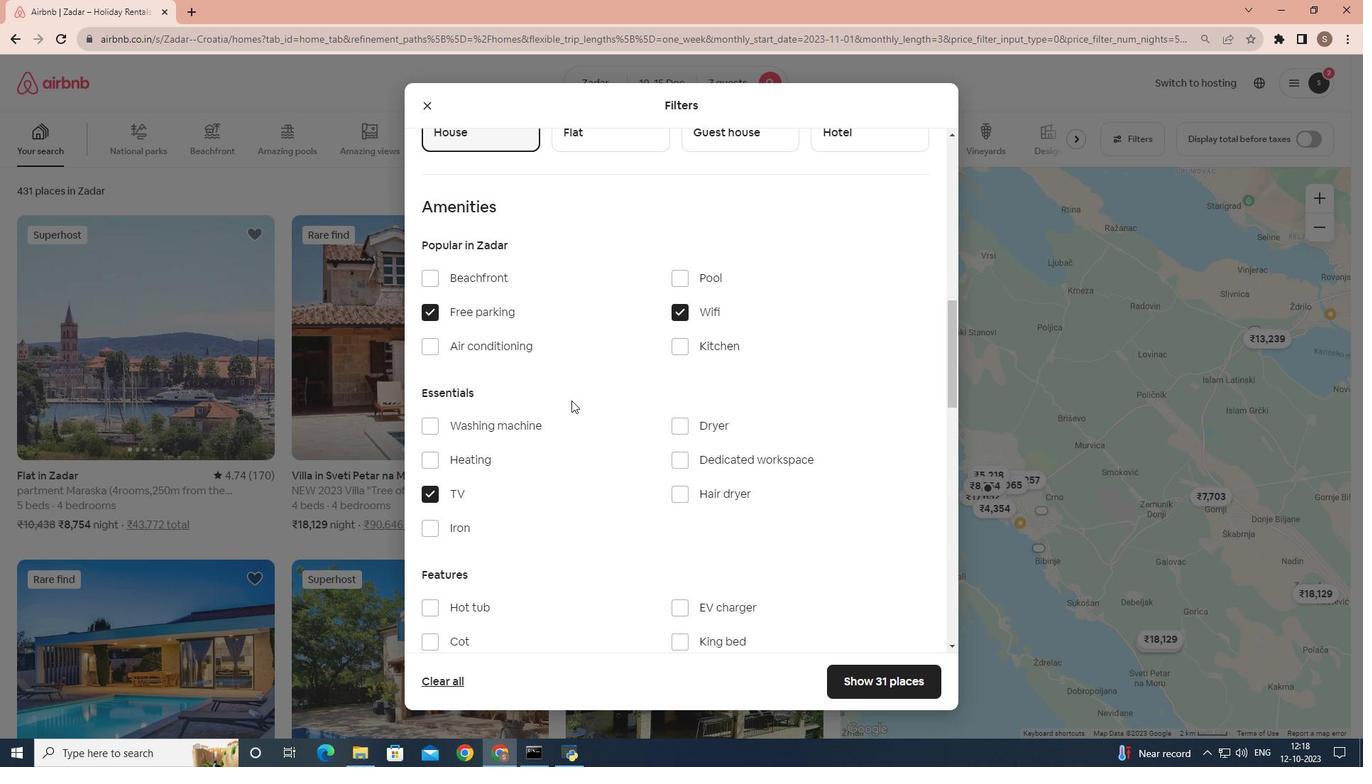 
Action: Mouse scrolled (571, 399) with delta (0, 0)
Screenshot: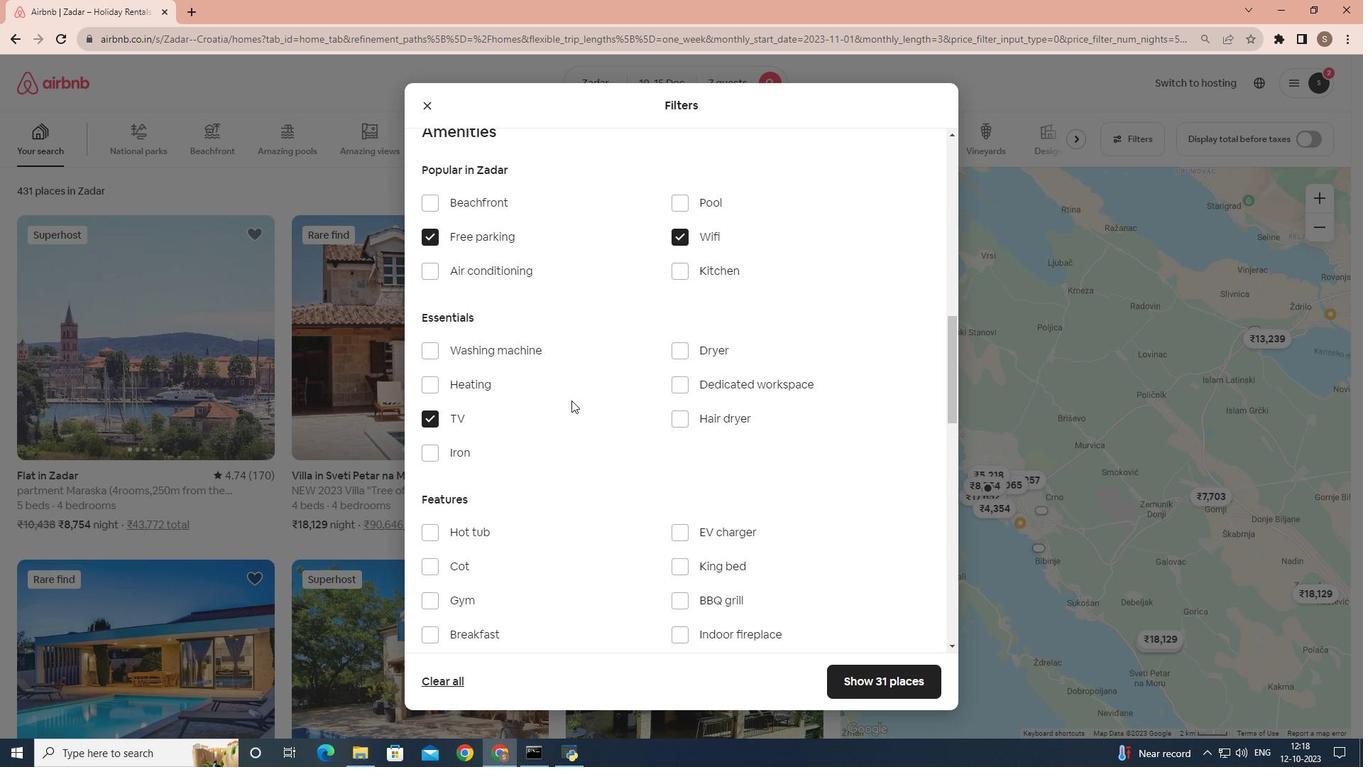 
Action: Mouse scrolled (571, 399) with delta (0, 0)
Screenshot: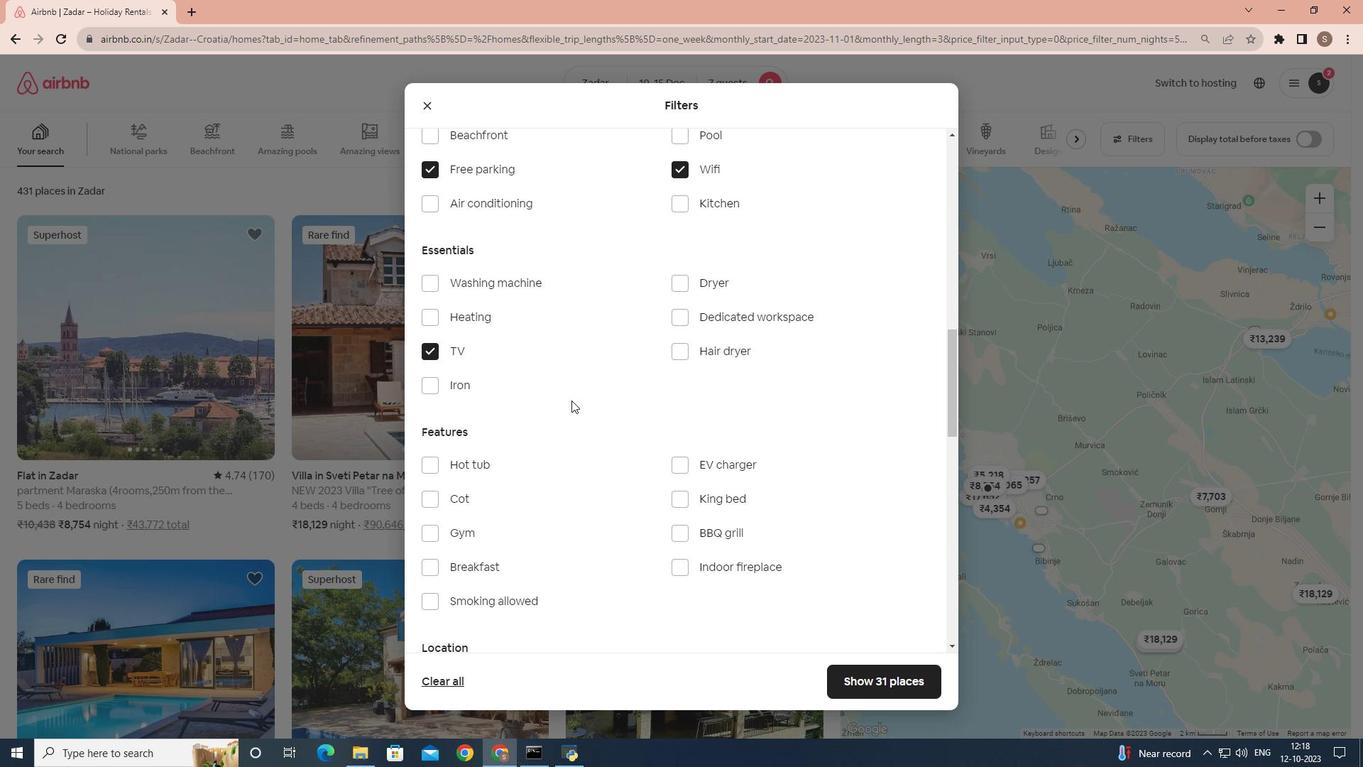 
Action: Mouse moved to (427, 462)
Screenshot: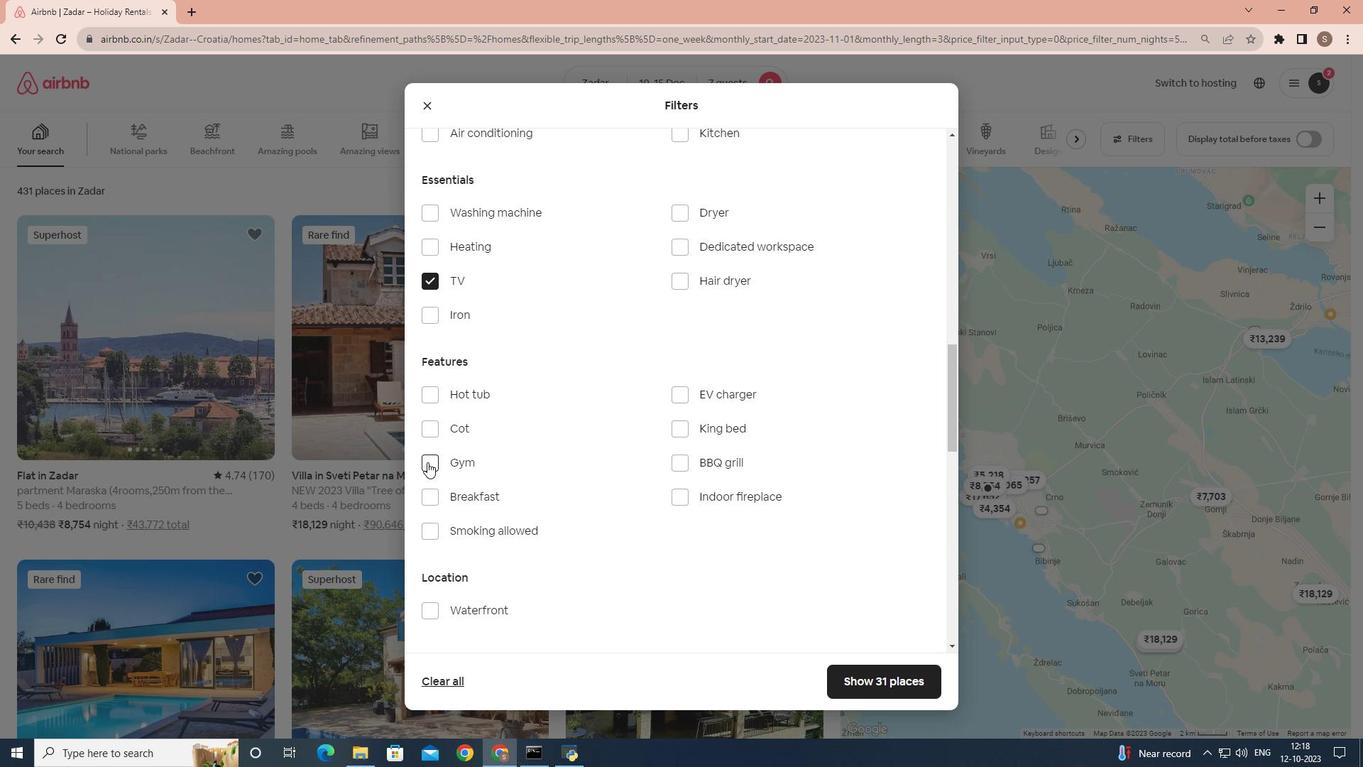 
Action: Mouse pressed left at (427, 462)
Screenshot: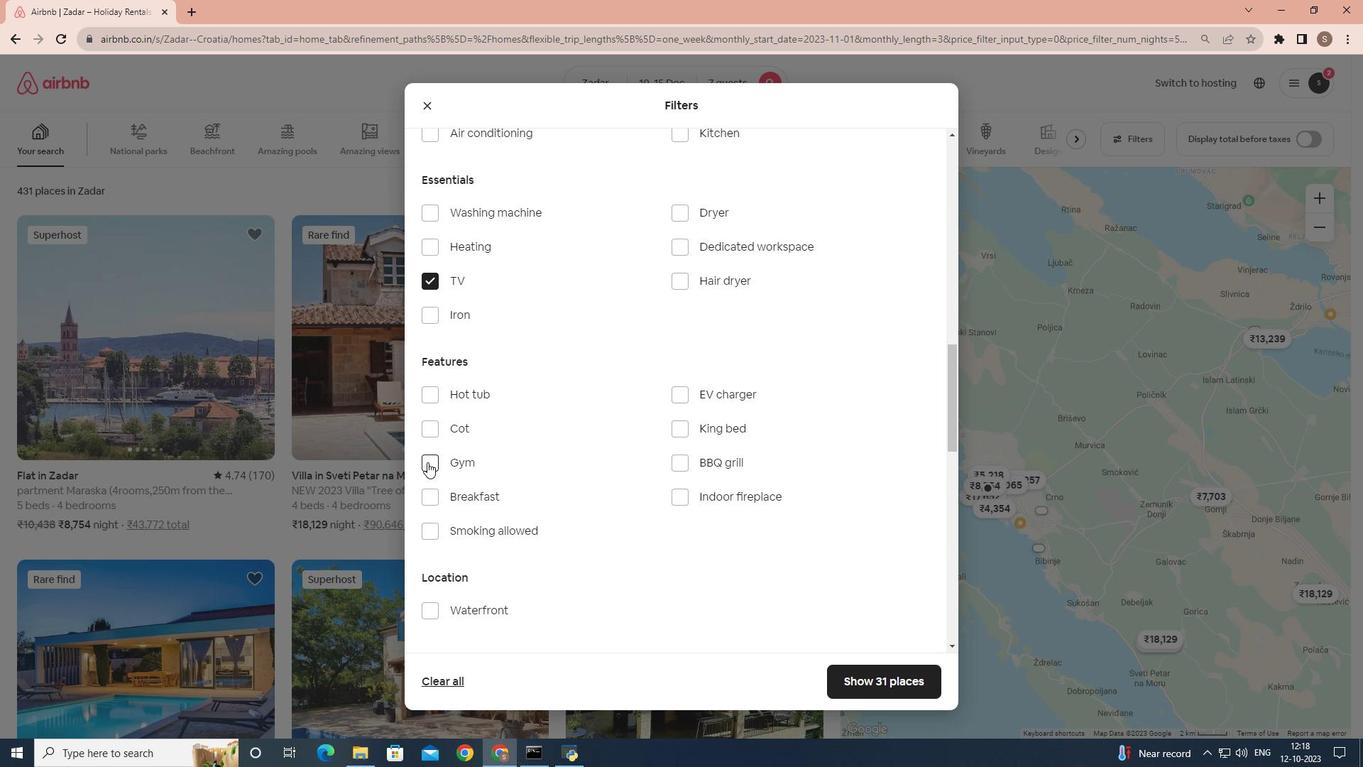 
Action: Mouse moved to (430, 491)
Screenshot: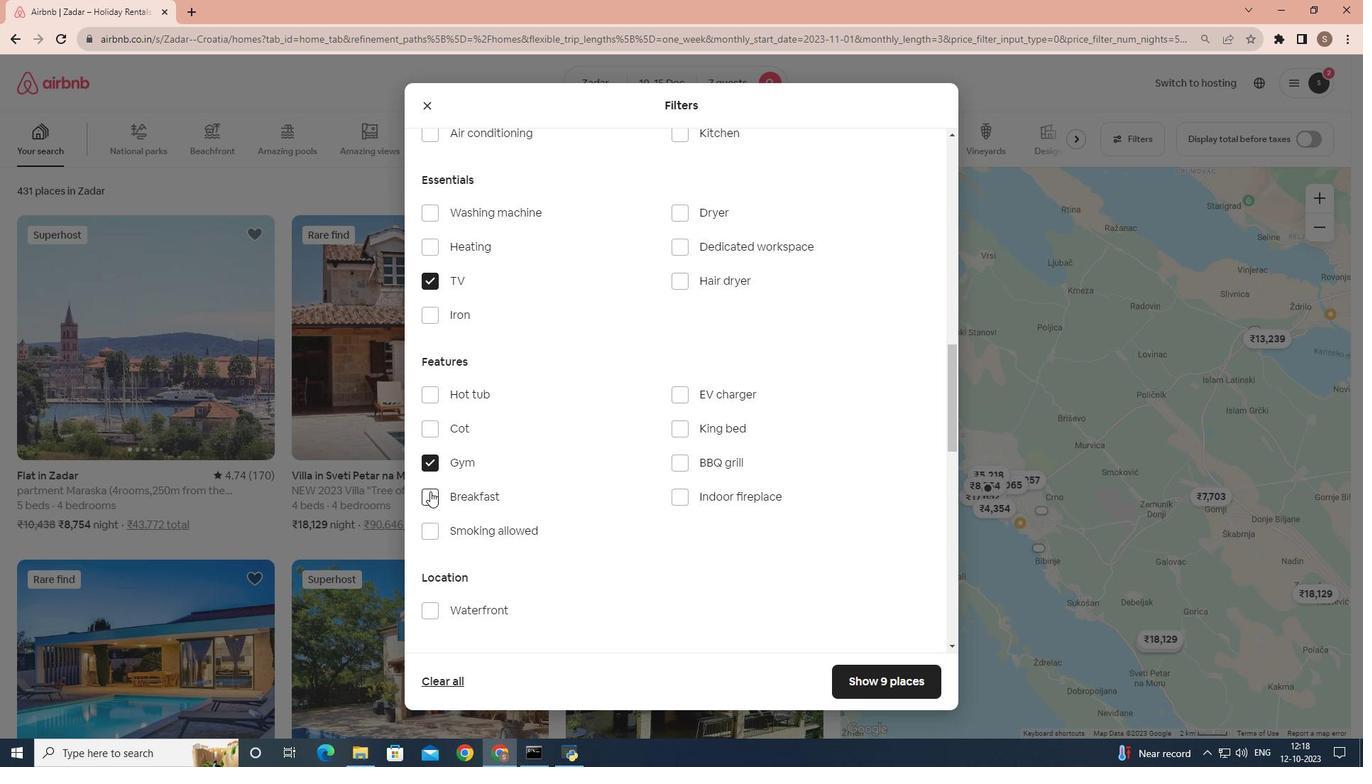 
Action: Mouse pressed left at (430, 491)
Screenshot: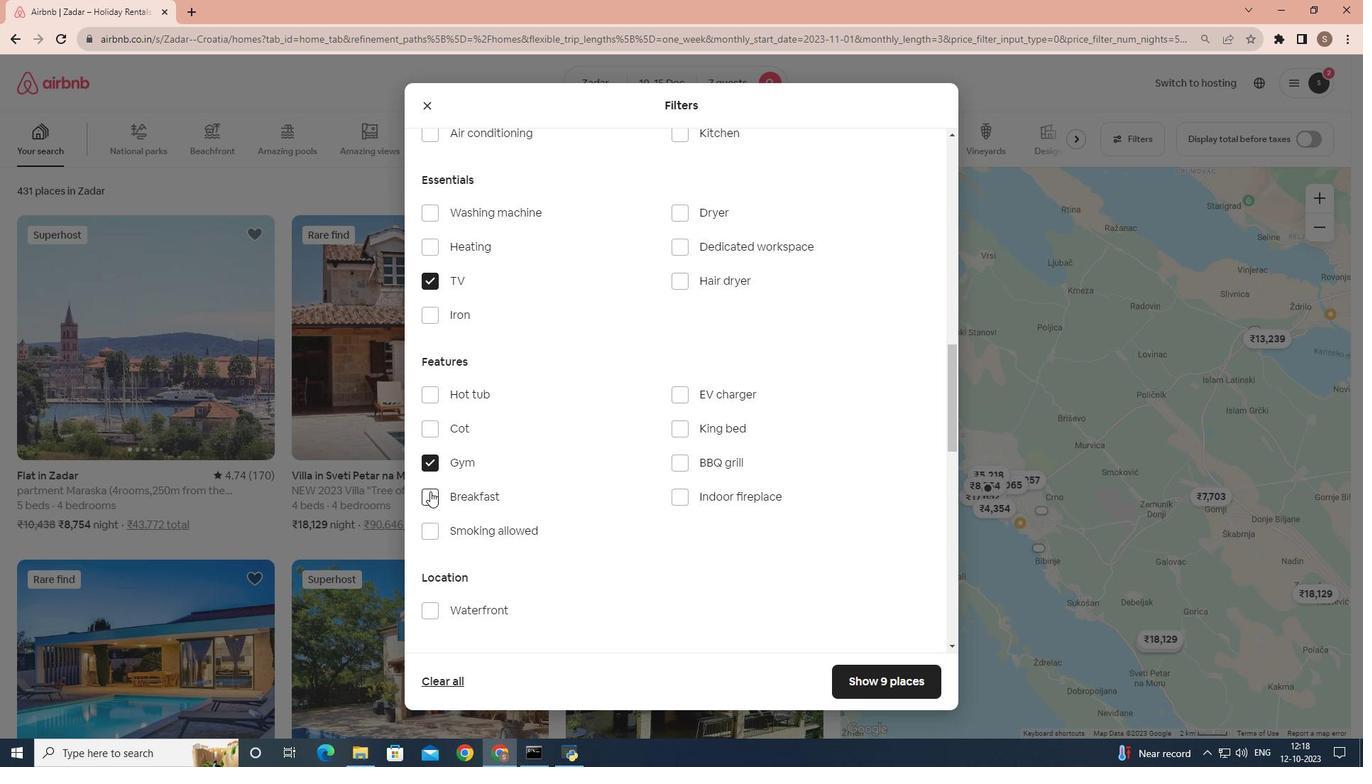 
Action: Mouse moved to (527, 492)
Screenshot: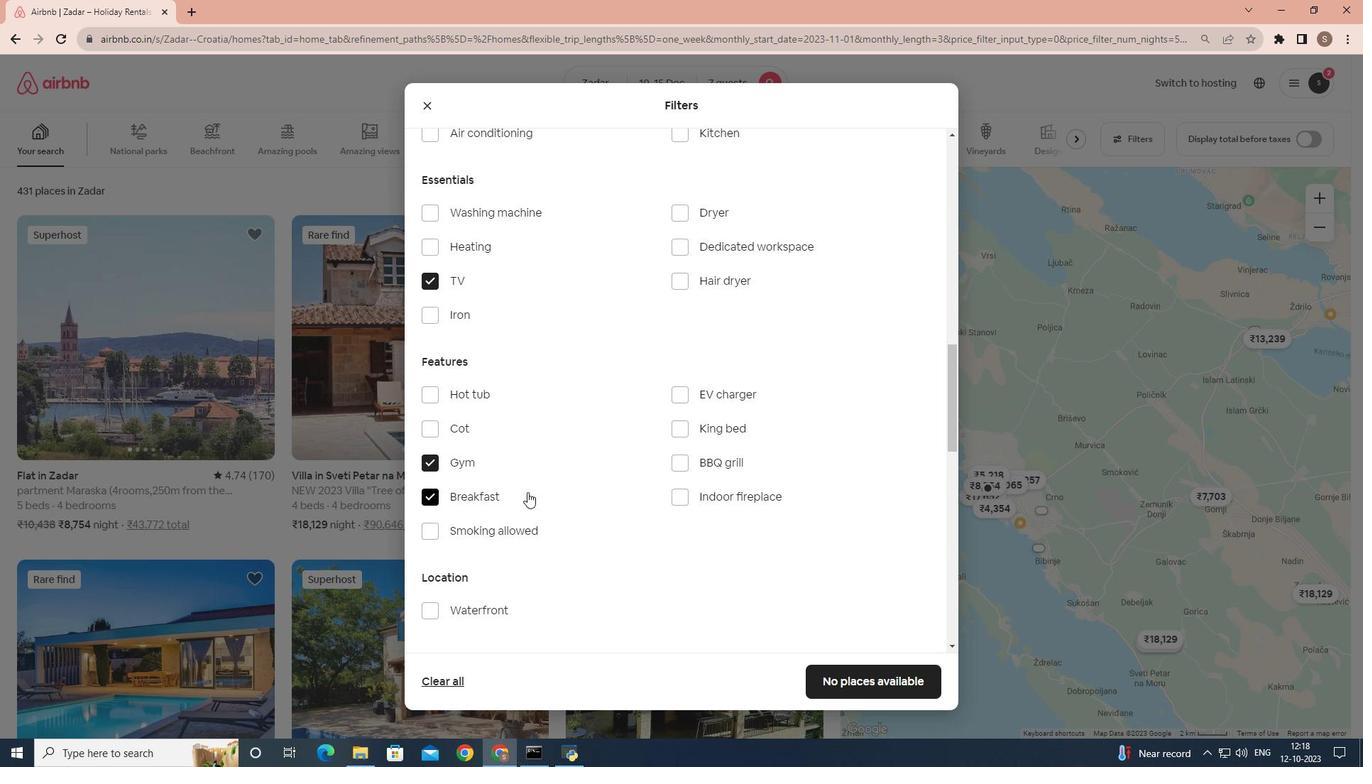 
